 Task: Search one way flight ticket for 1 adult, 6 children, 1 infant in seat and 1 infant on lap in business from Detroit: Detroit Metro Wayne County Airport to Jackson: Jackson Hole Airport on 5-2-2023. Choice of flights is Royal air maroc. Number of bags: 1 carry on bag. Price is upto 90000. Outbound departure time preference is 17:00.
Action: Mouse moved to (410, 170)
Screenshot: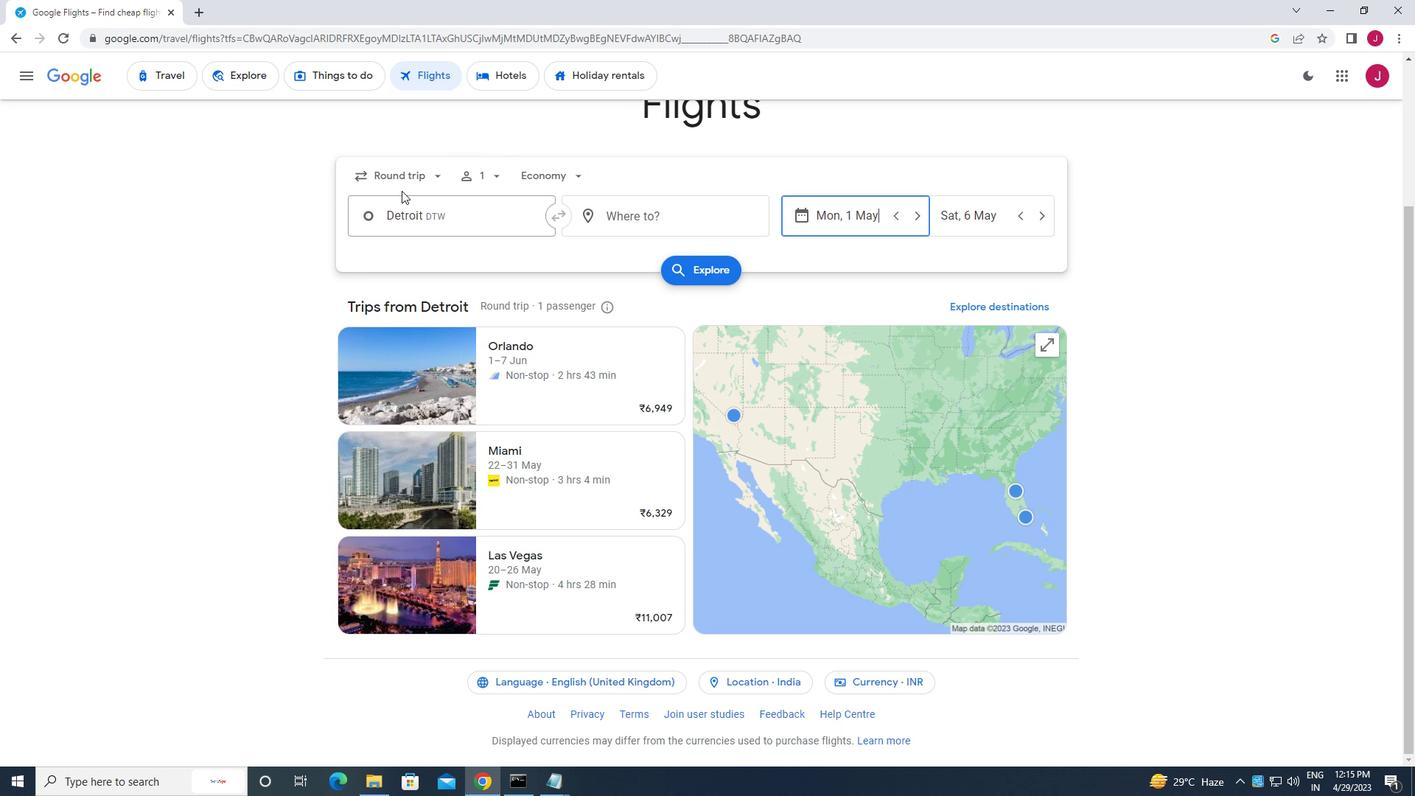 
Action: Mouse pressed left at (410, 170)
Screenshot: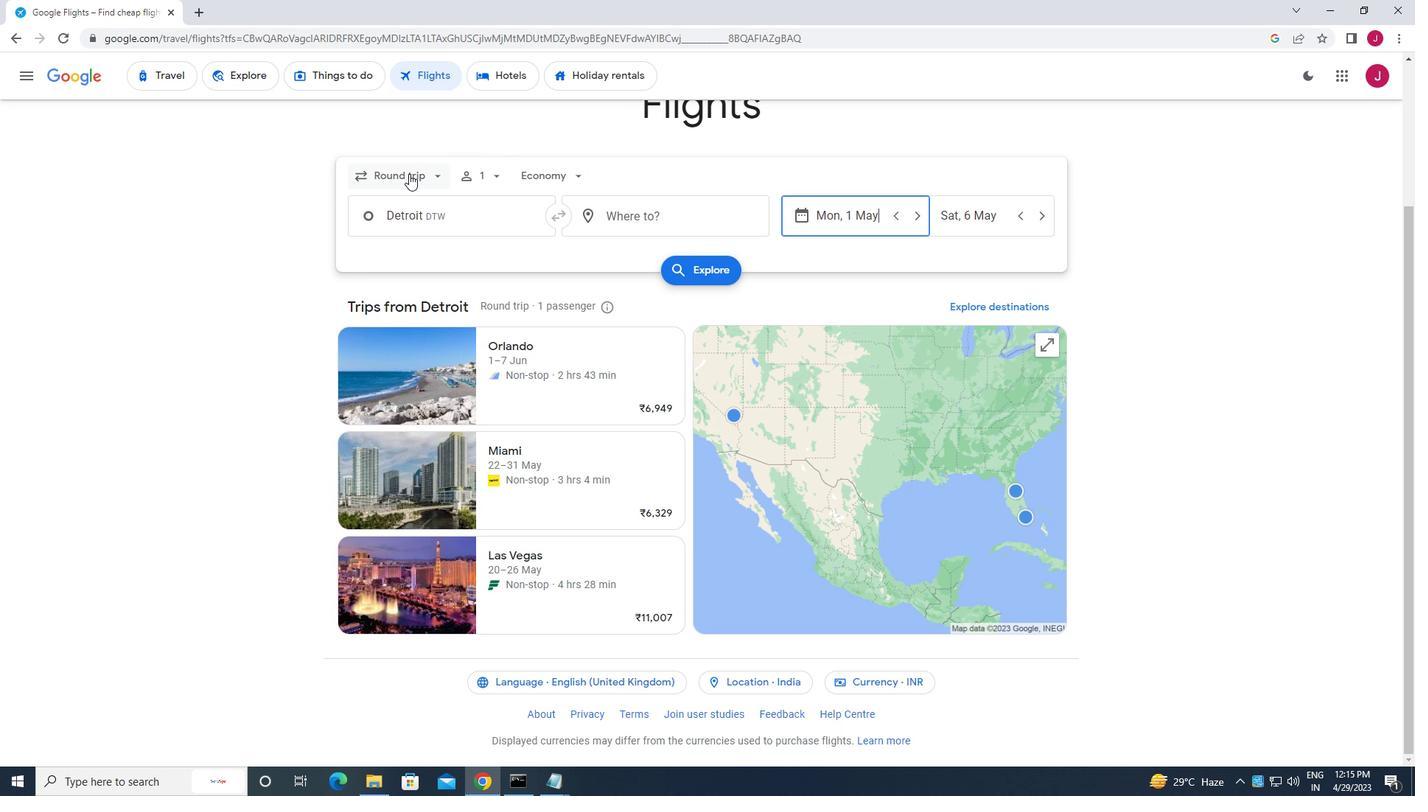 
Action: Mouse moved to (416, 240)
Screenshot: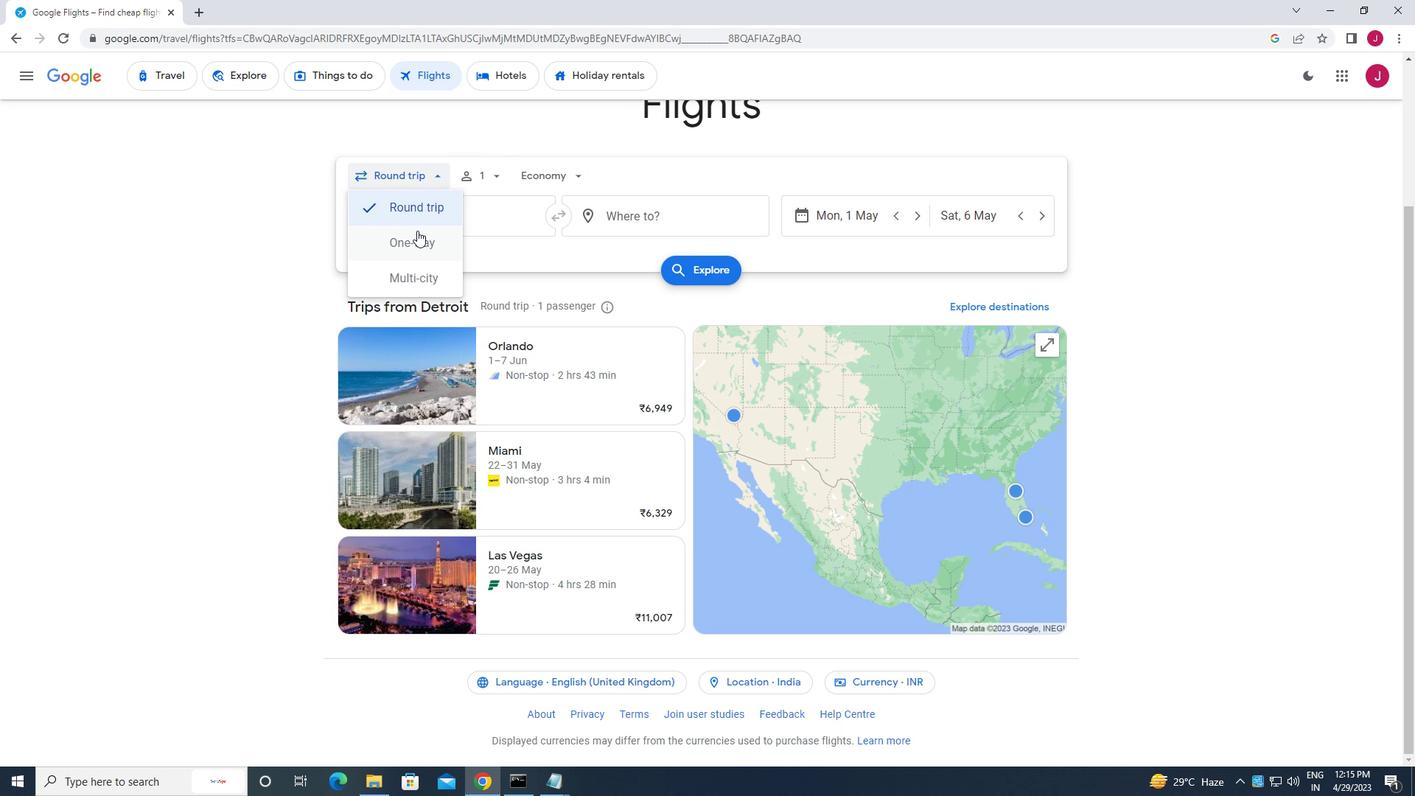
Action: Mouse pressed left at (416, 240)
Screenshot: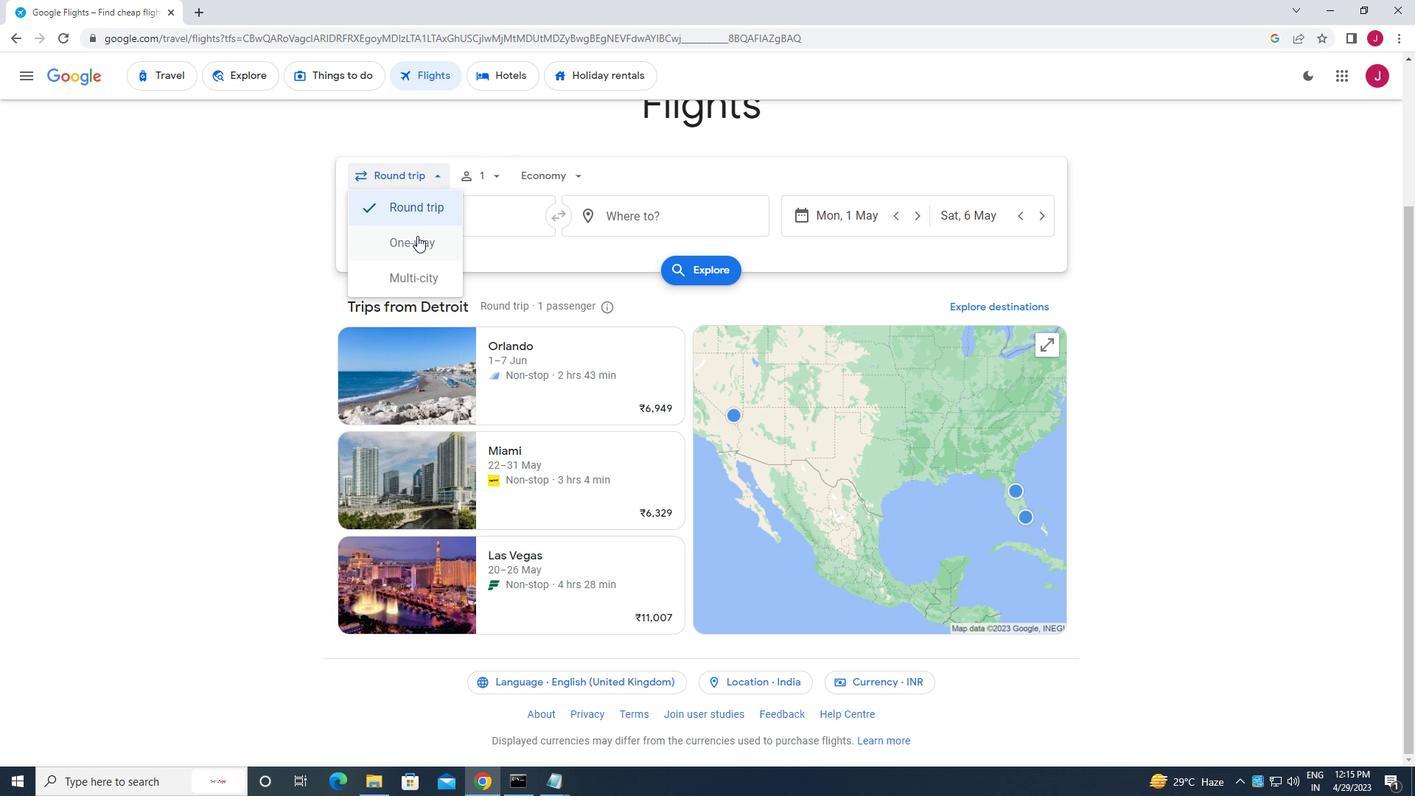 
Action: Mouse moved to (479, 172)
Screenshot: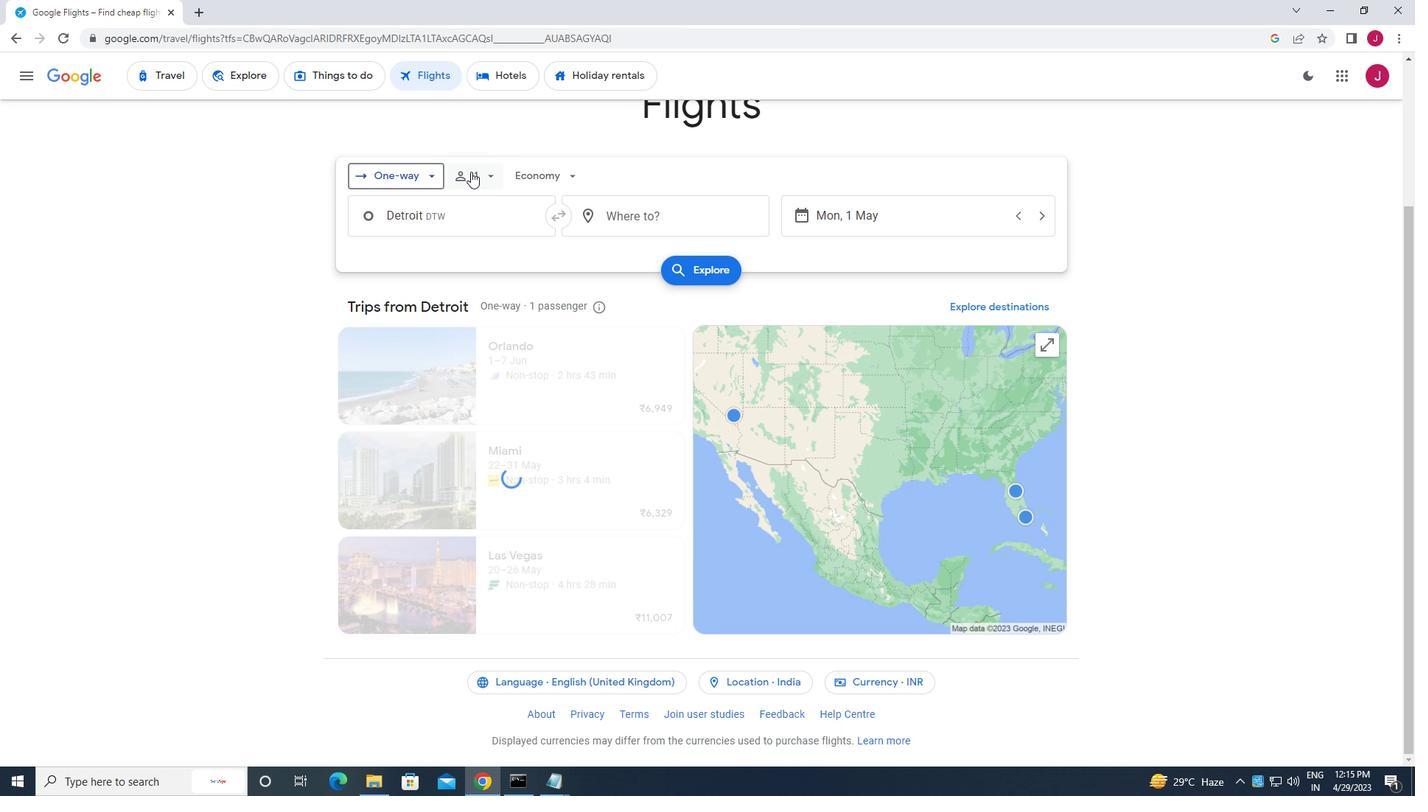 
Action: Mouse pressed left at (479, 172)
Screenshot: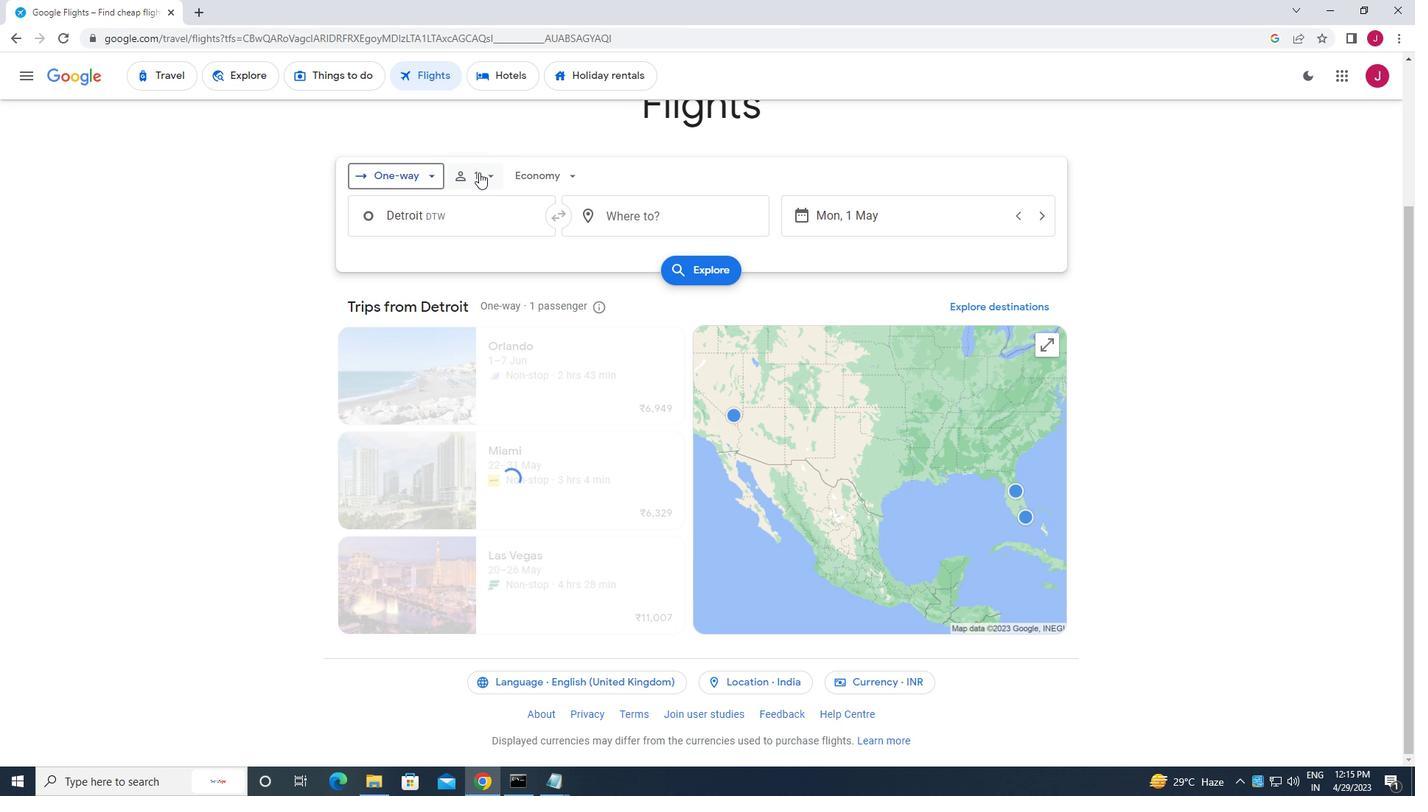 
Action: Mouse moved to (604, 256)
Screenshot: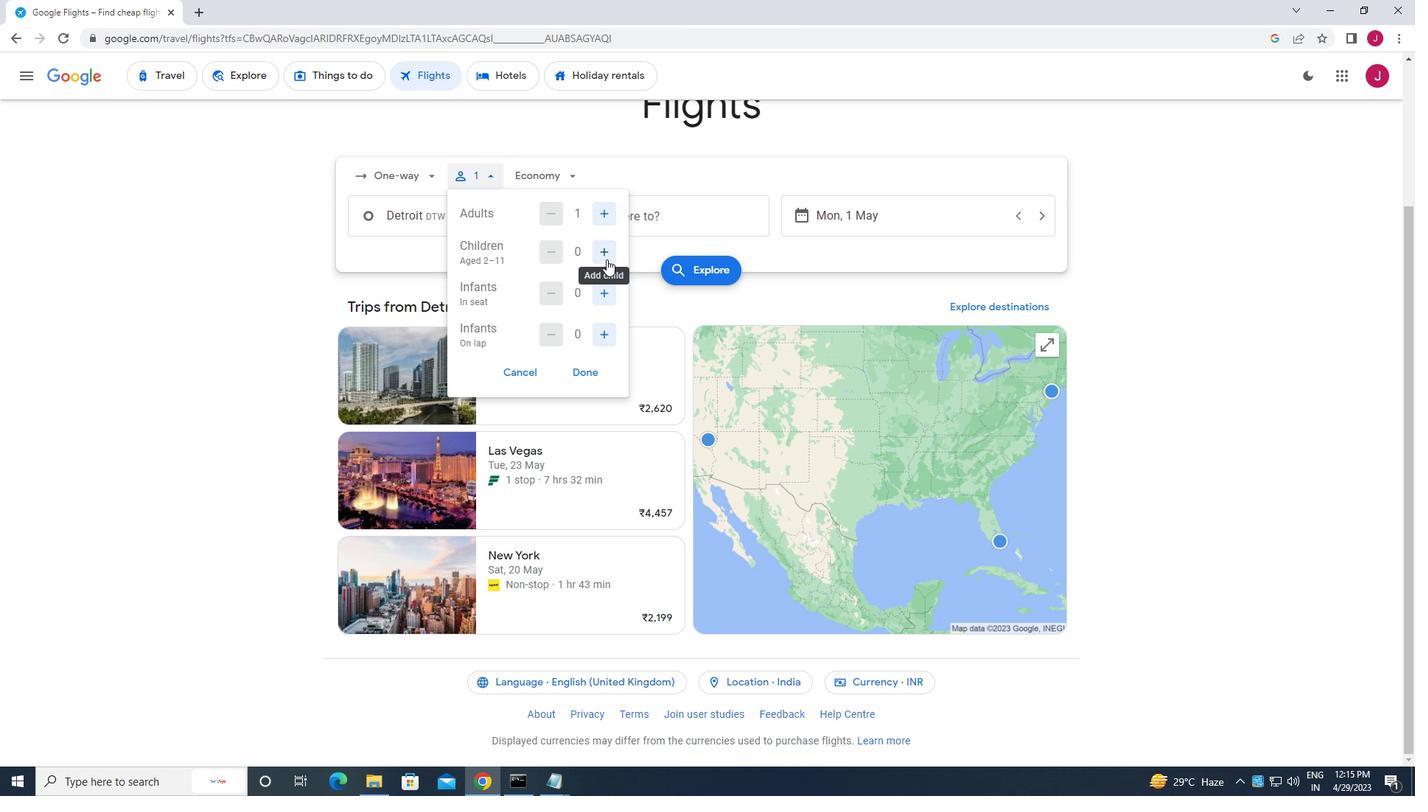 
Action: Mouse pressed left at (604, 256)
Screenshot: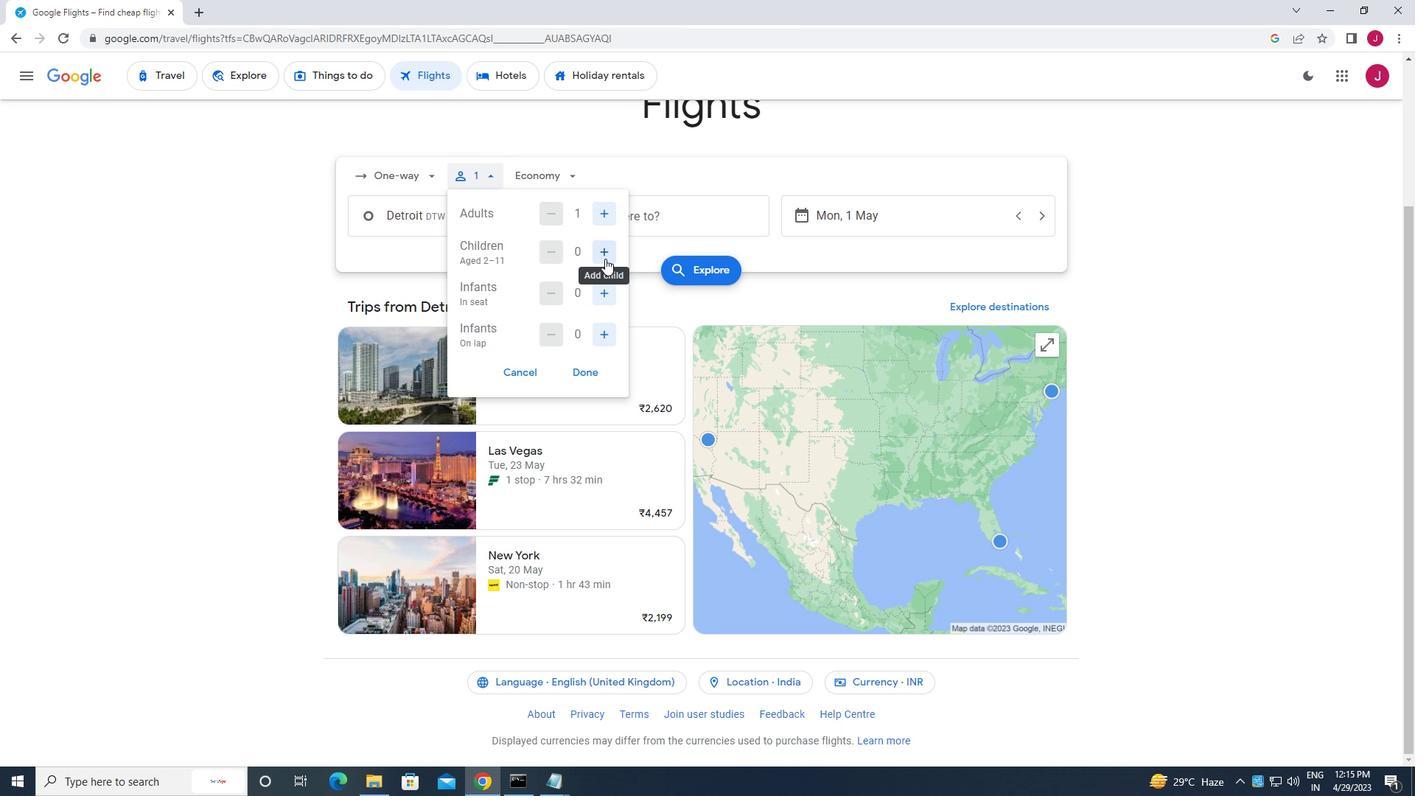 
Action: Mouse moved to (603, 255)
Screenshot: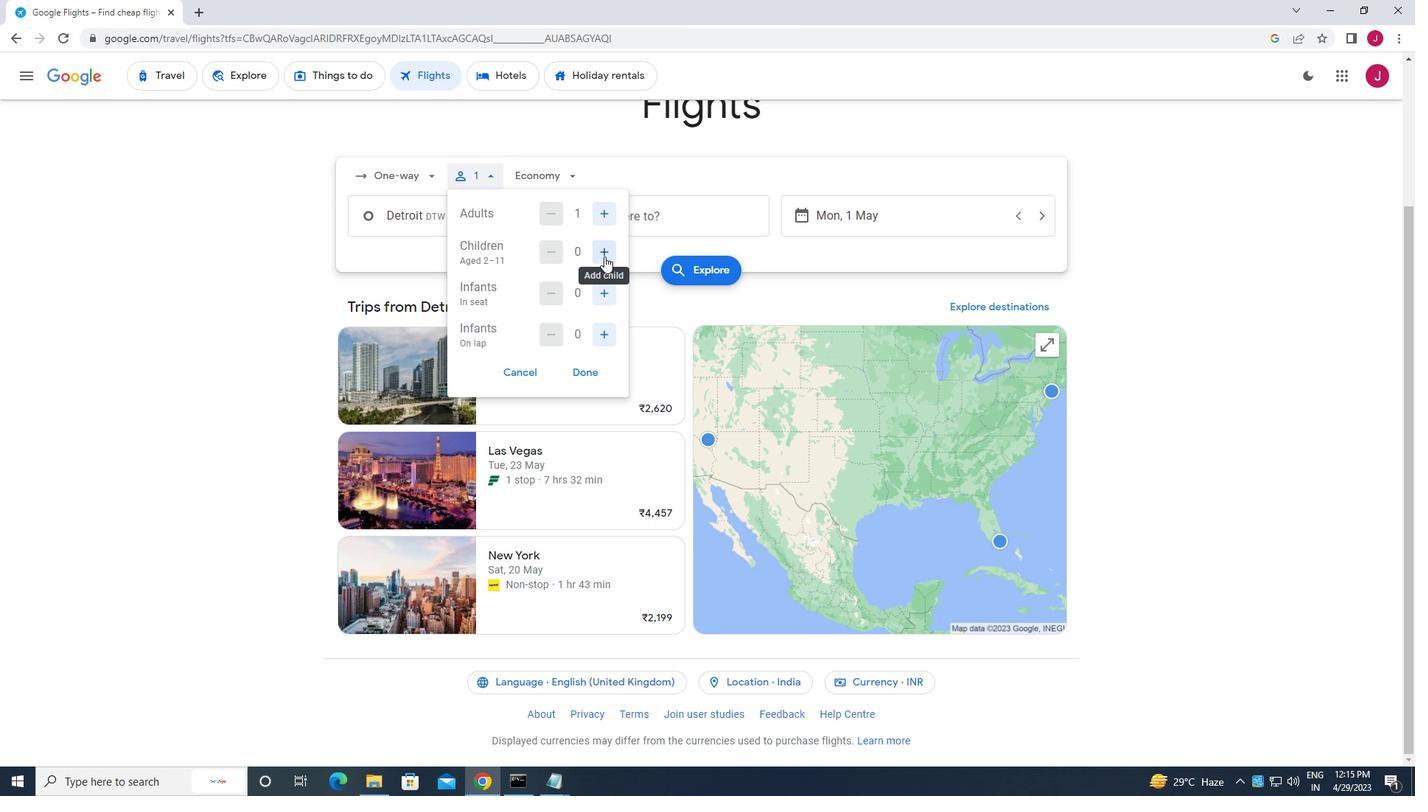 
Action: Mouse pressed left at (603, 255)
Screenshot: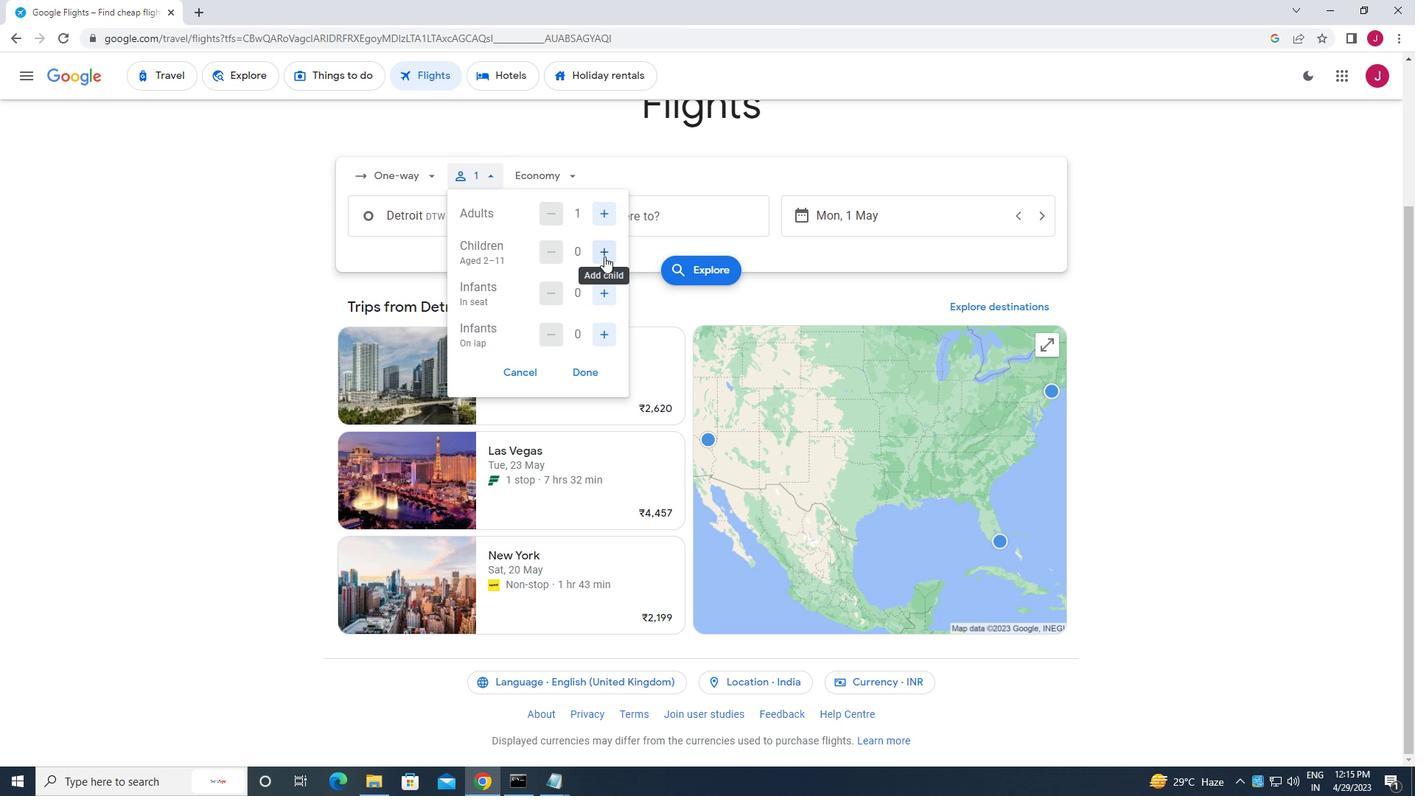 
Action: Mouse moved to (603, 254)
Screenshot: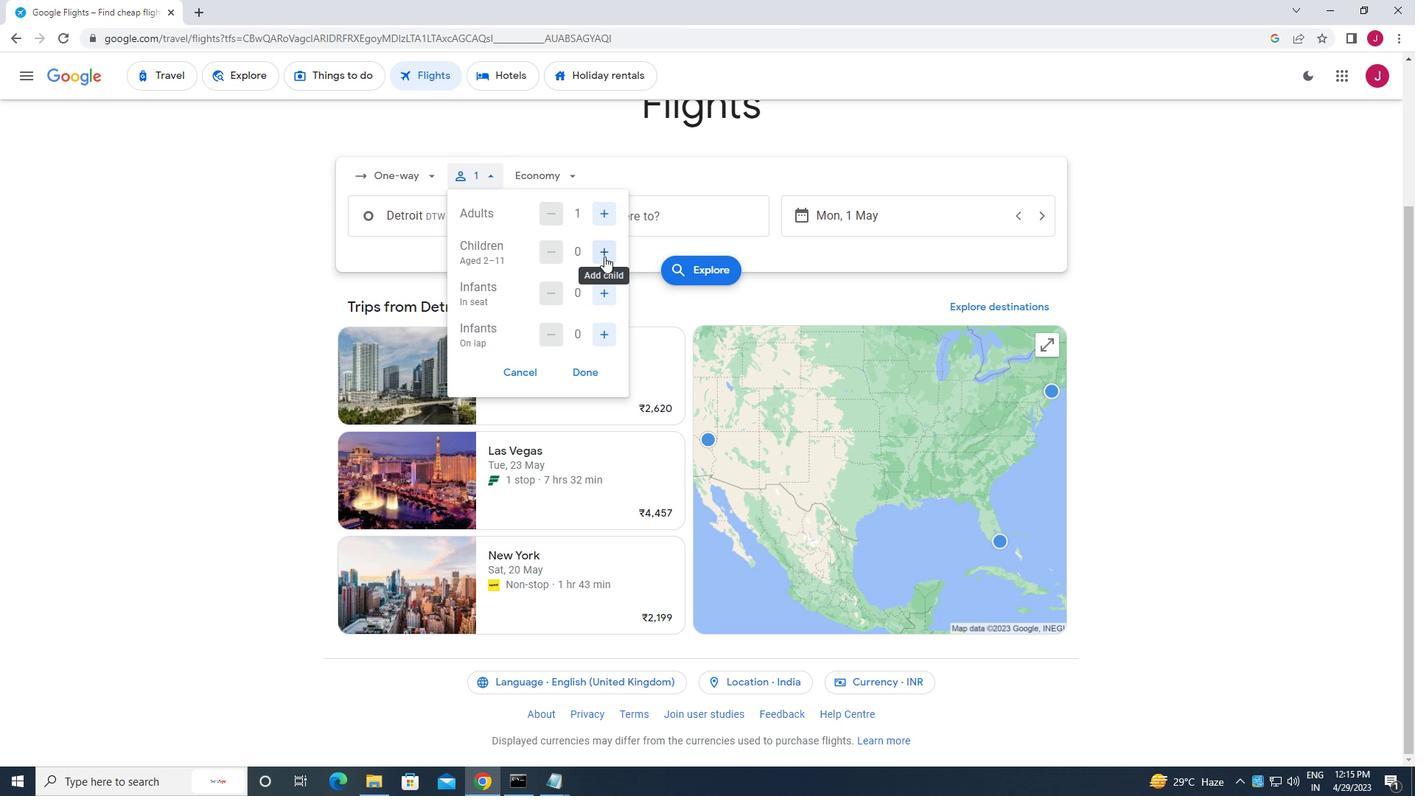 
Action: Mouse pressed left at (603, 254)
Screenshot: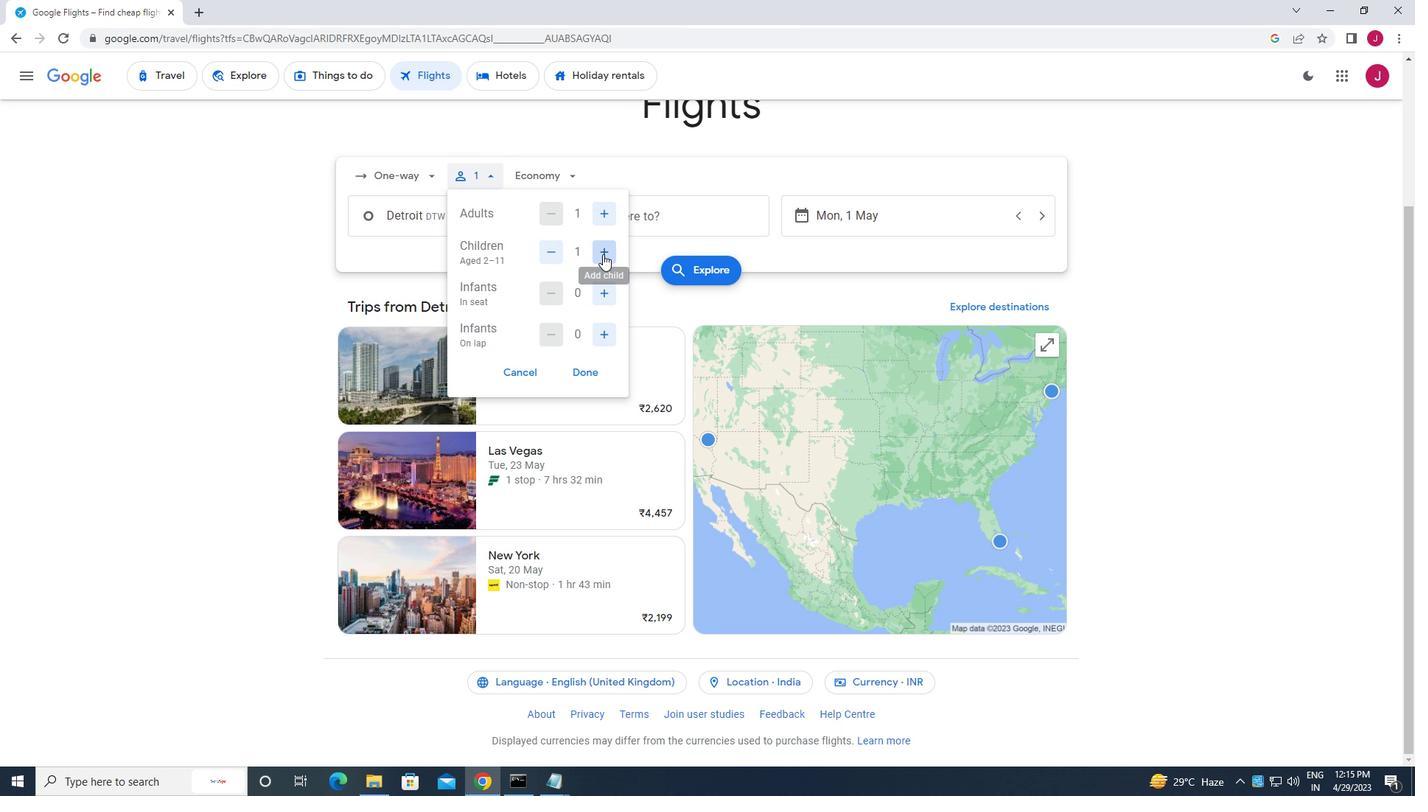 
Action: Mouse pressed left at (603, 254)
Screenshot: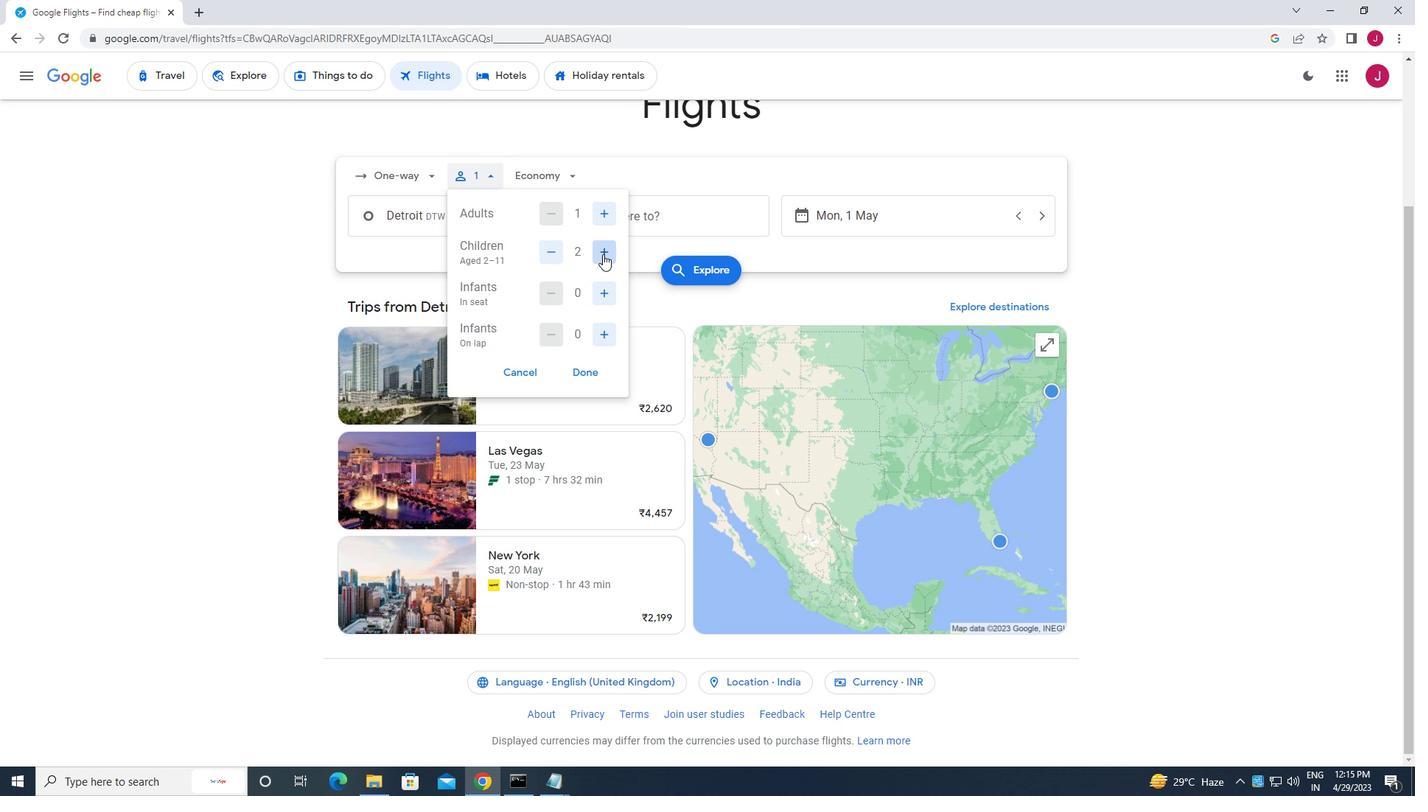 
Action: Mouse pressed left at (603, 254)
Screenshot: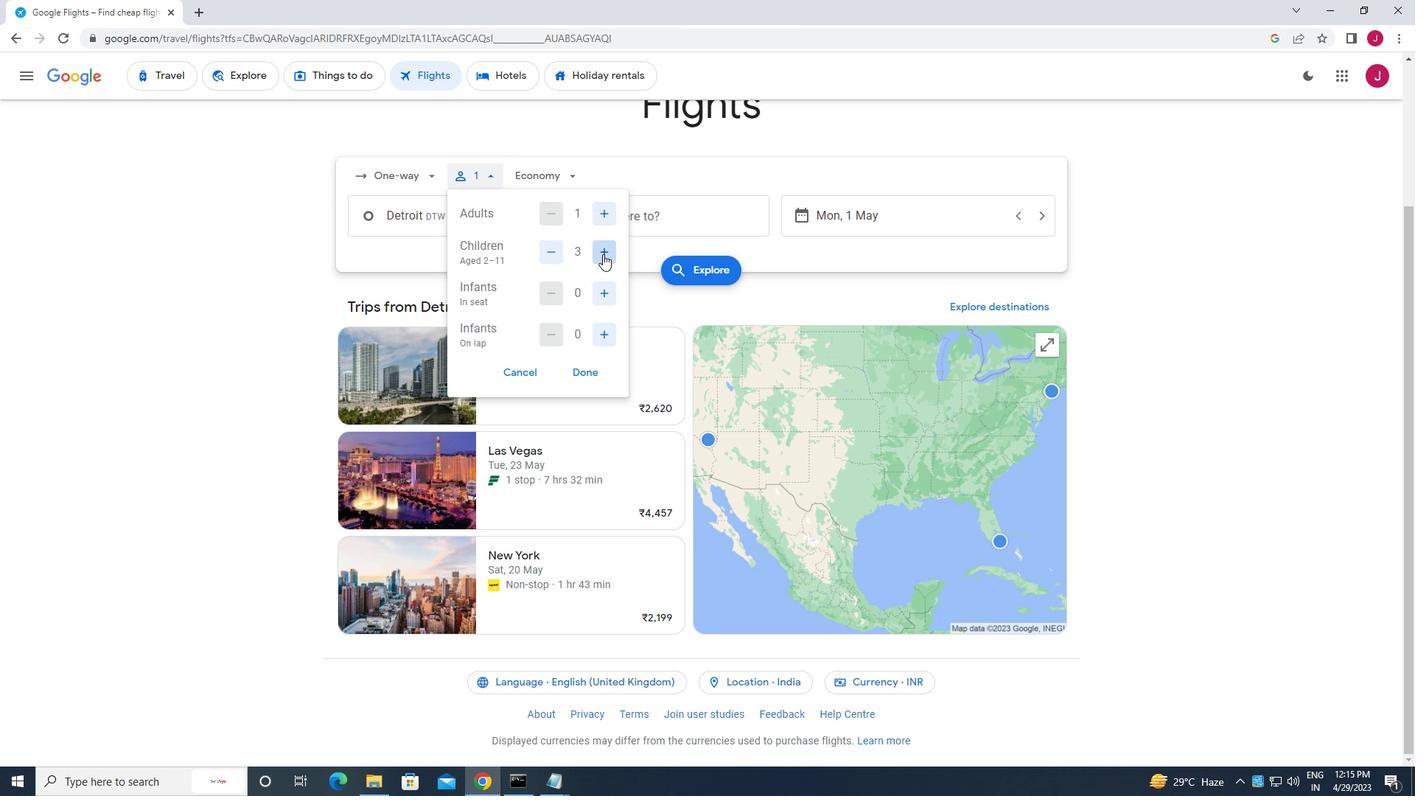 
Action: Mouse pressed left at (603, 254)
Screenshot: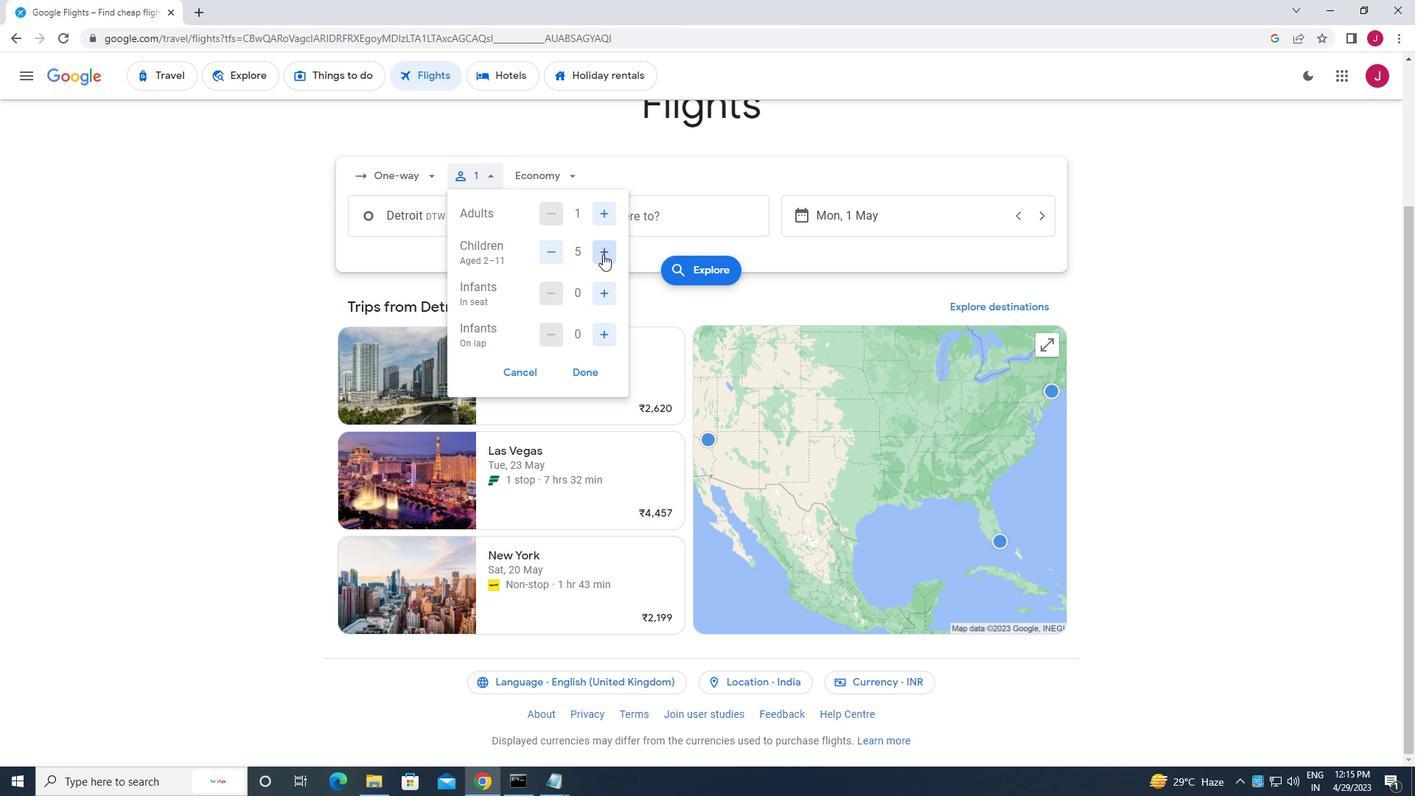 
Action: Mouse moved to (602, 293)
Screenshot: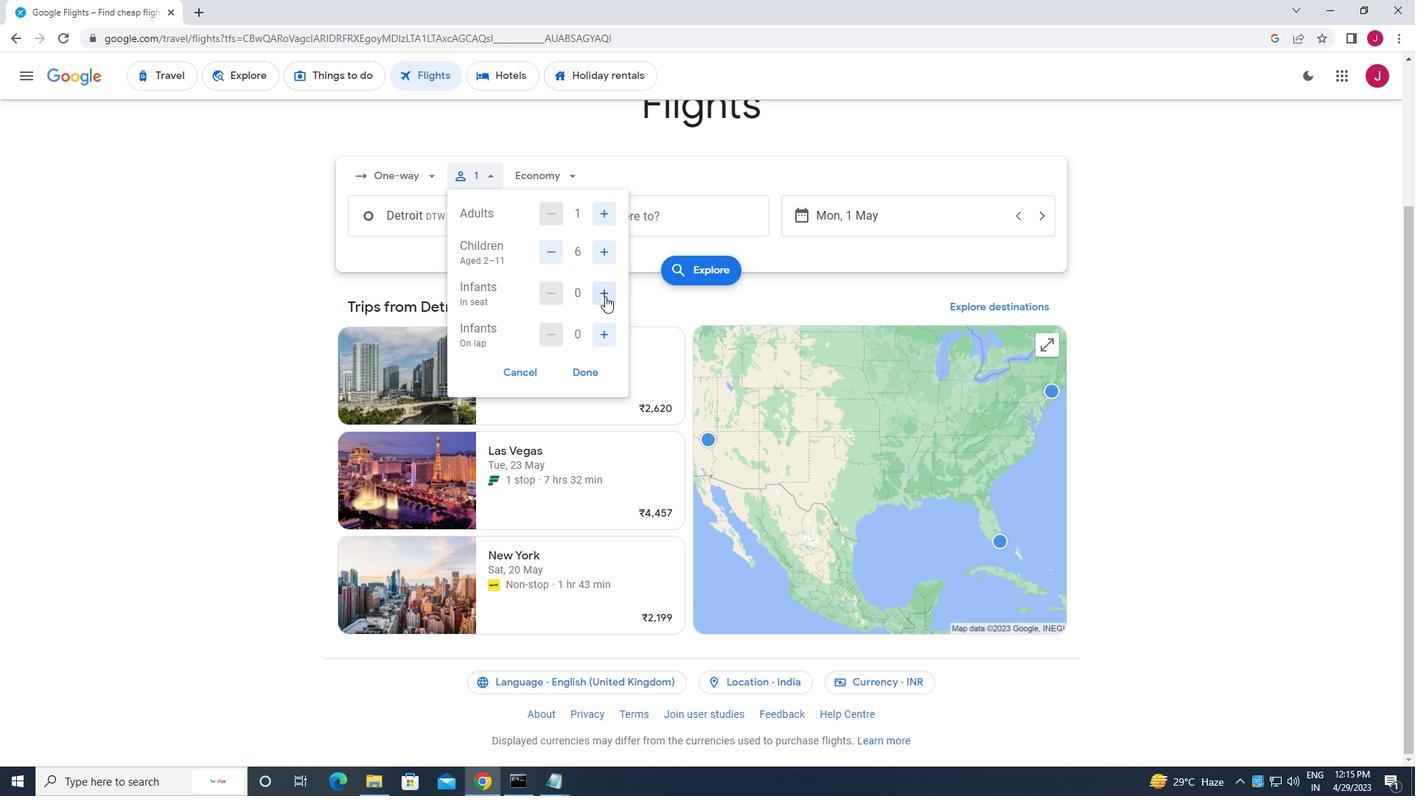 
Action: Mouse pressed left at (602, 293)
Screenshot: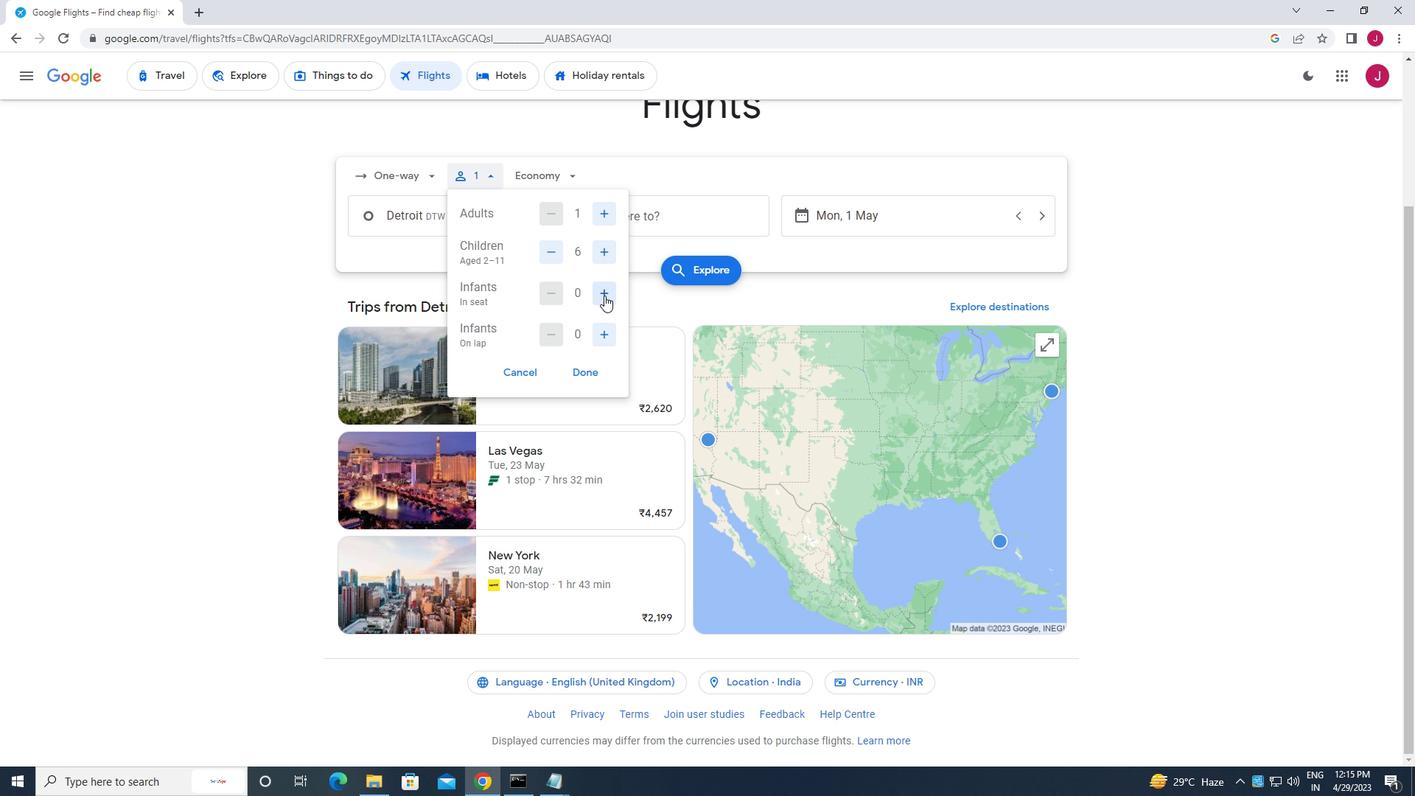
Action: Mouse moved to (603, 337)
Screenshot: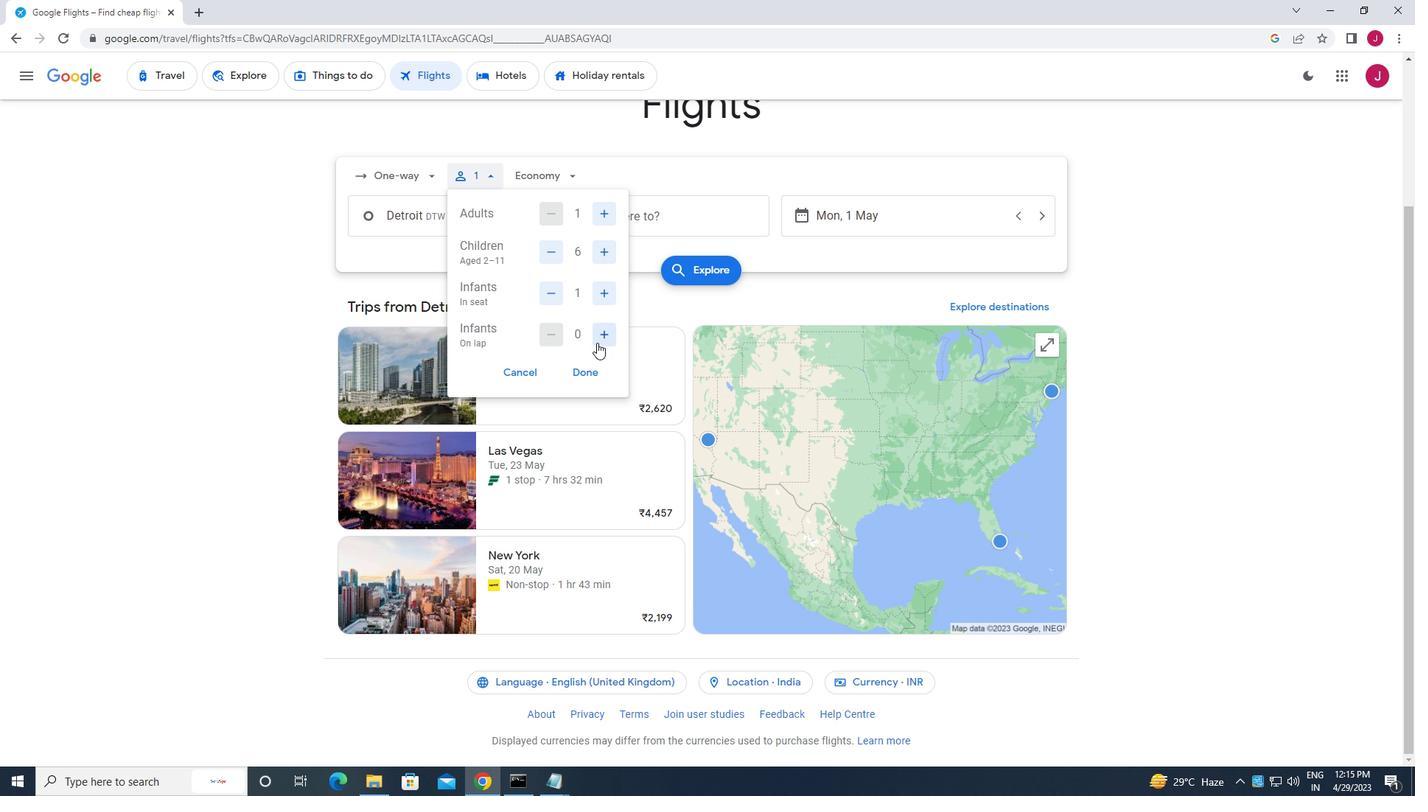 
Action: Mouse pressed left at (603, 337)
Screenshot: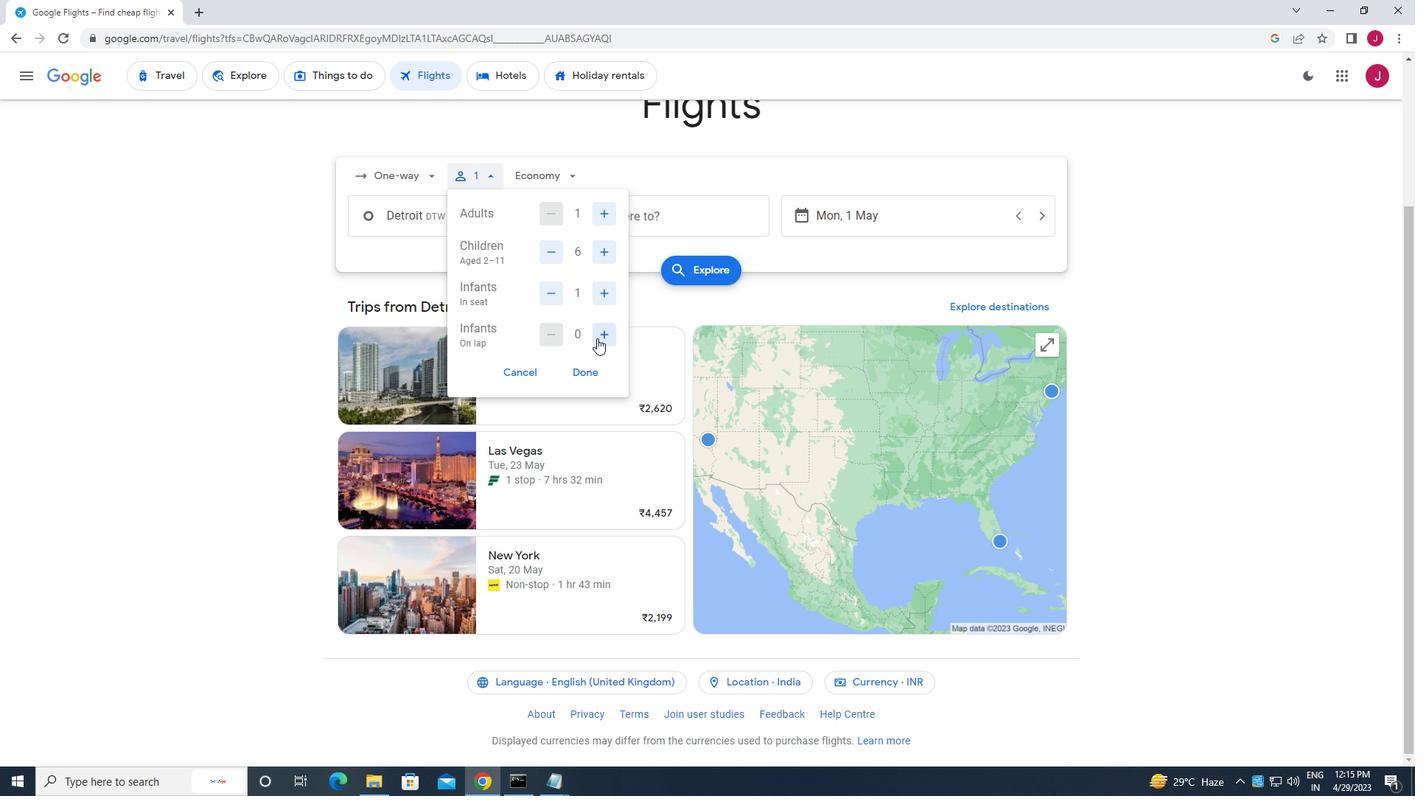 
Action: Mouse moved to (581, 367)
Screenshot: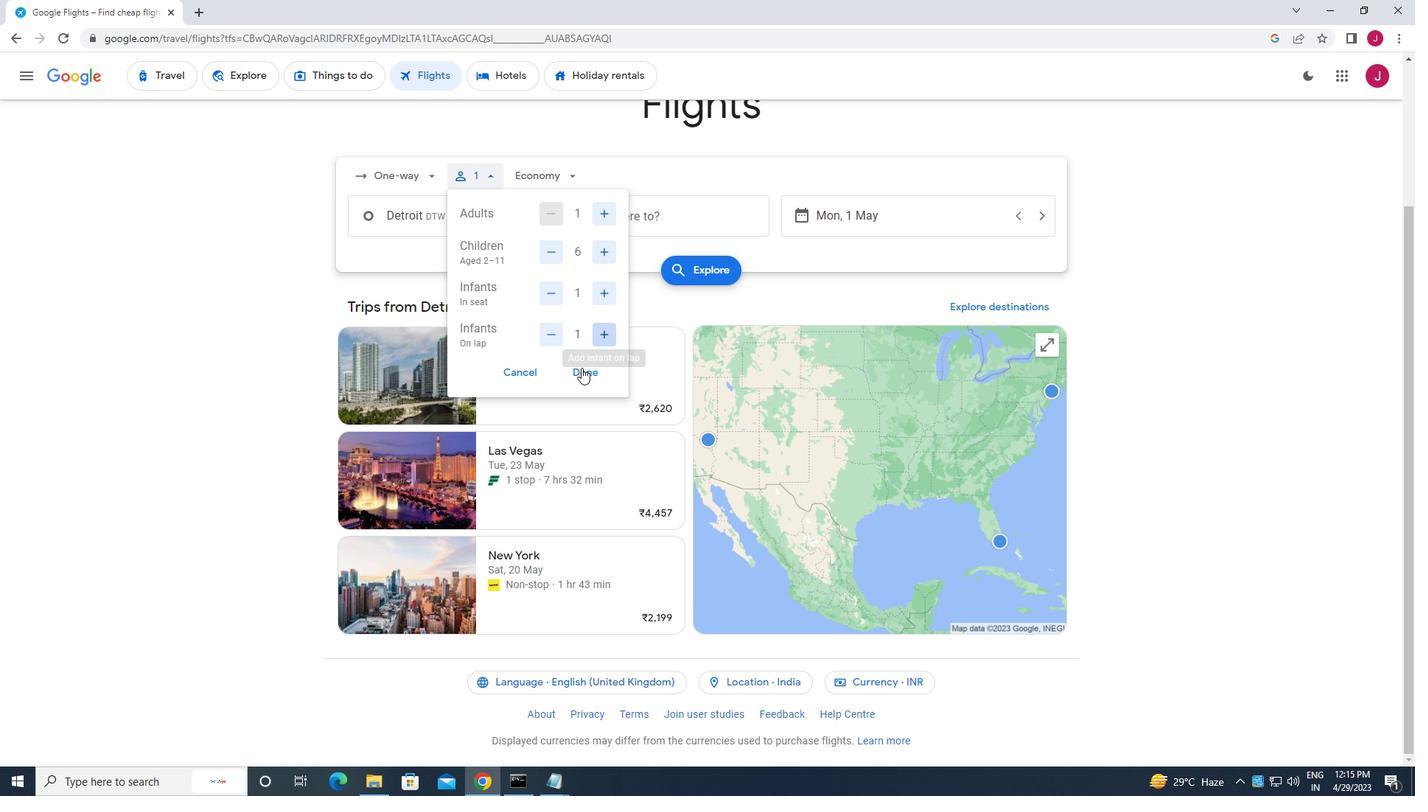 
Action: Mouse pressed left at (581, 367)
Screenshot: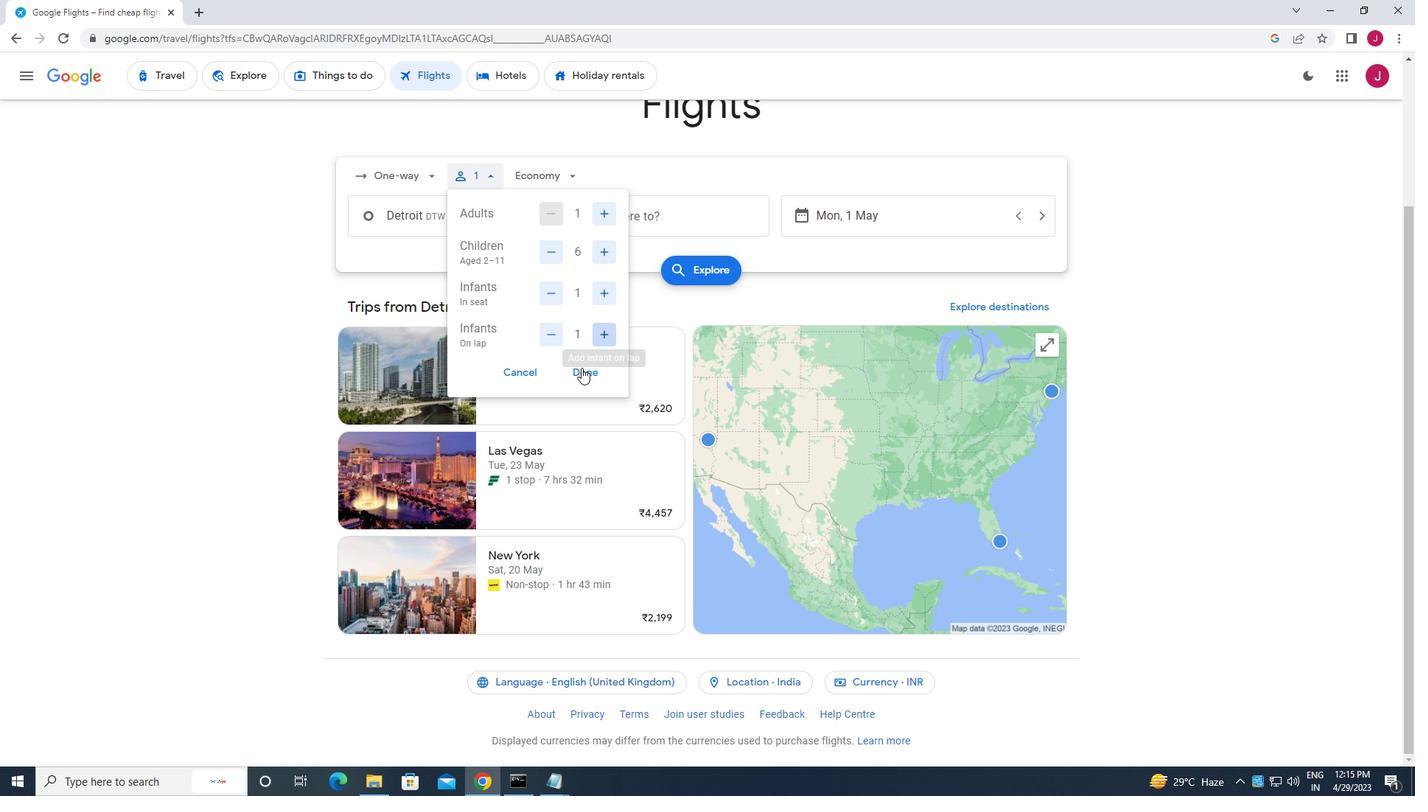 
Action: Mouse moved to (565, 178)
Screenshot: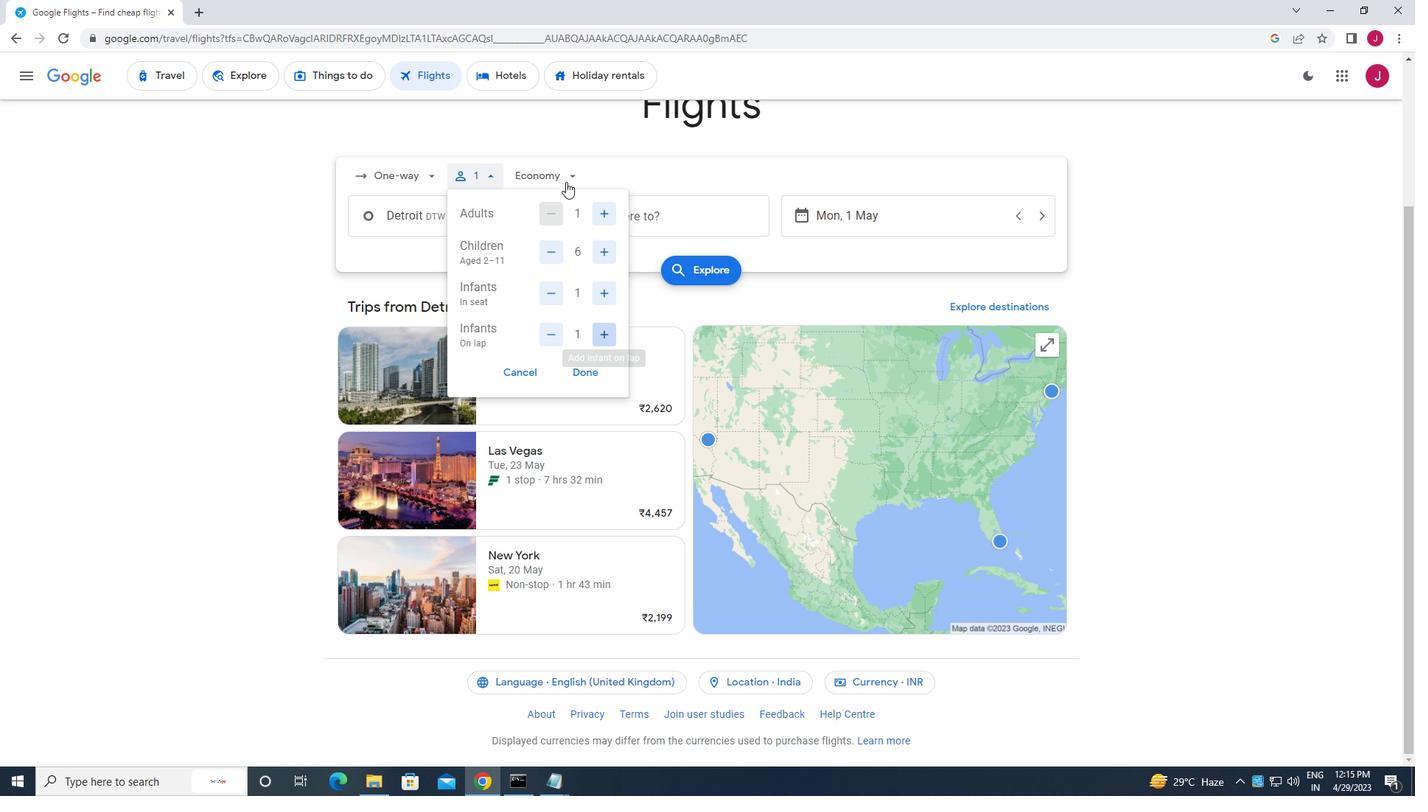 
Action: Mouse pressed left at (565, 178)
Screenshot: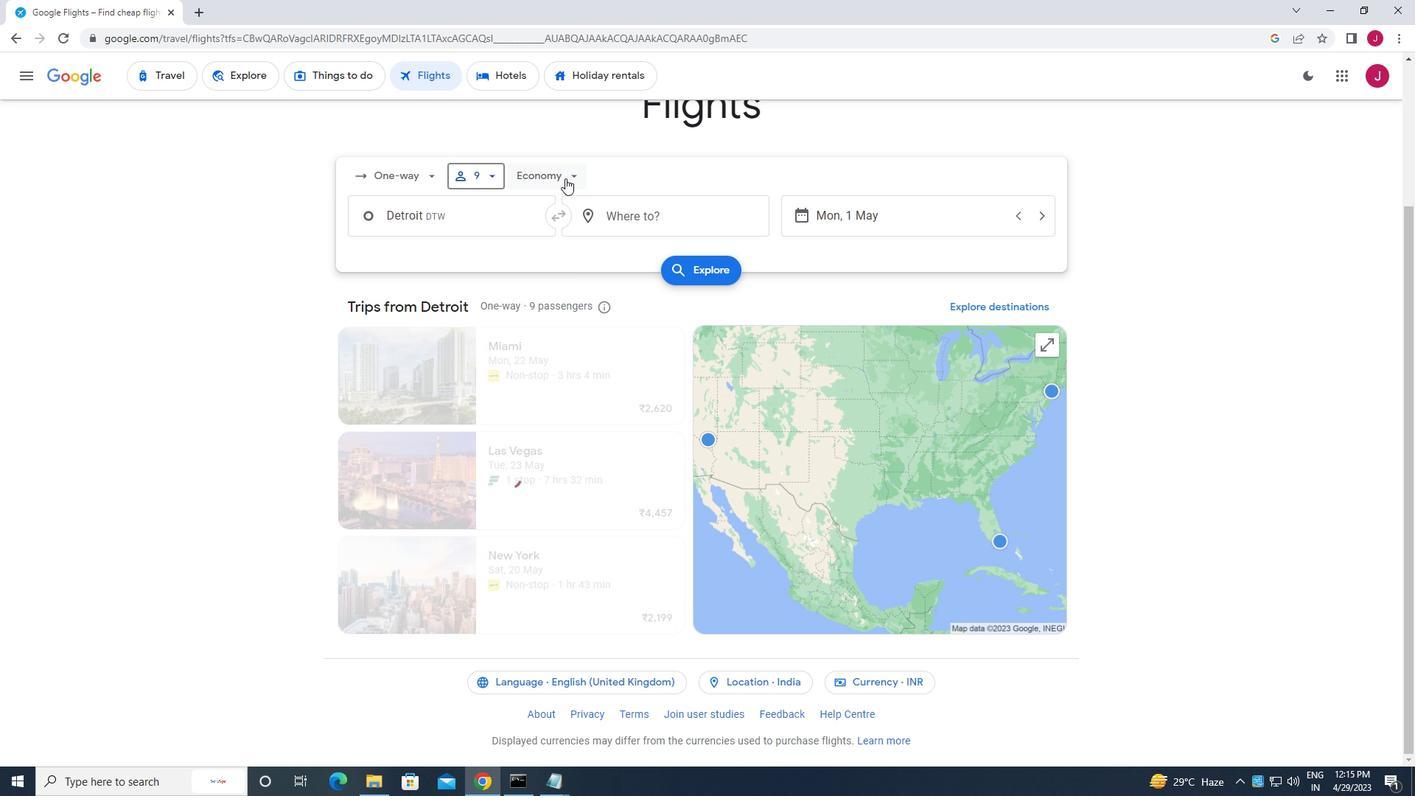 
Action: Mouse moved to (582, 275)
Screenshot: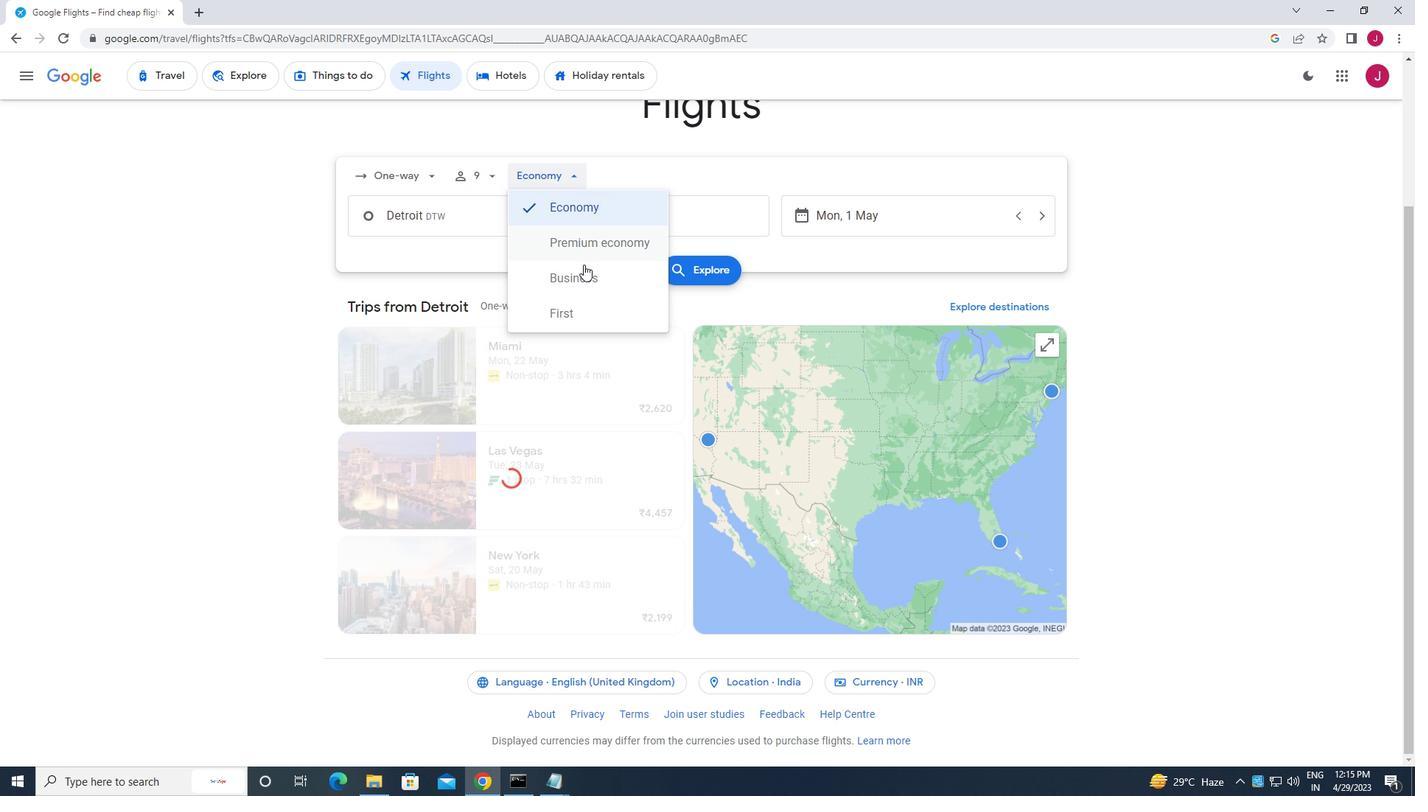 
Action: Mouse pressed left at (582, 275)
Screenshot: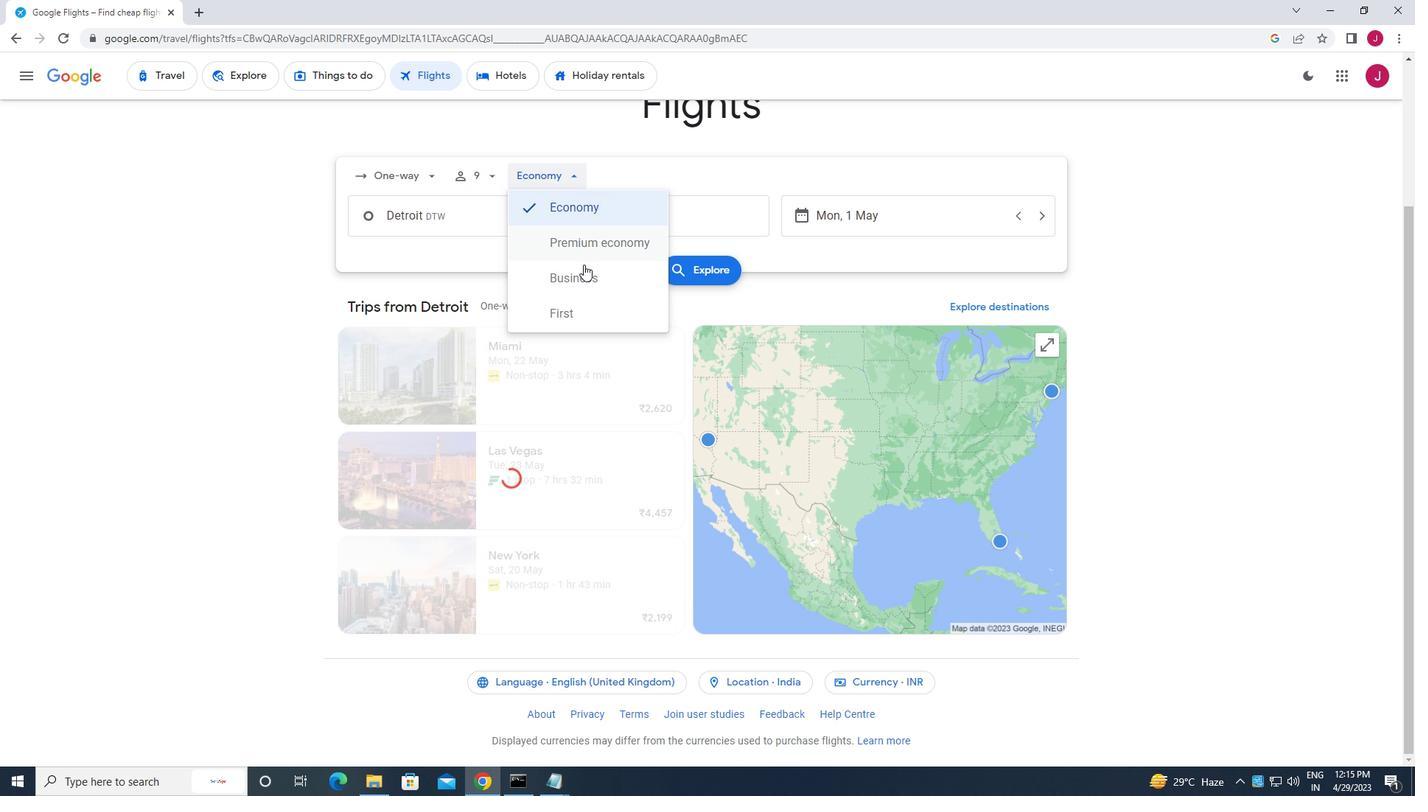 
Action: Mouse moved to (449, 224)
Screenshot: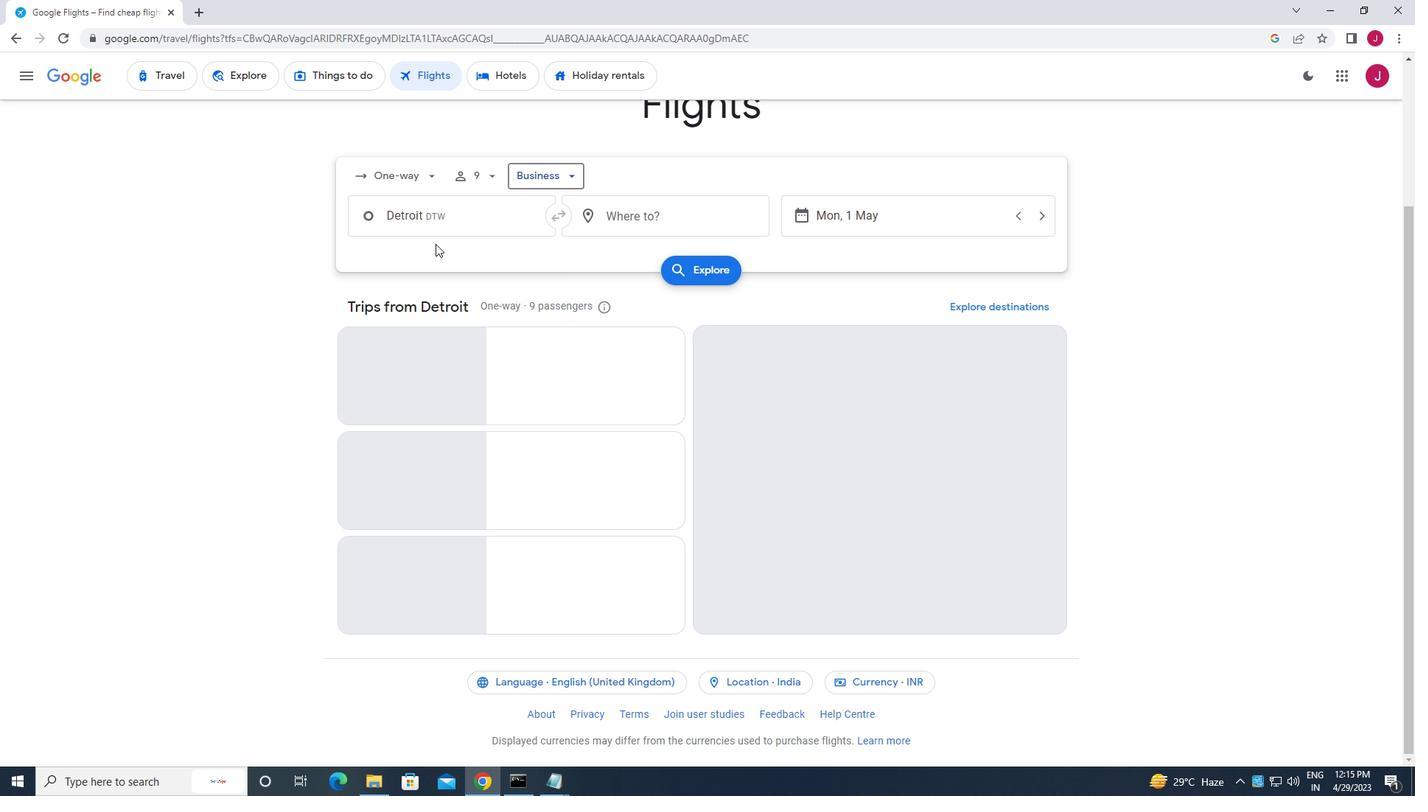 
Action: Mouse pressed left at (449, 224)
Screenshot: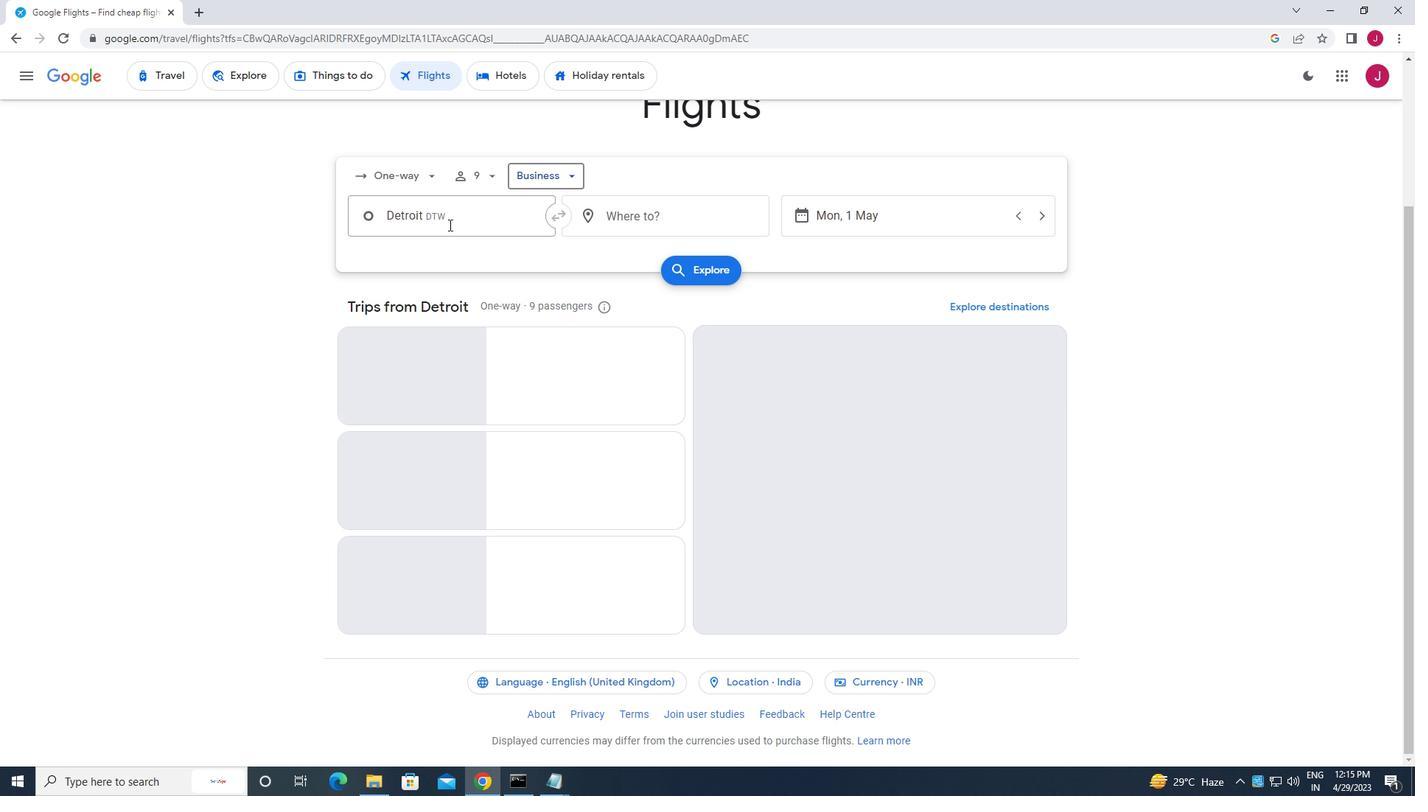 
Action: Key pressed detroit<Key.space>met
Screenshot: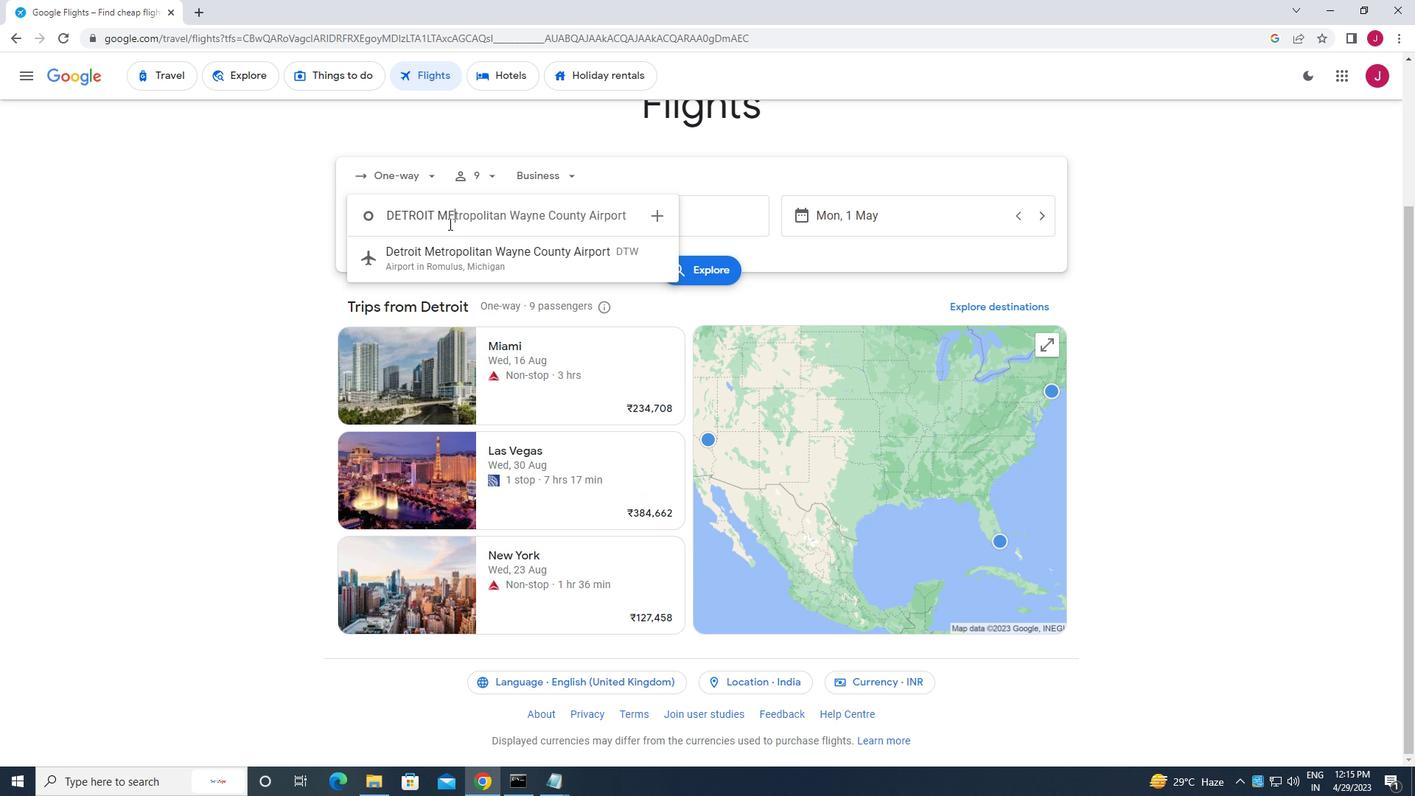 
Action: Mouse moved to (491, 258)
Screenshot: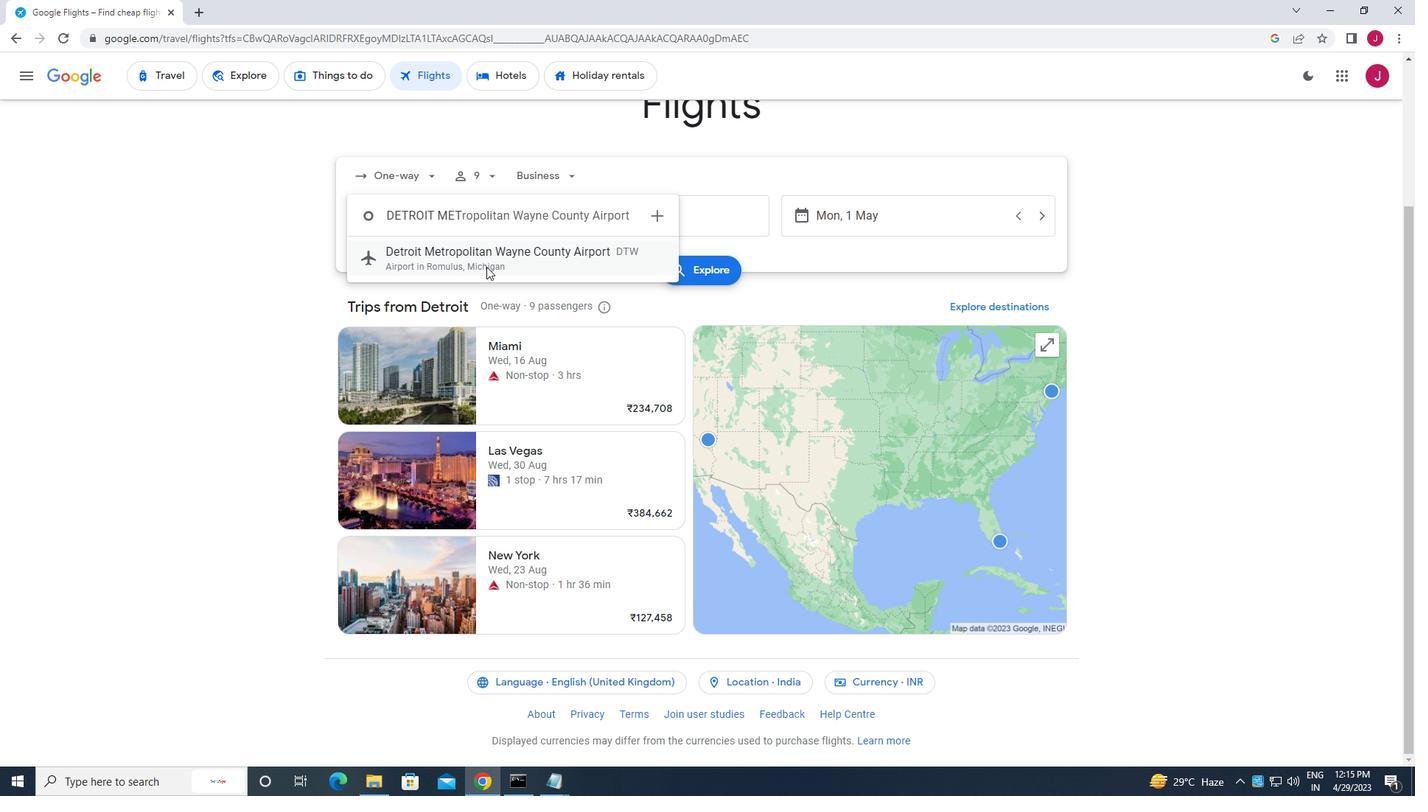 
Action: Mouse pressed left at (491, 258)
Screenshot: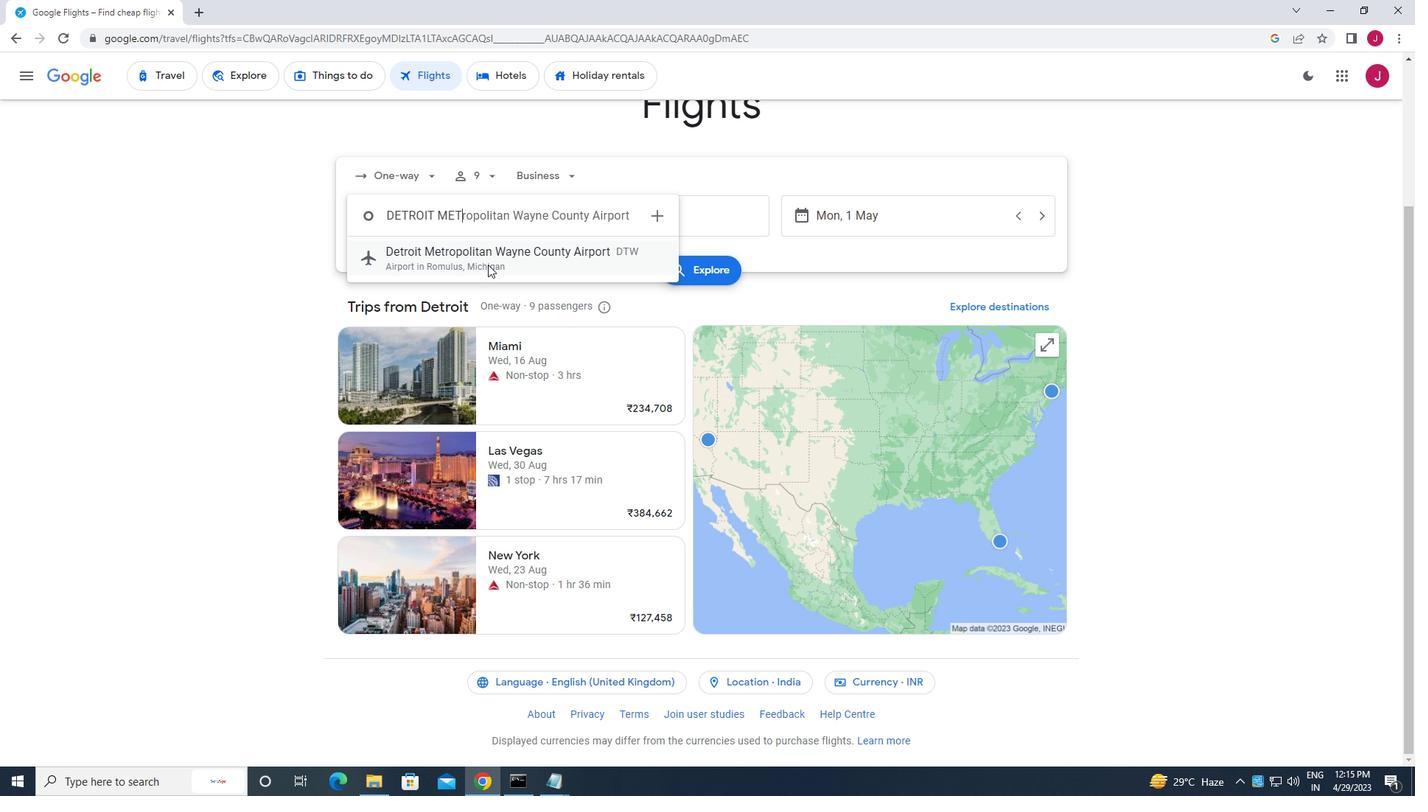 
Action: Mouse moved to (679, 221)
Screenshot: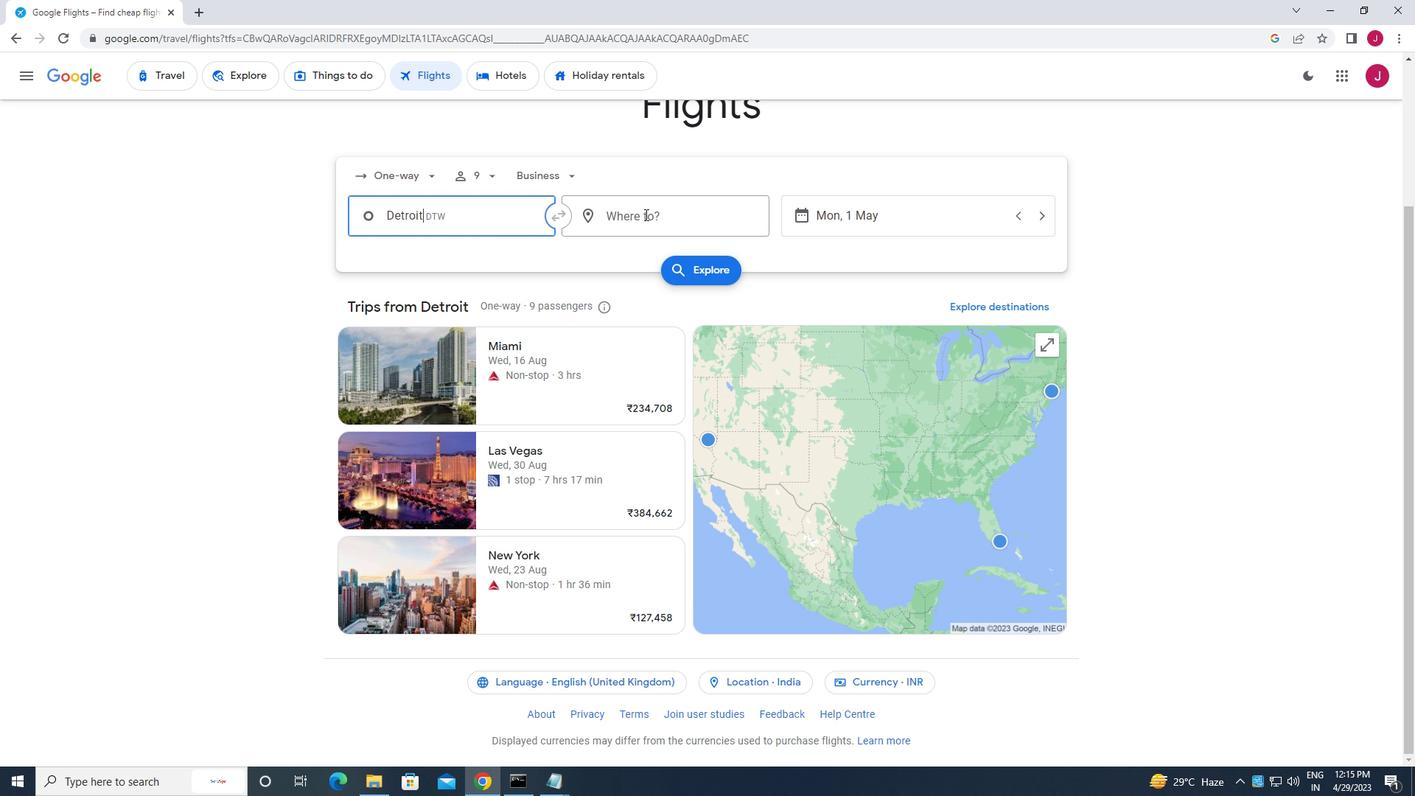 
Action: Mouse pressed left at (679, 221)
Screenshot: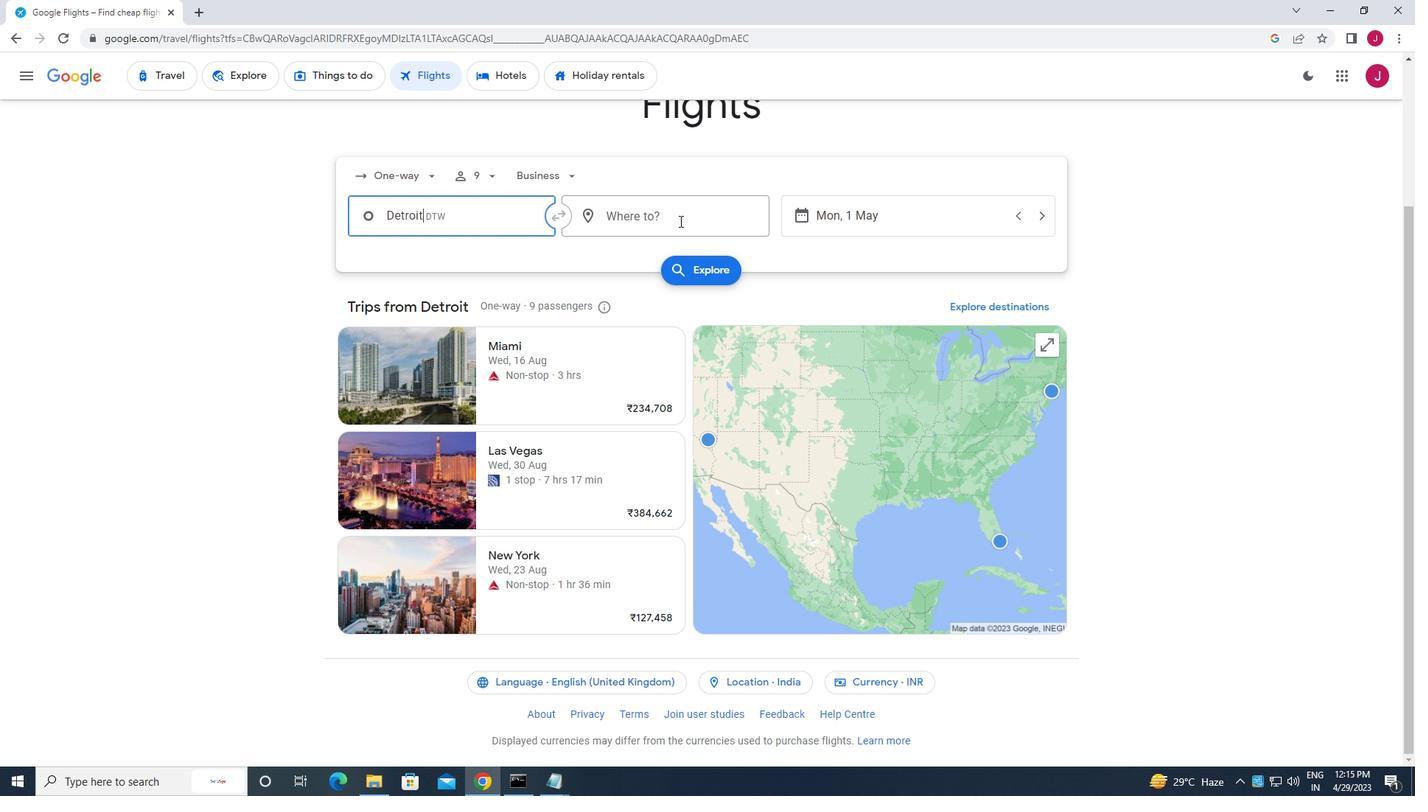 
Action: Mouse moved to (662, 224)
Screenshot: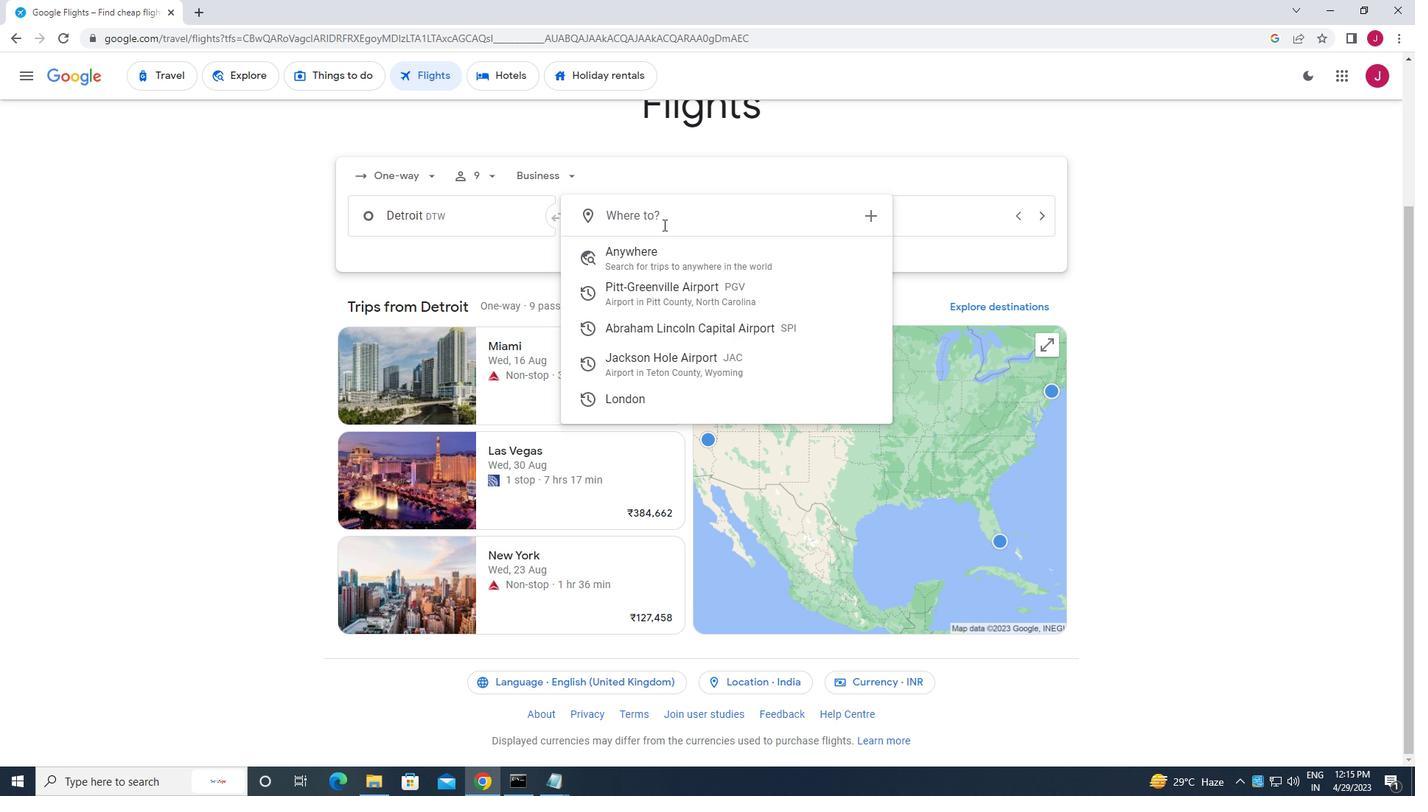 
Action: Key pressed jackson<Key.space>h
Screenshot: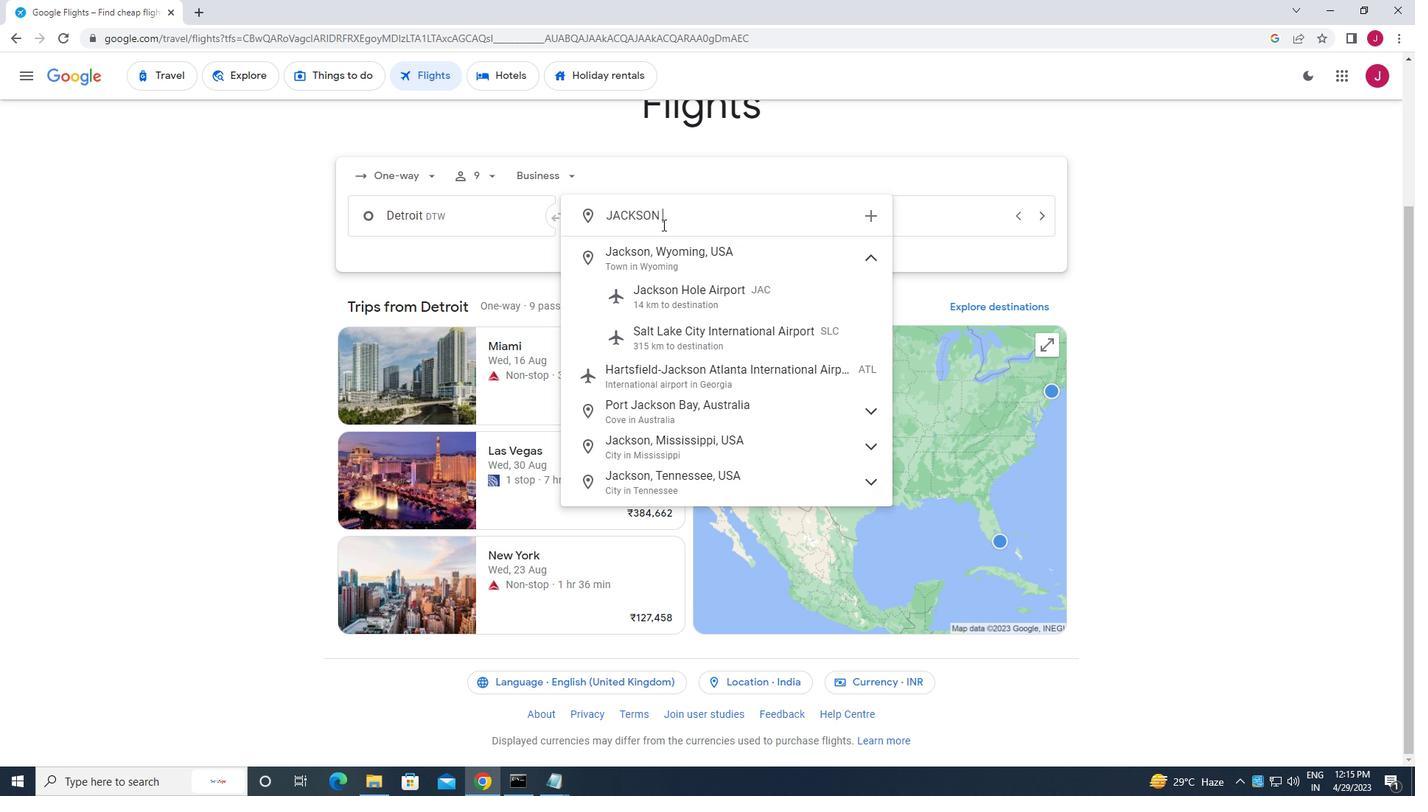 
Action: Mouse moved to (693, 292)
Screenshot: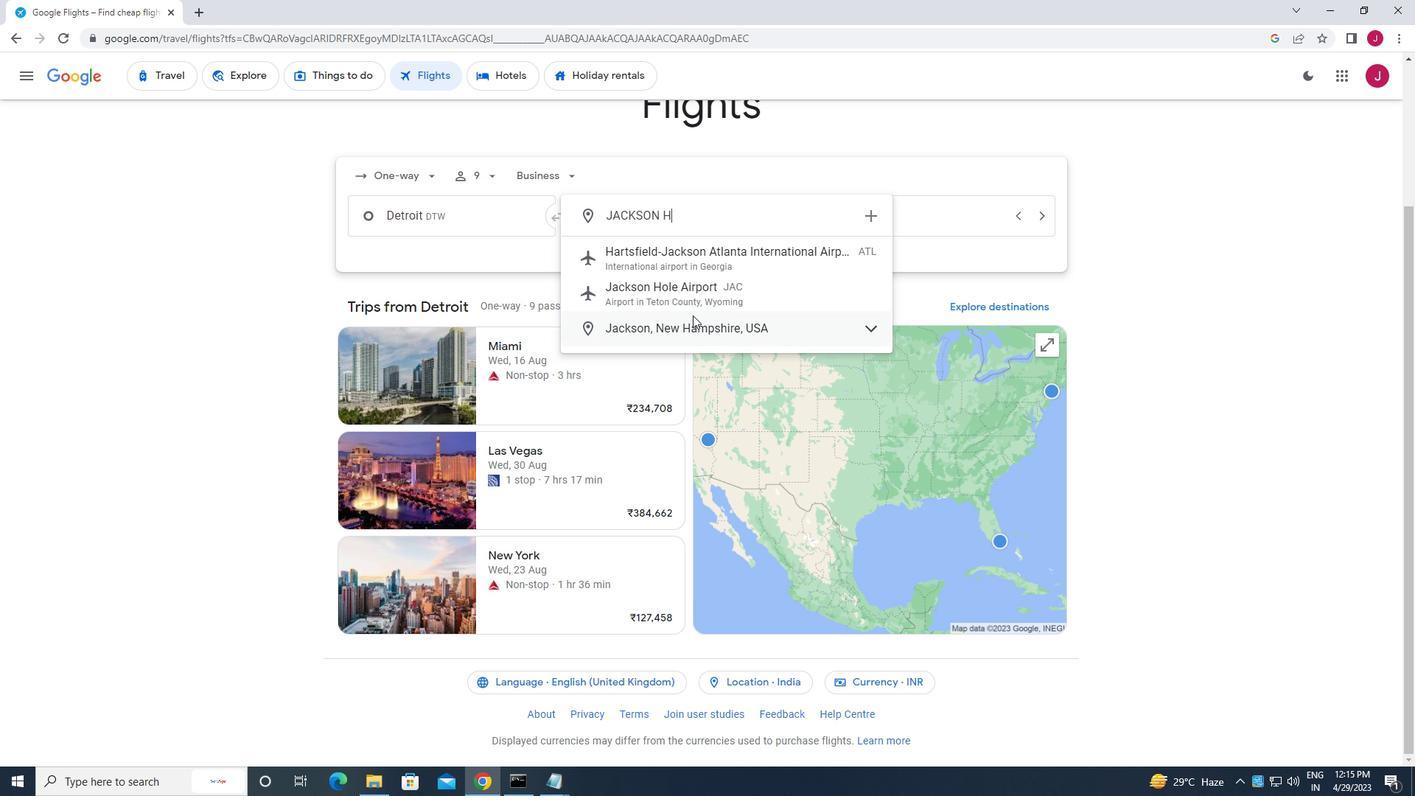 
Action: Mouse pressed left at (693, 292)
Screenshot: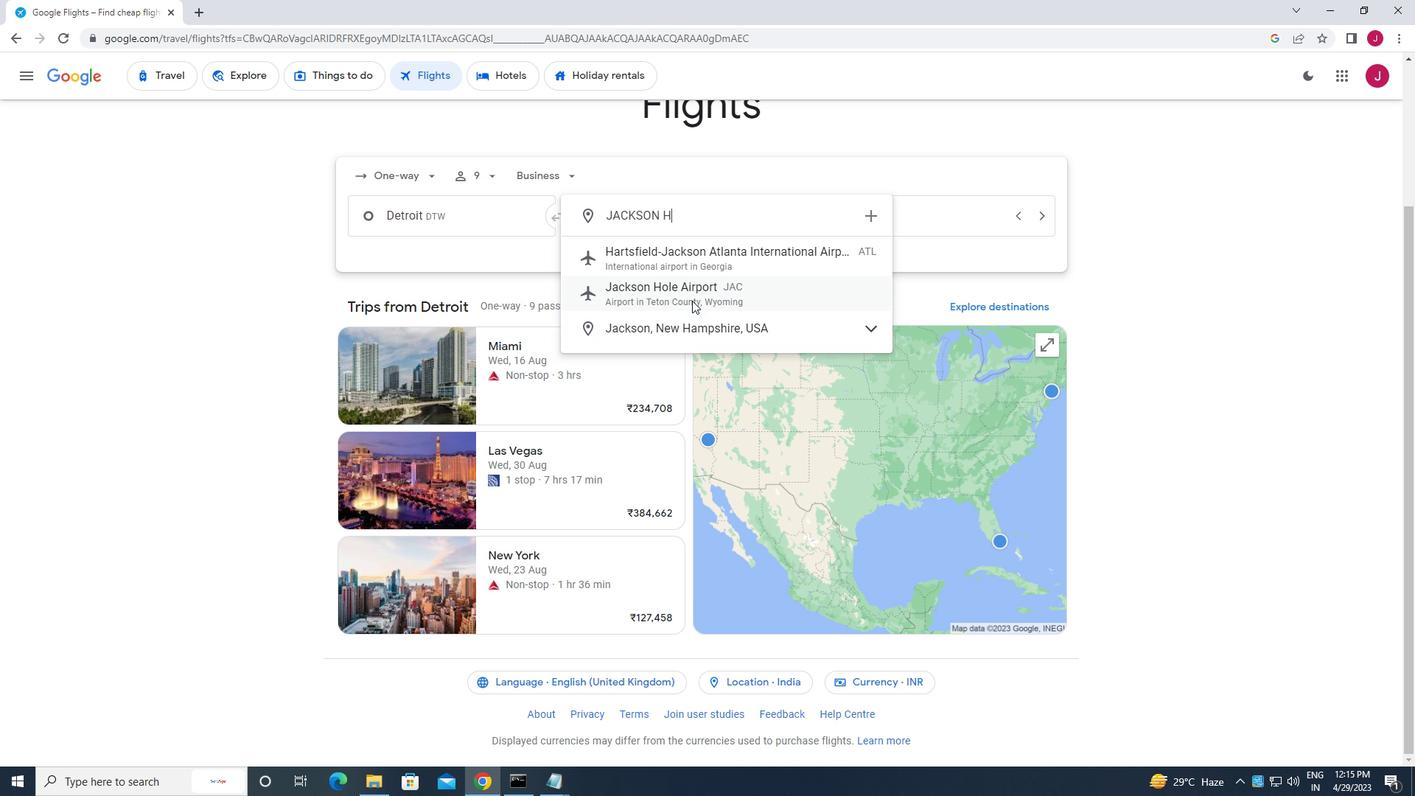 
Action: Mouse moved to (891, 222)
Screenshot: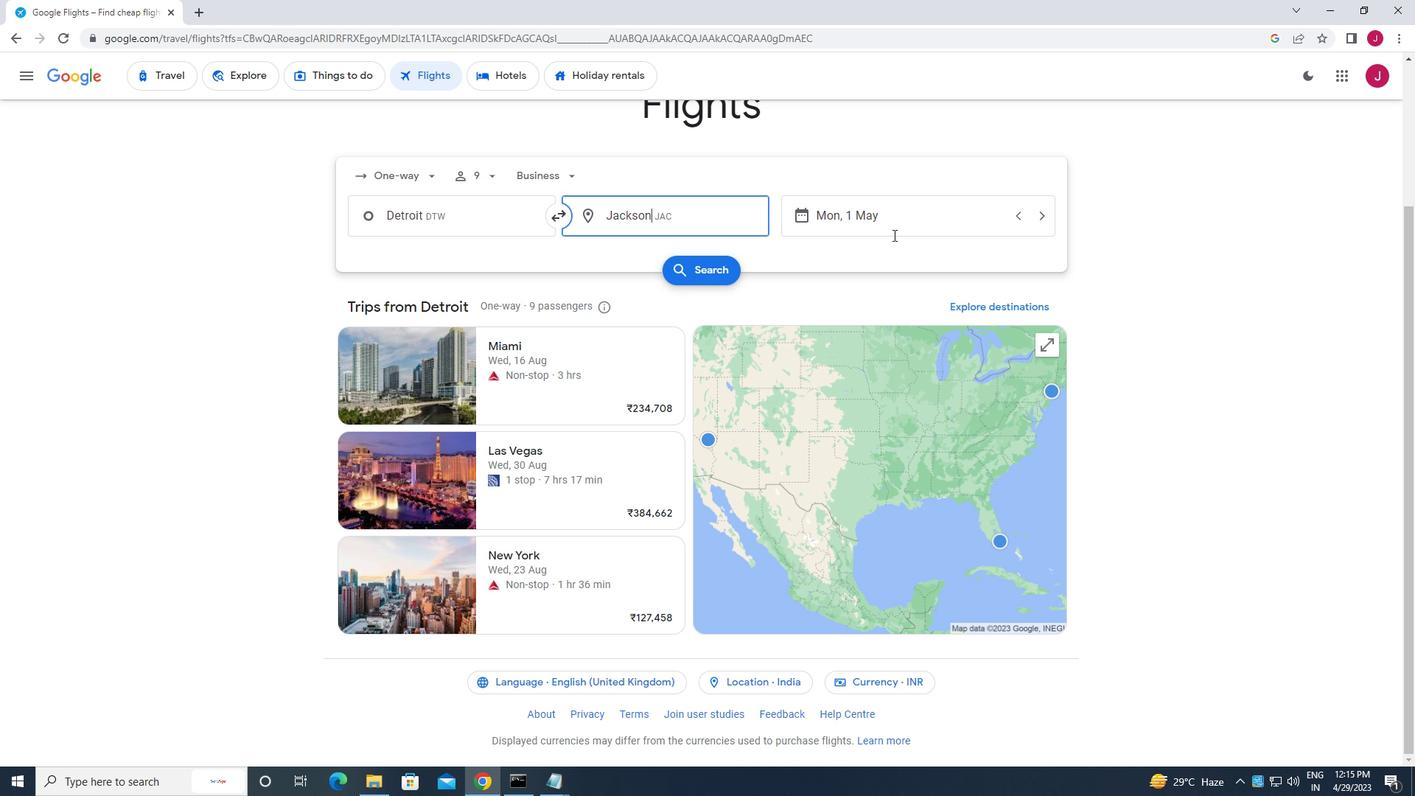 
Action: Mouse pressed left at (891, 222)
Screenshot: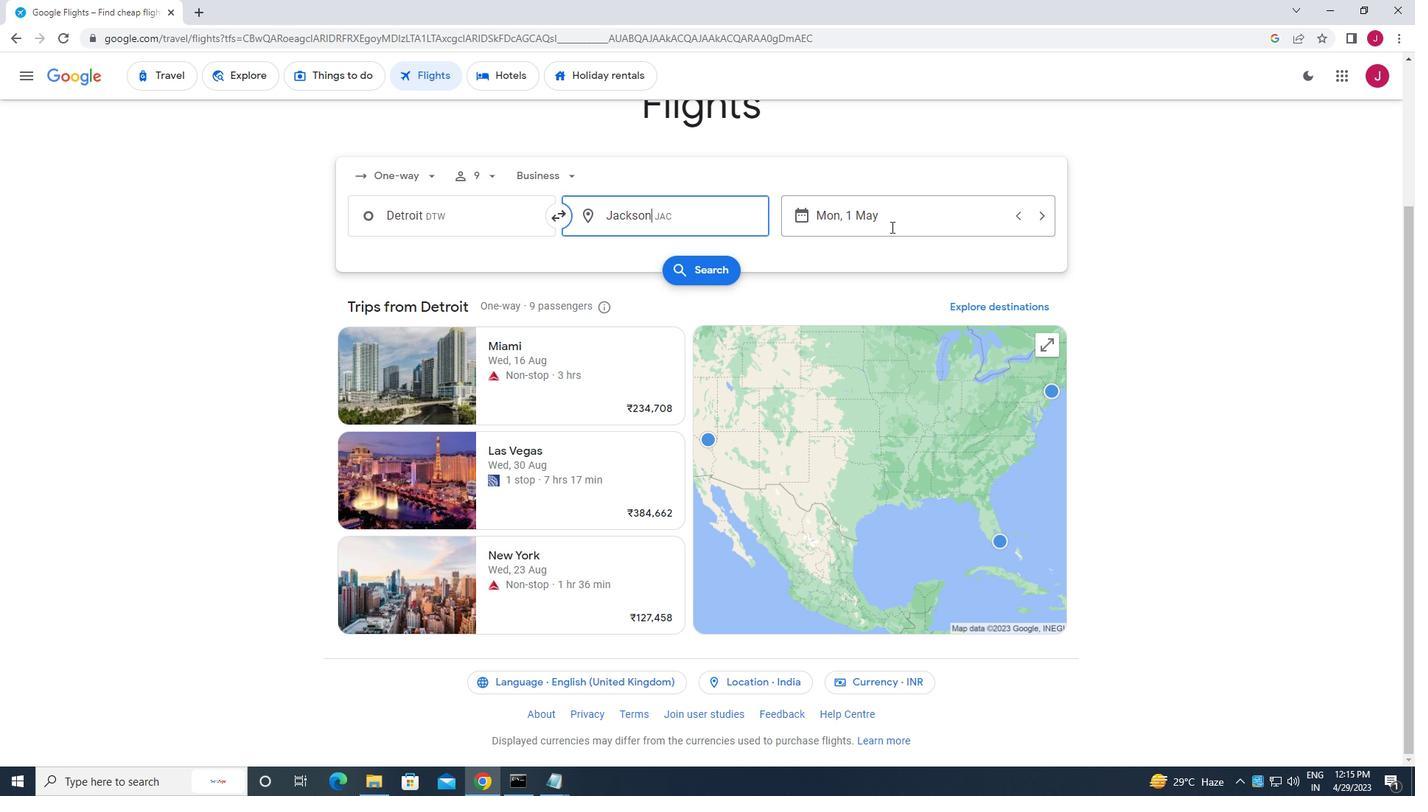 
Action: Mouse moved to (884, 335)
Screenshot: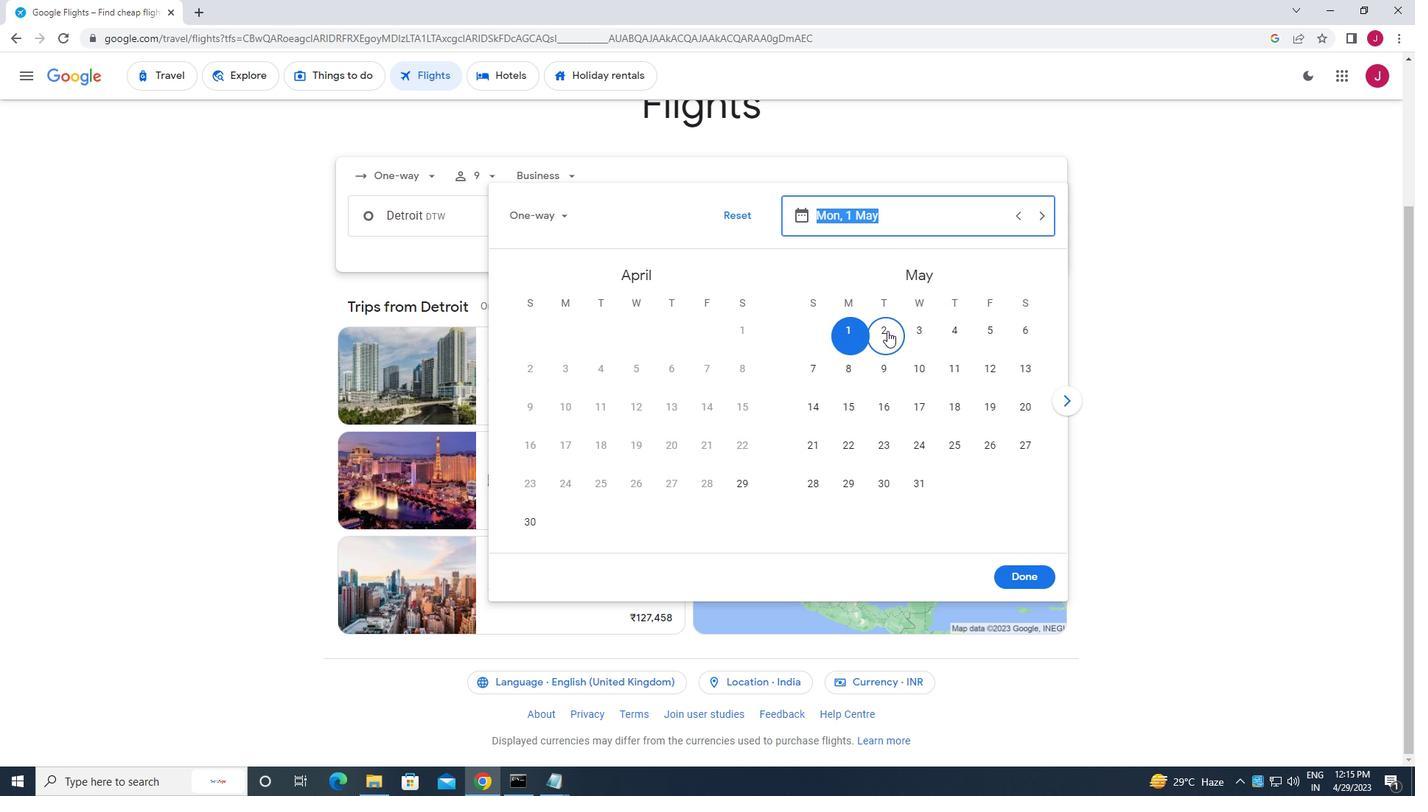 
Action: Mouse pressed left at (884, 335)
Screenshot: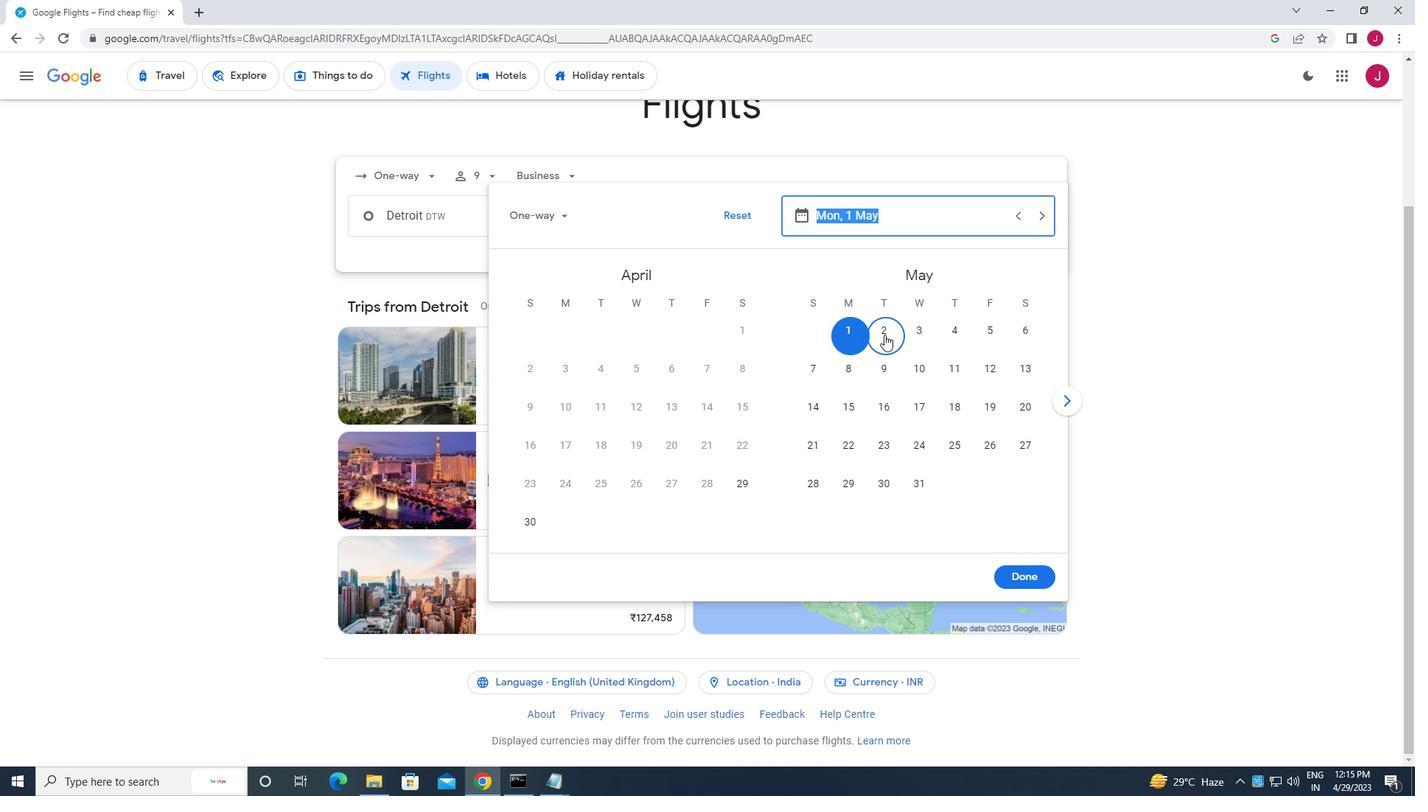 
Action: Mouse moved to (1019, 581)
Screenshot: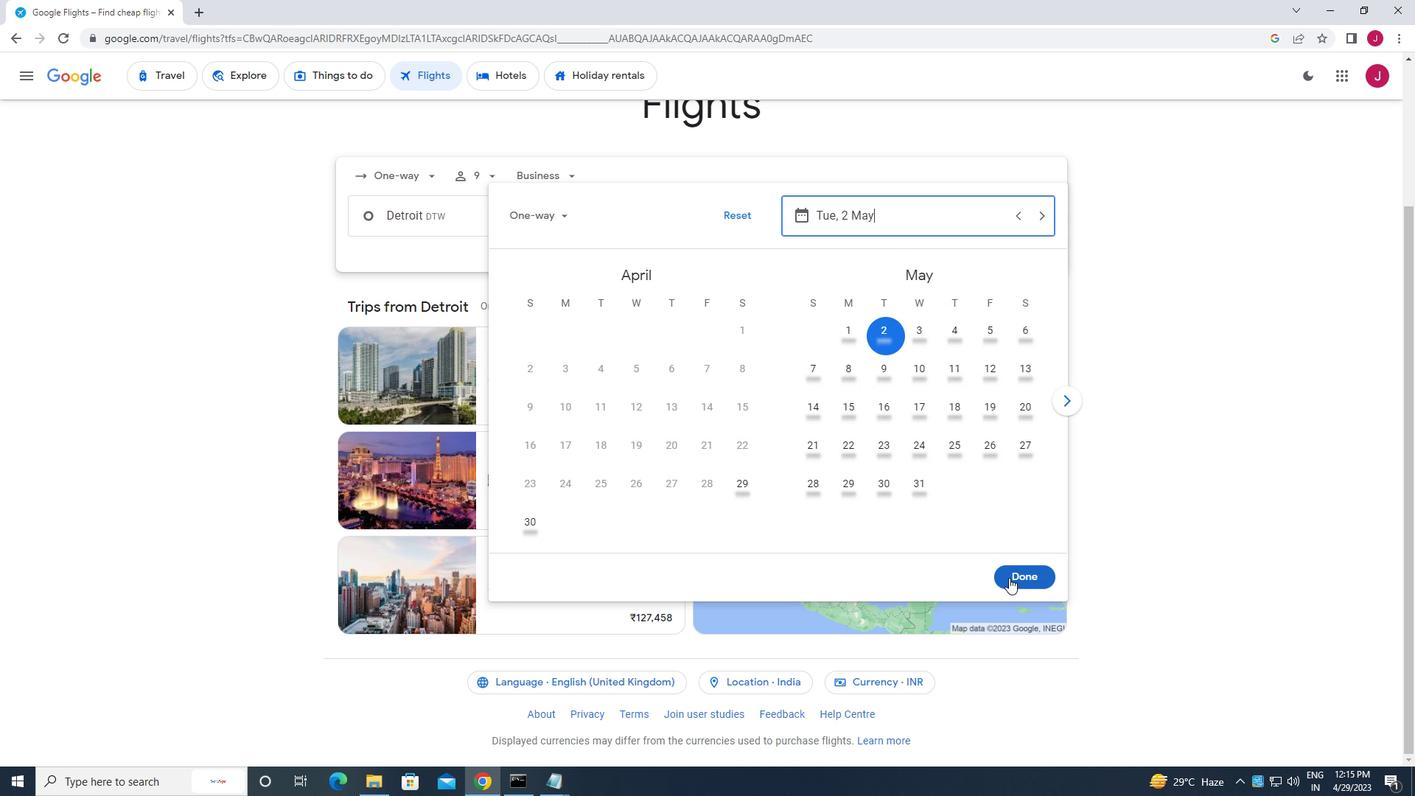 
Action: Mouse pressed left at (1019, 581)
Screenshot: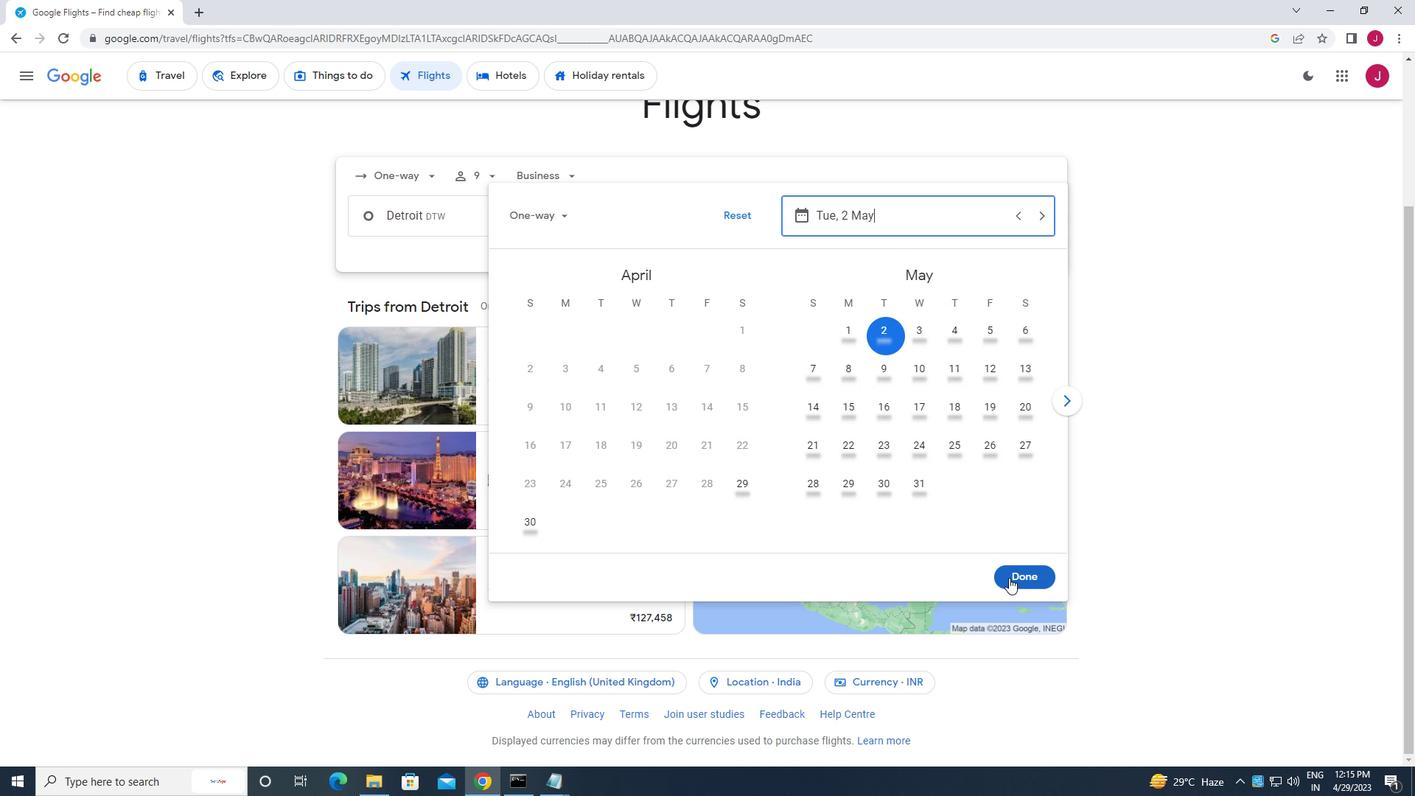 
Action: Mouse moved to (713, 266)
Screenshot: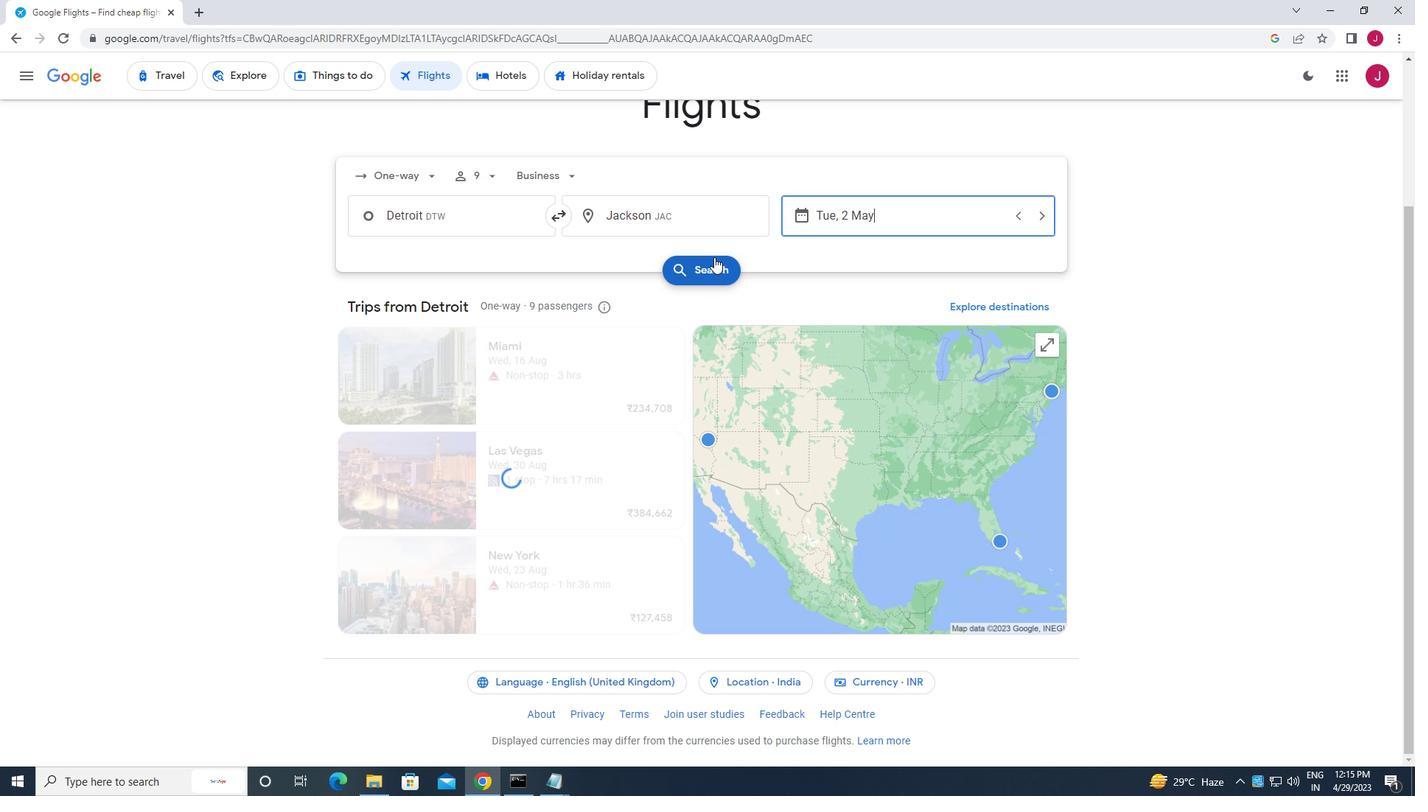 
Action: Mouse pressed left at (713, 266)
Screenshot: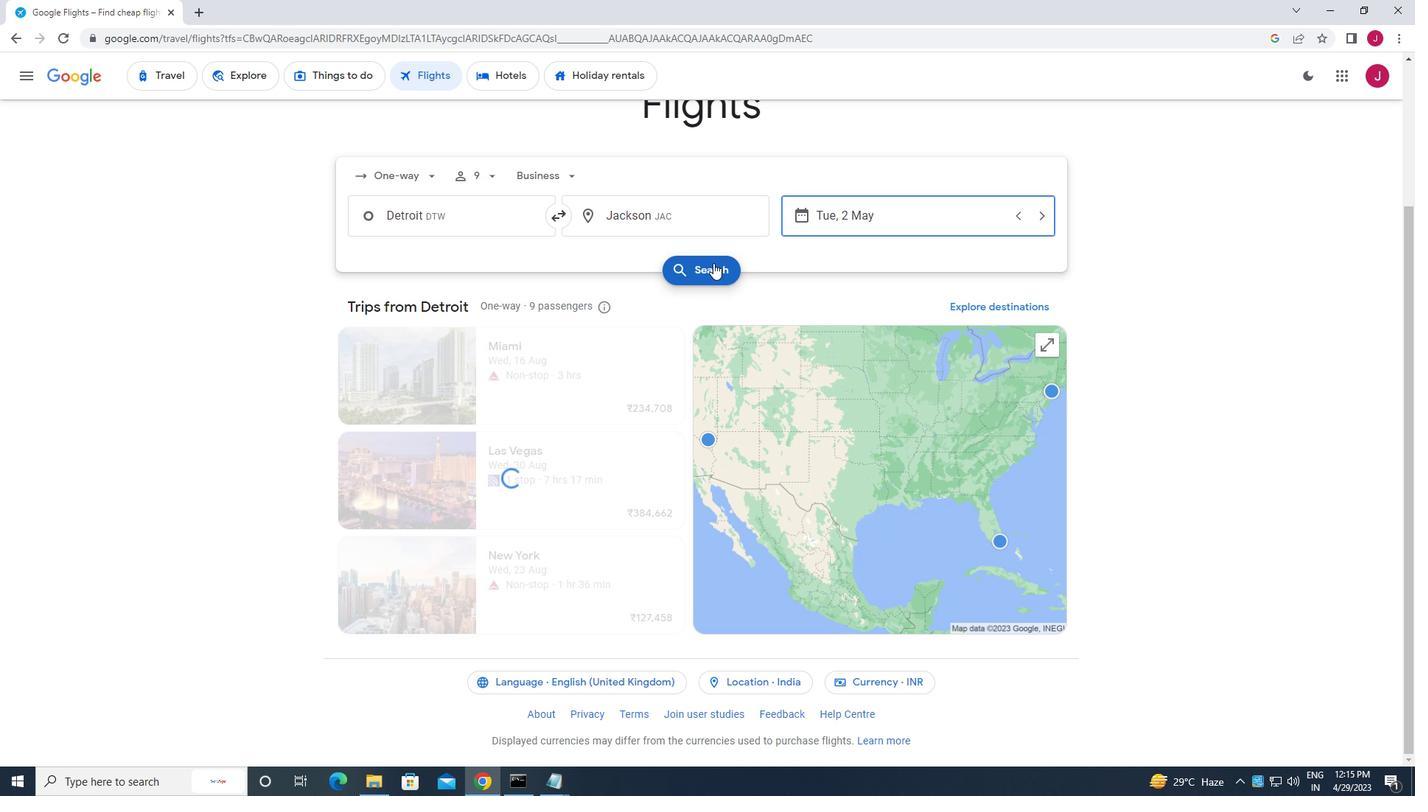 
Action: Mouse moved to (390, 209)
Screenshot: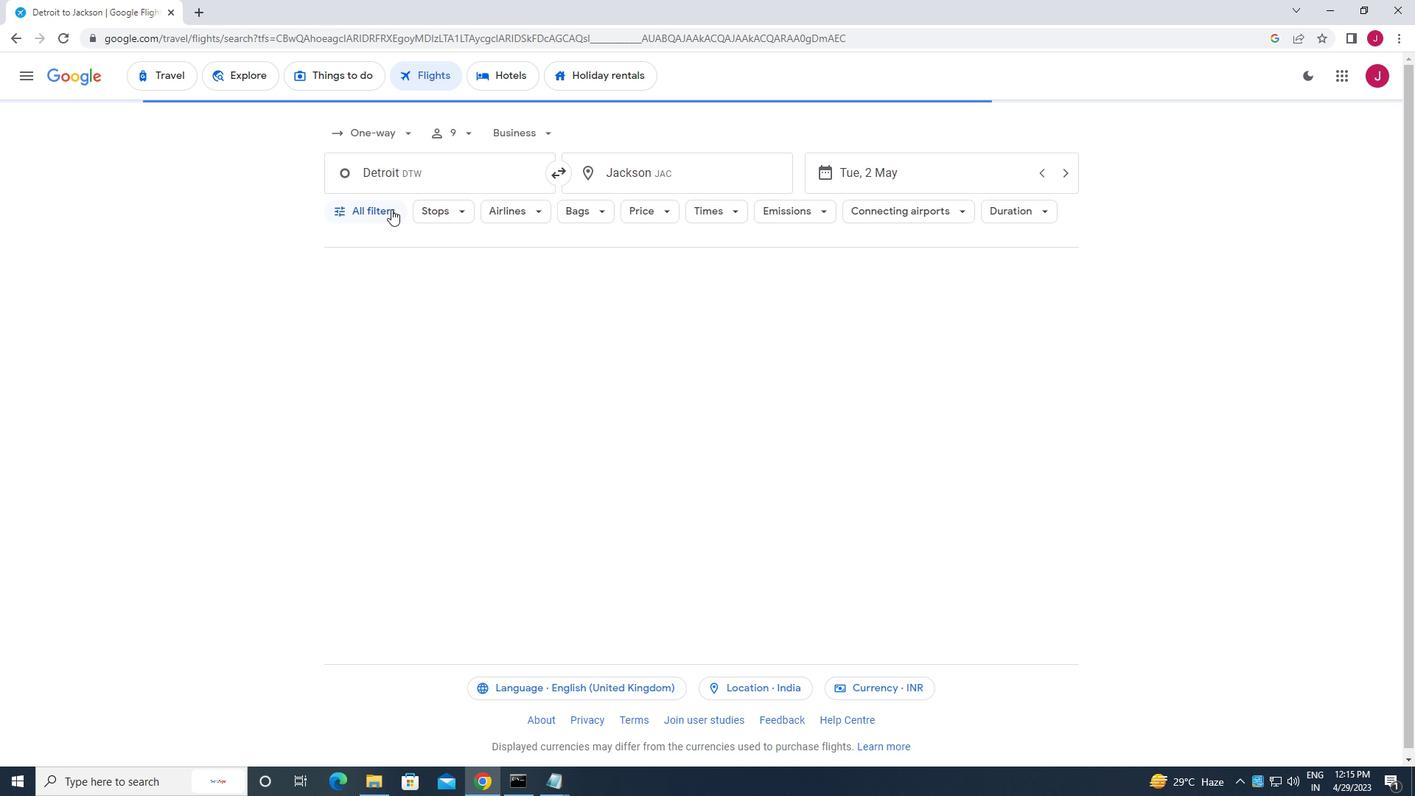 
Action: Mouse pressed left at (390, 209)
Screenshot: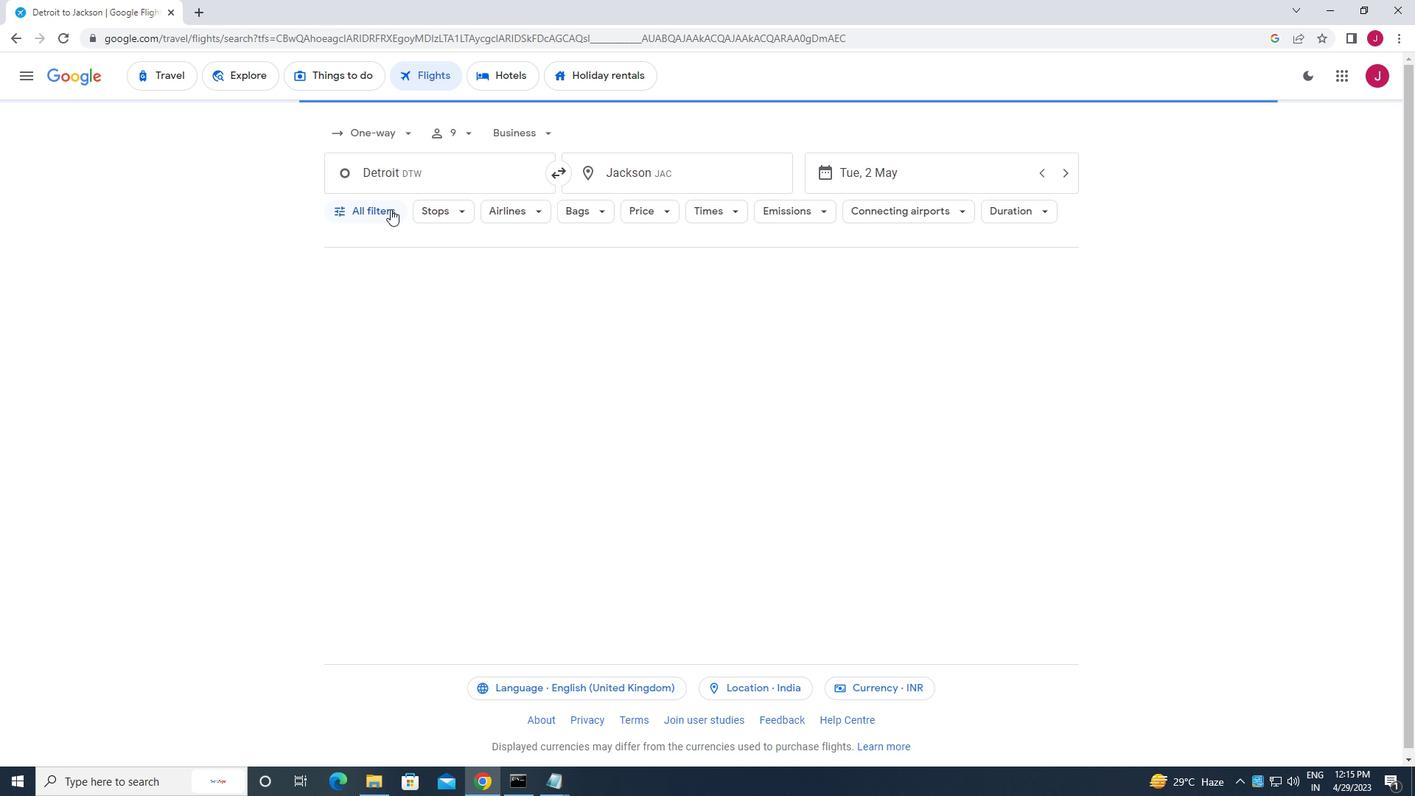 
Action: Mouse moved to (430, 264)
Screenshot: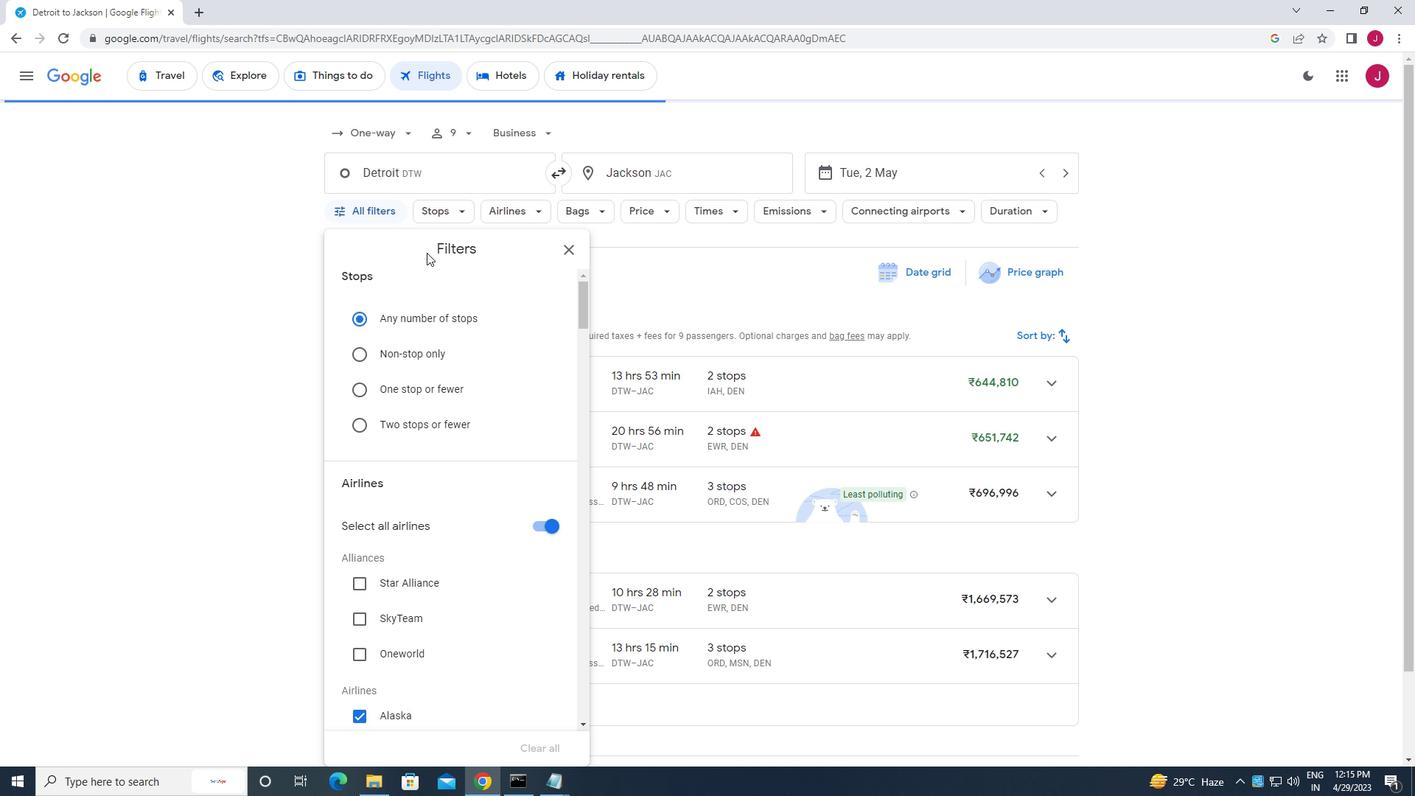 
Action: Mouse scrolled (430, 264) with delta (0, 0)
Screenshot: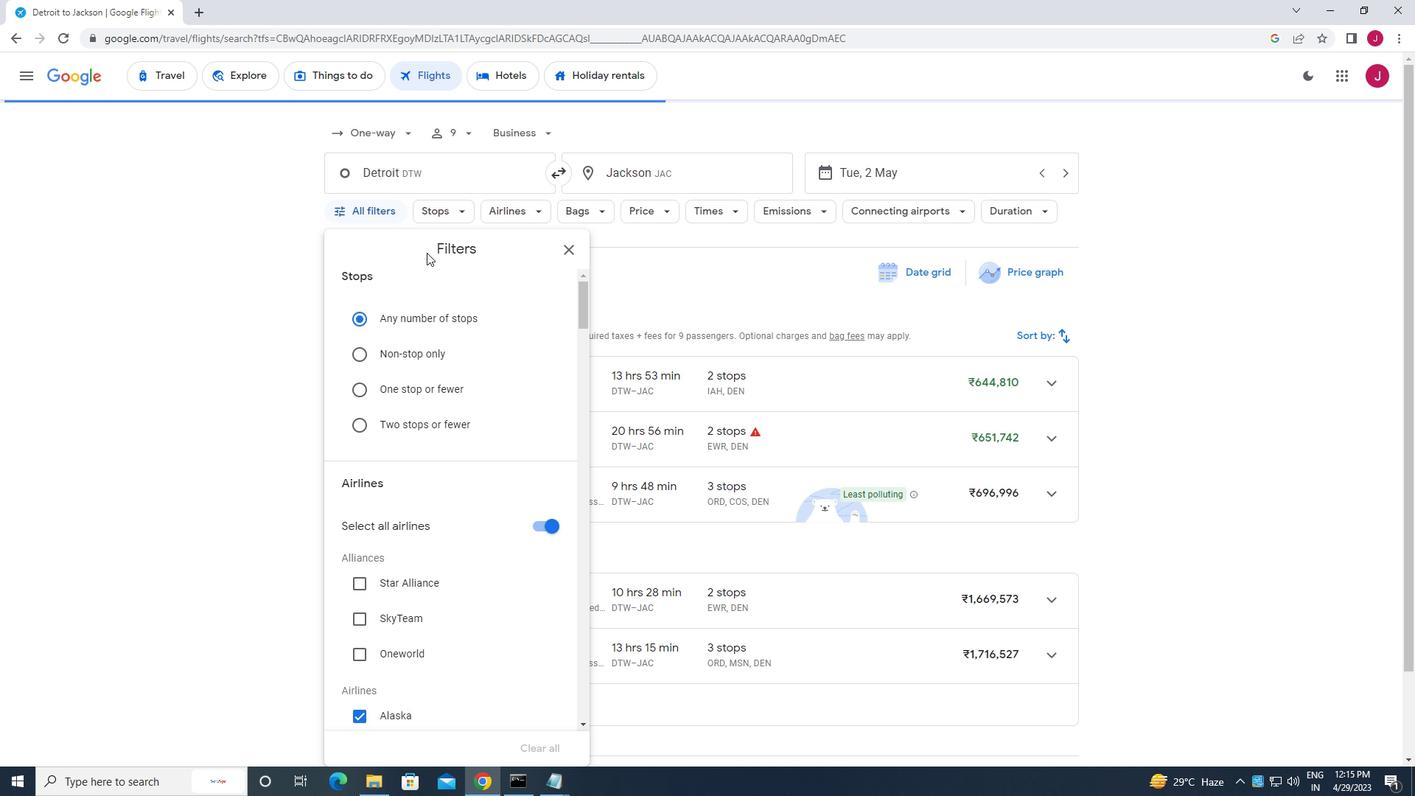 
Action: Mouse moved to (430, 268)
Screenshot: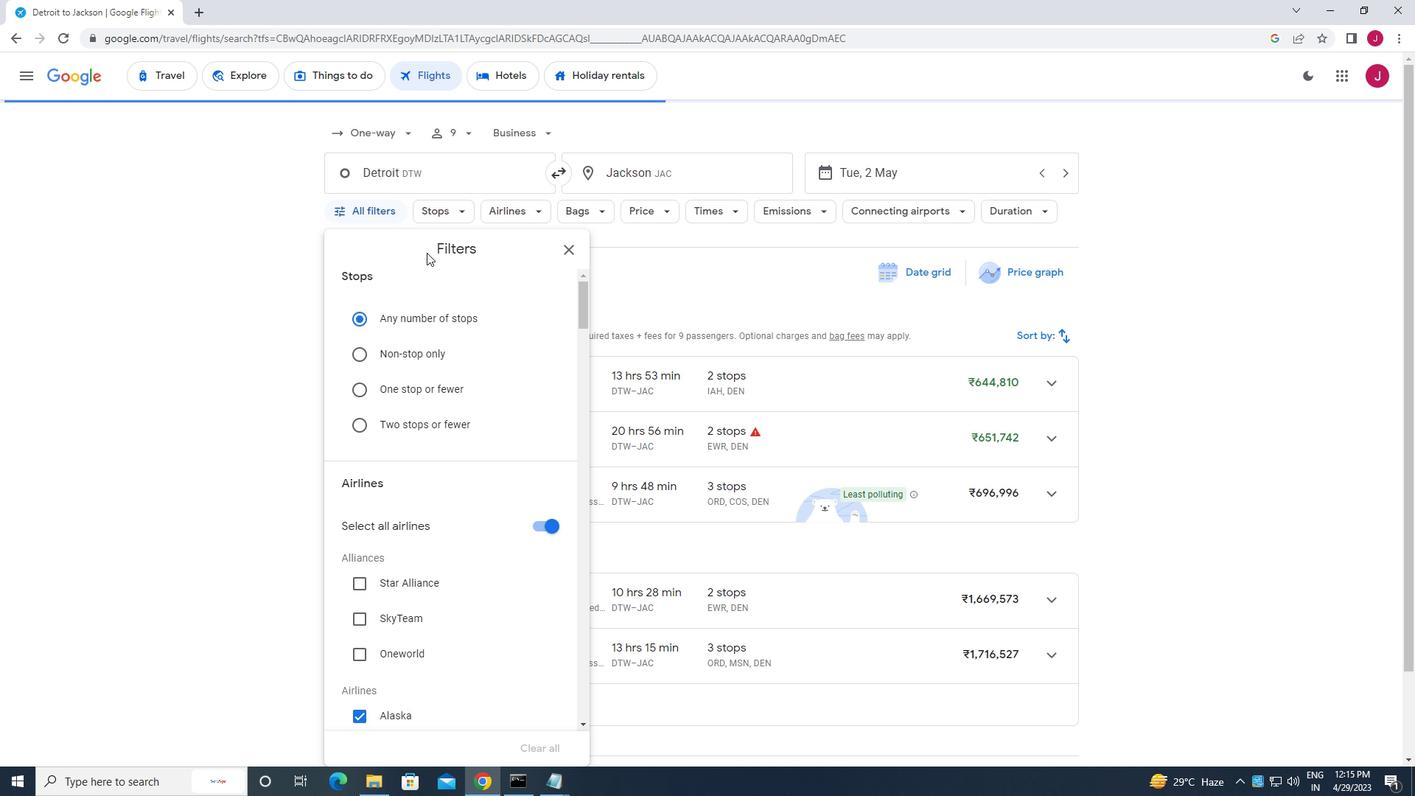 
Action: Mouse scrolled (430, 267) with delta (0, 0)
Screenshot: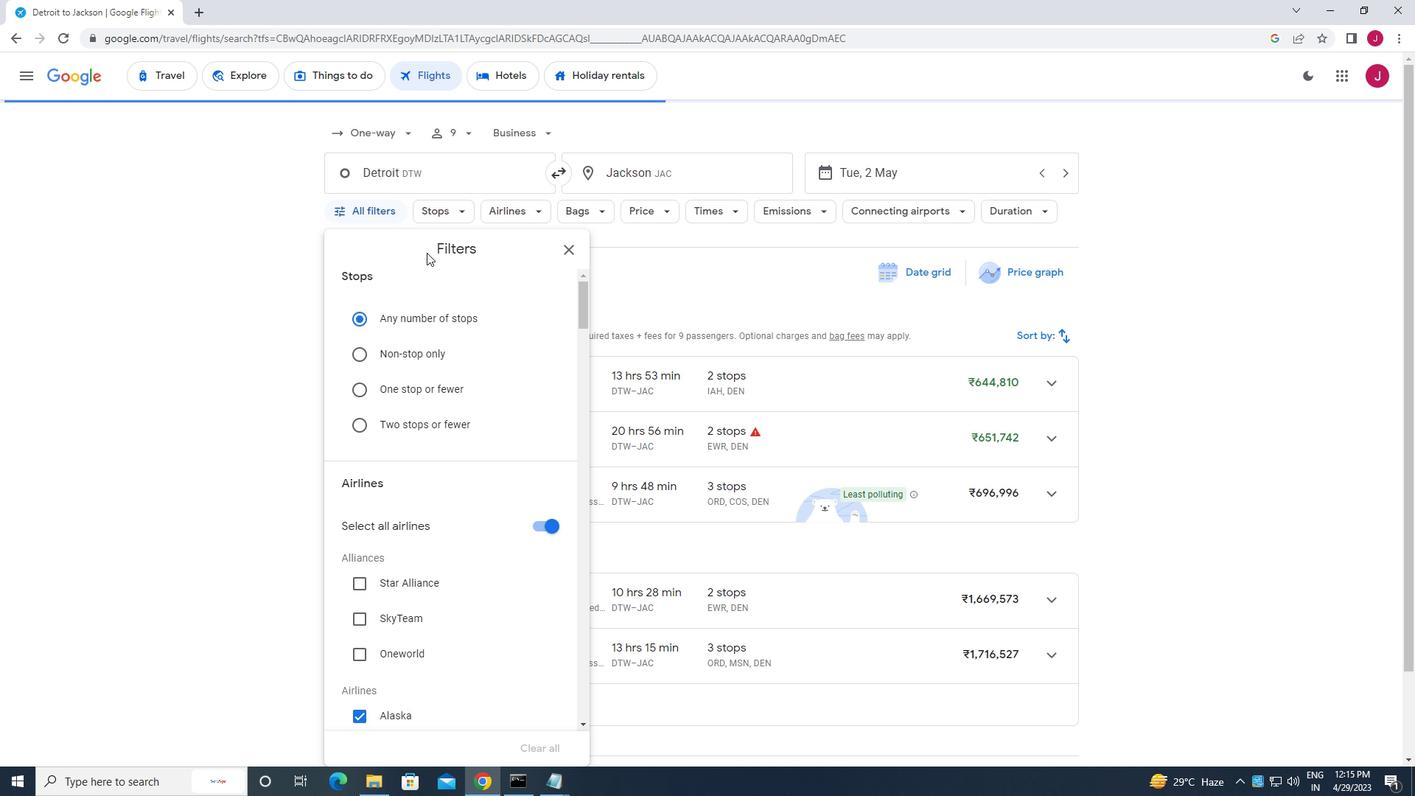
Action: Mouse moved to (539, 426)
Screenshot: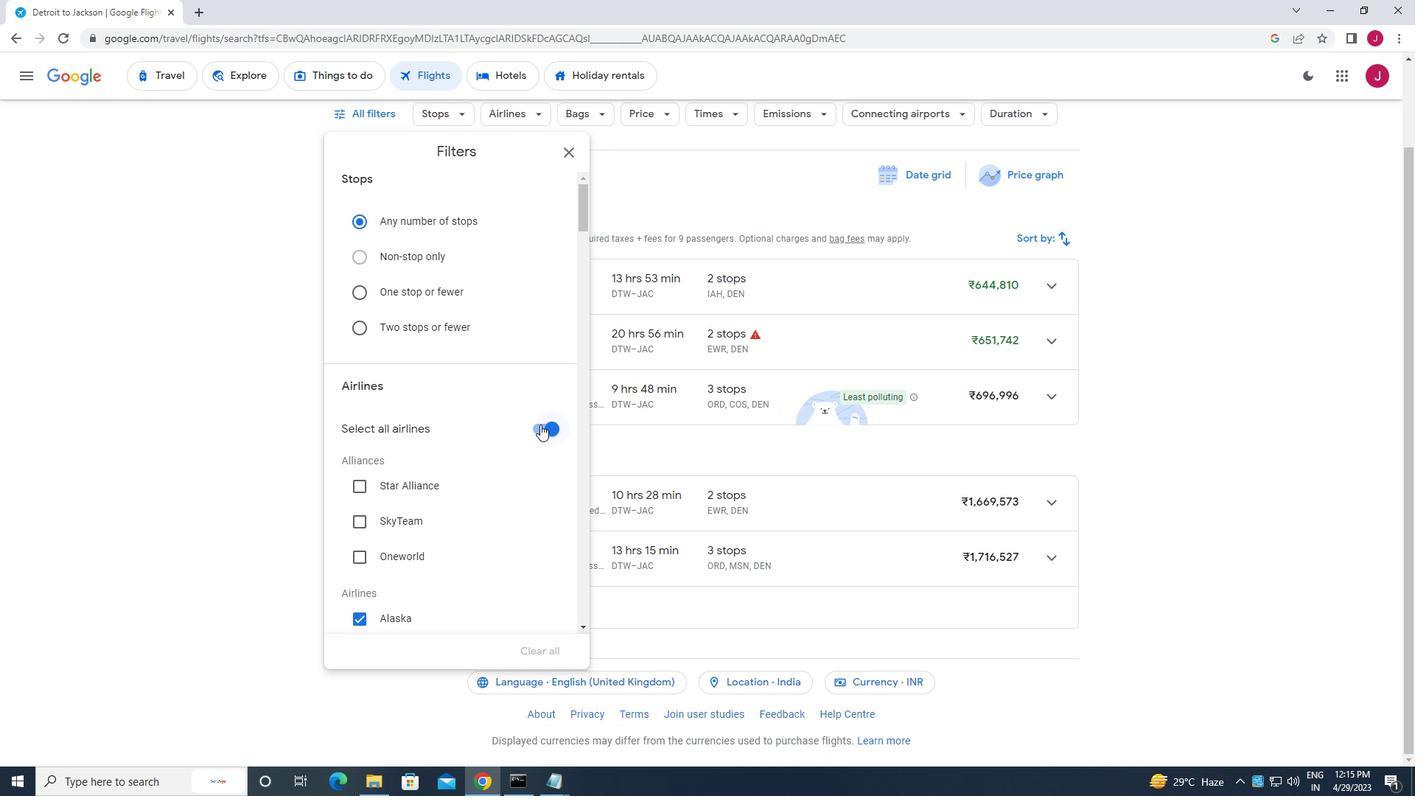 
Action: Mouse pressed left at (539, 426)
Screenshot: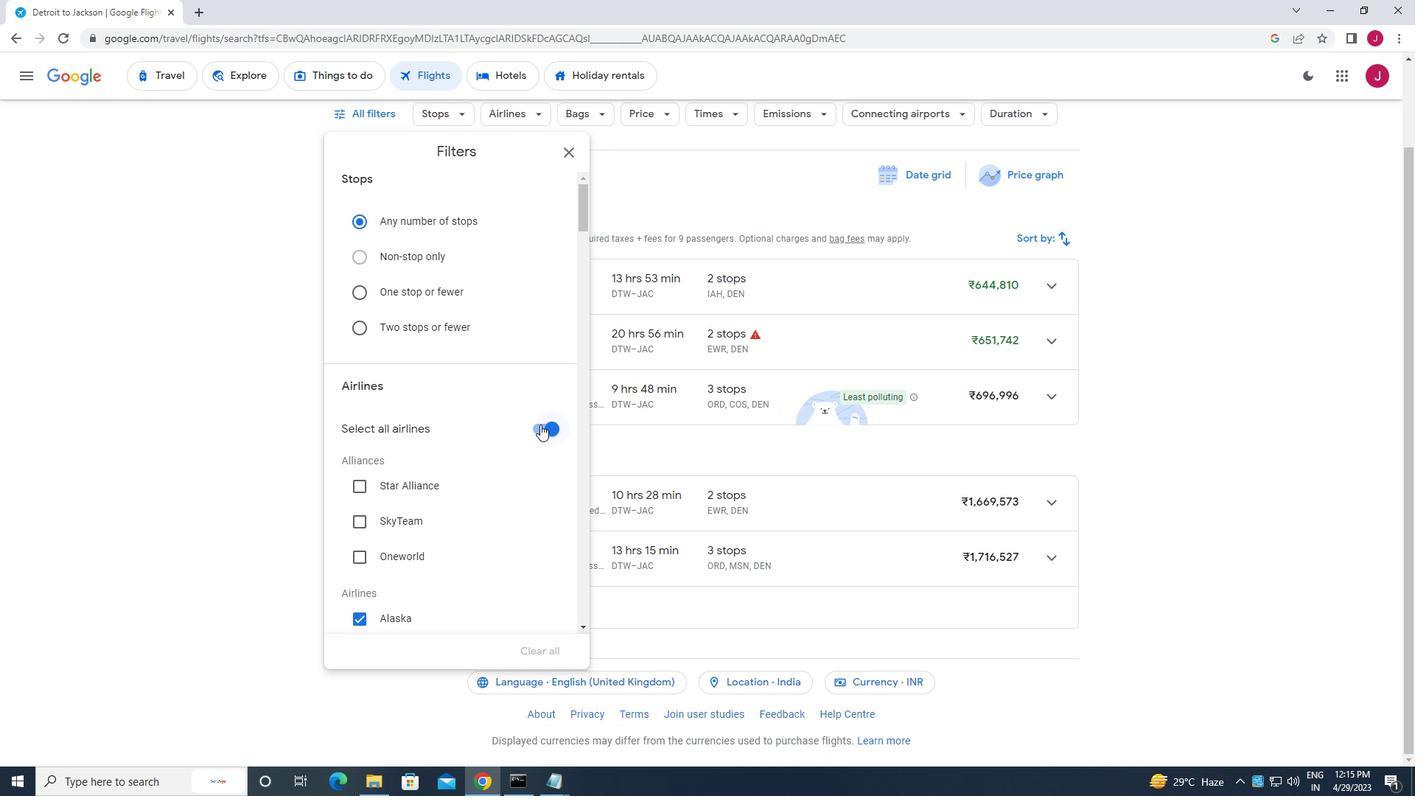
Action: Mouse moved to (427, 380)
Screenshot: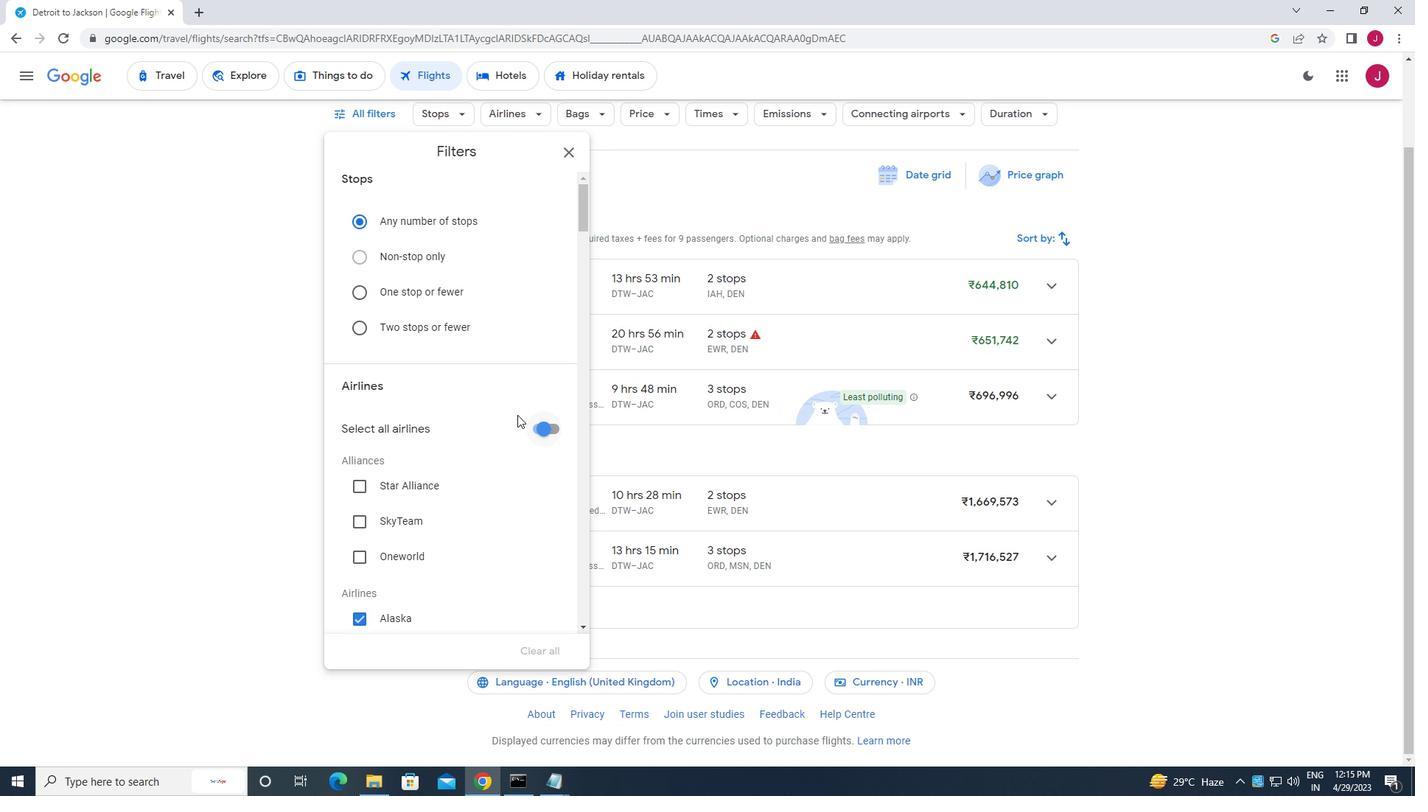 
Action: Mouse scrolled (427, 379) with delta (0, 0)
Screenshot: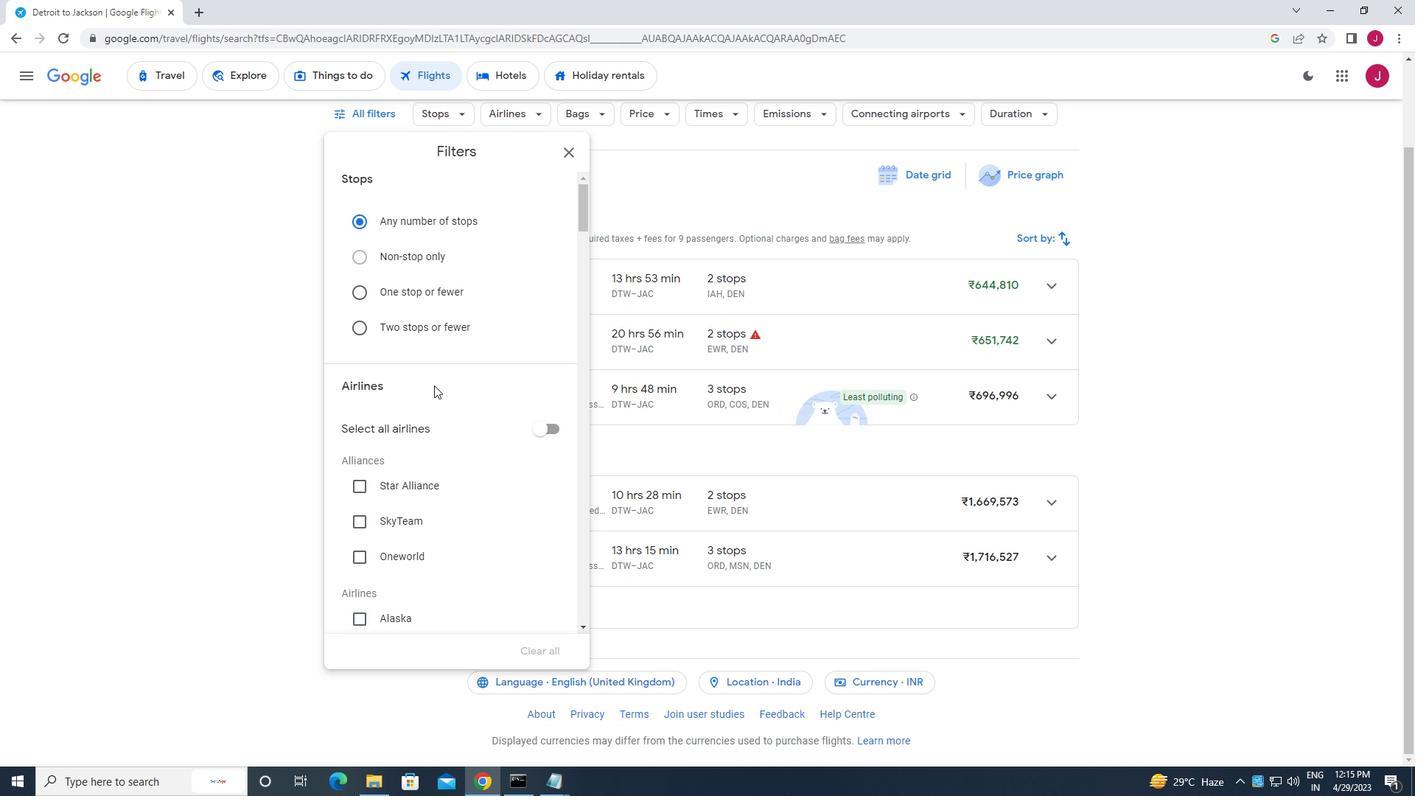 
Action: Mouse scrolled (427, 379) with delta (0, 0)
Screenshot: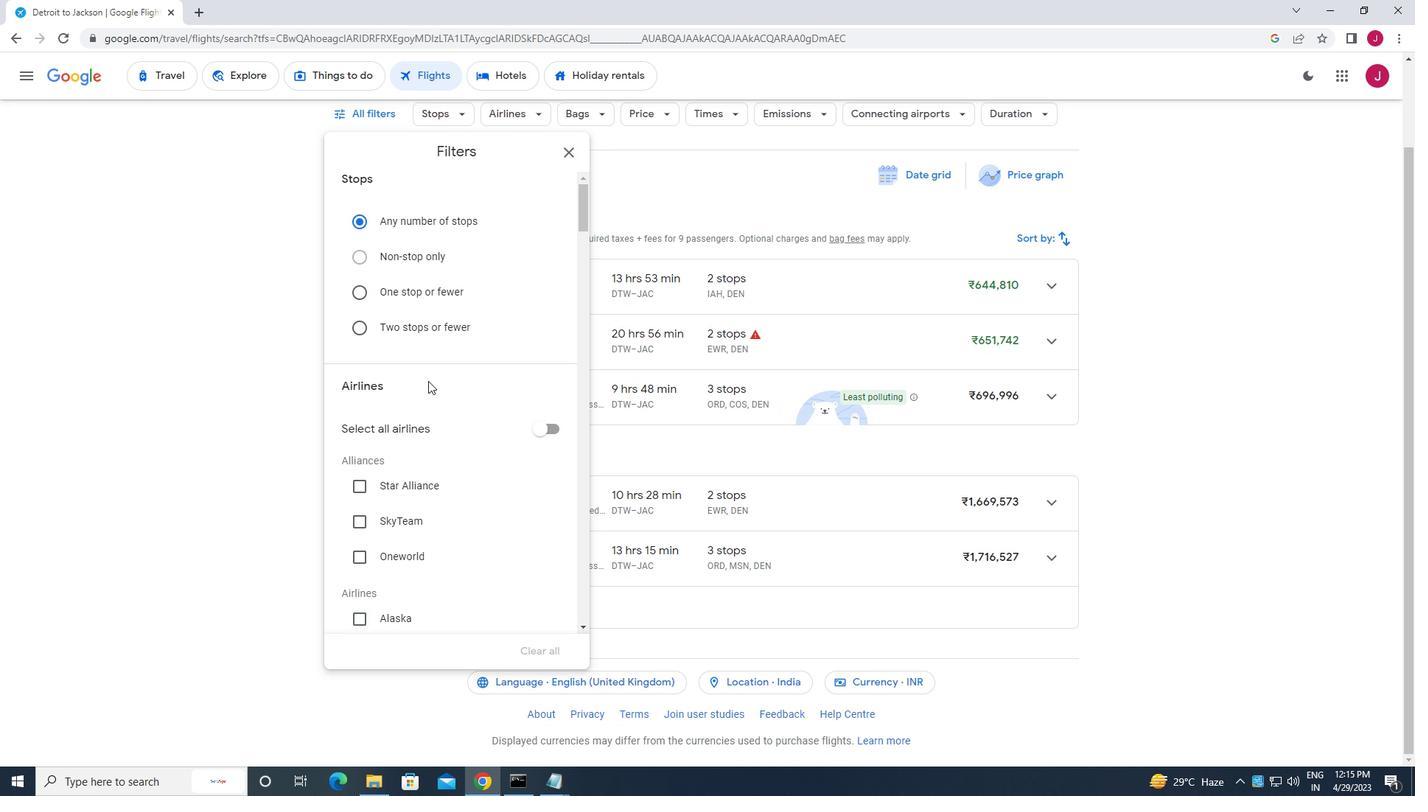 
Action: Mouse moved to (421, 426)
Screenshot: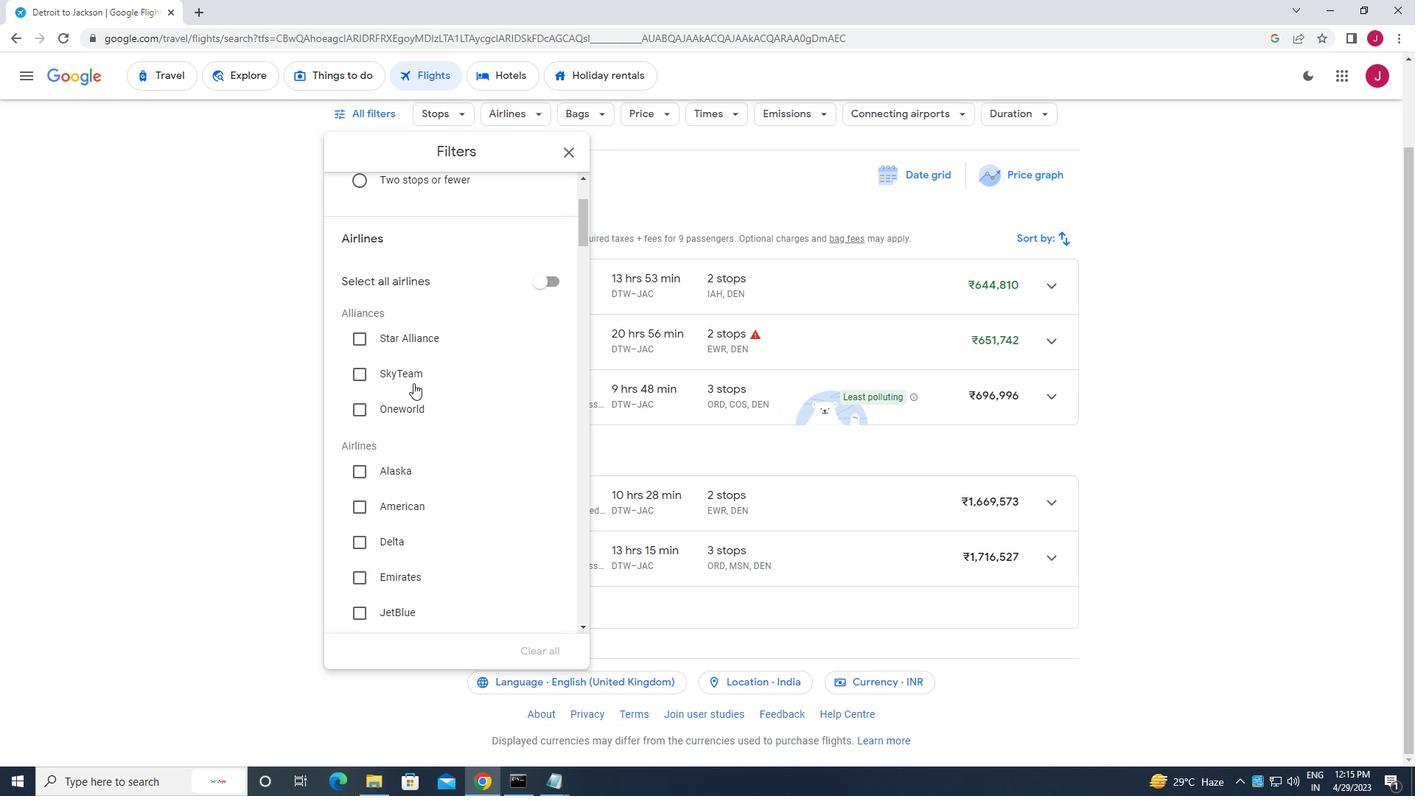 
Action: Mouse scrolled (421, 425) with delta (0, 0)
Screenshot: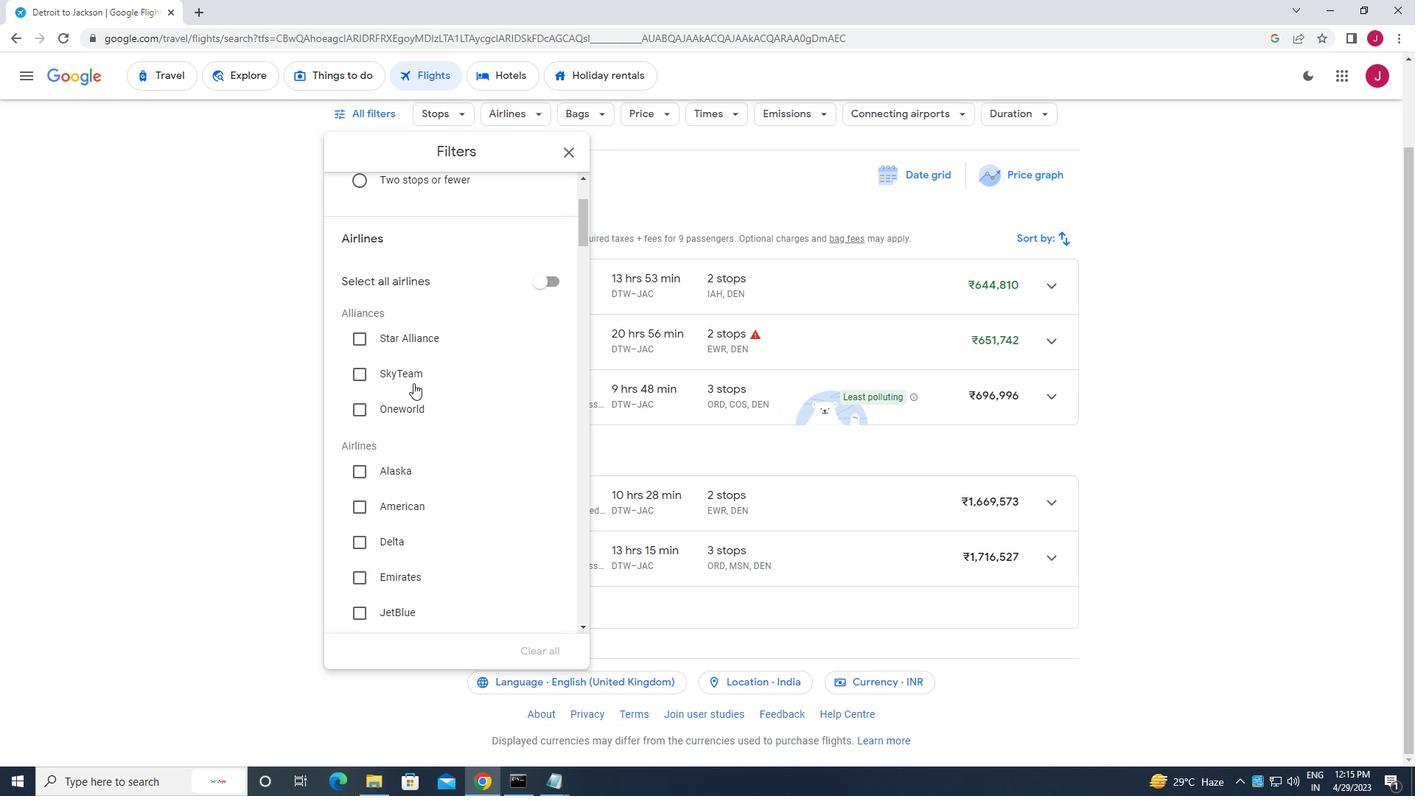 
Action: Mouse moved to (421, 426)
Screenshot: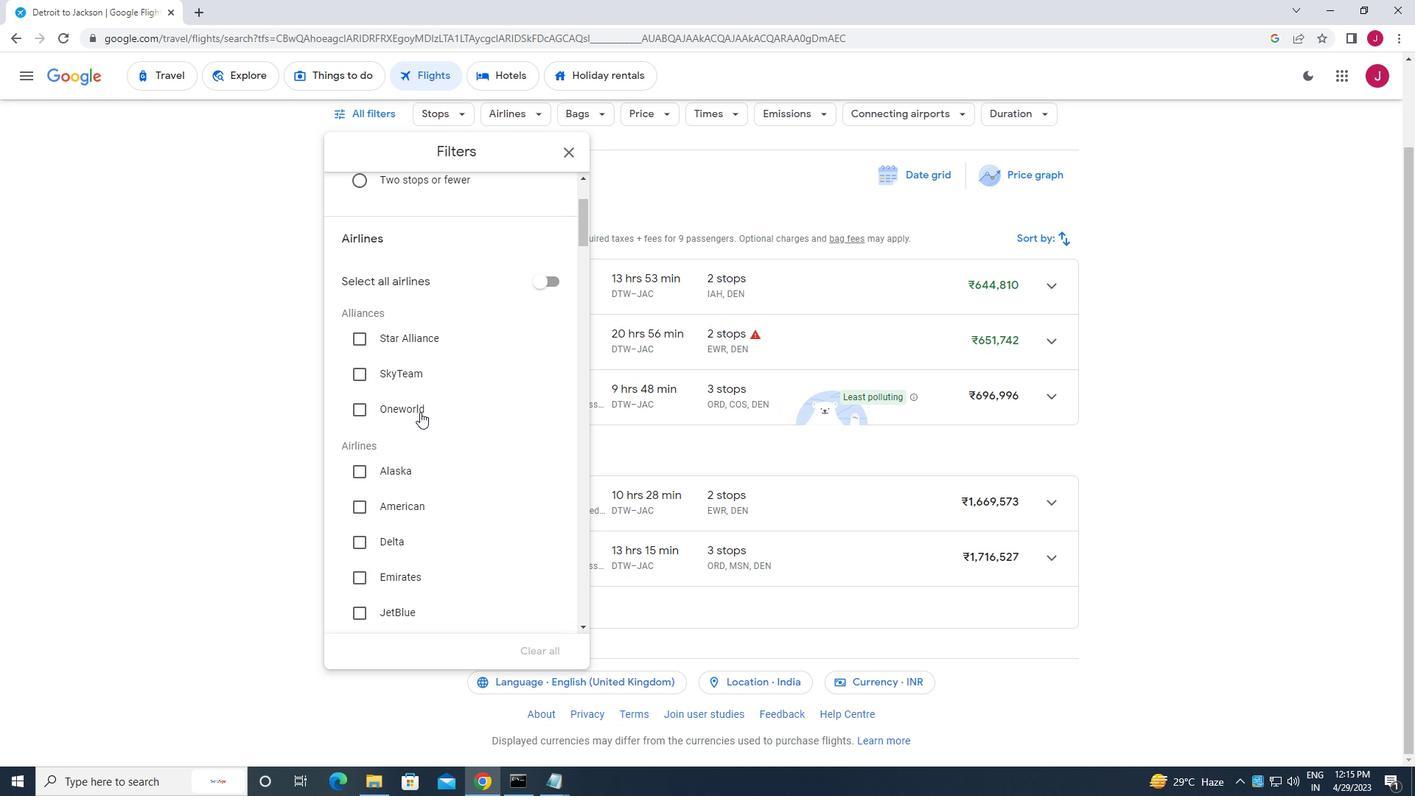 
Action: Mouse scrolled (421, 425) with delta (0, 0)
Screenshot: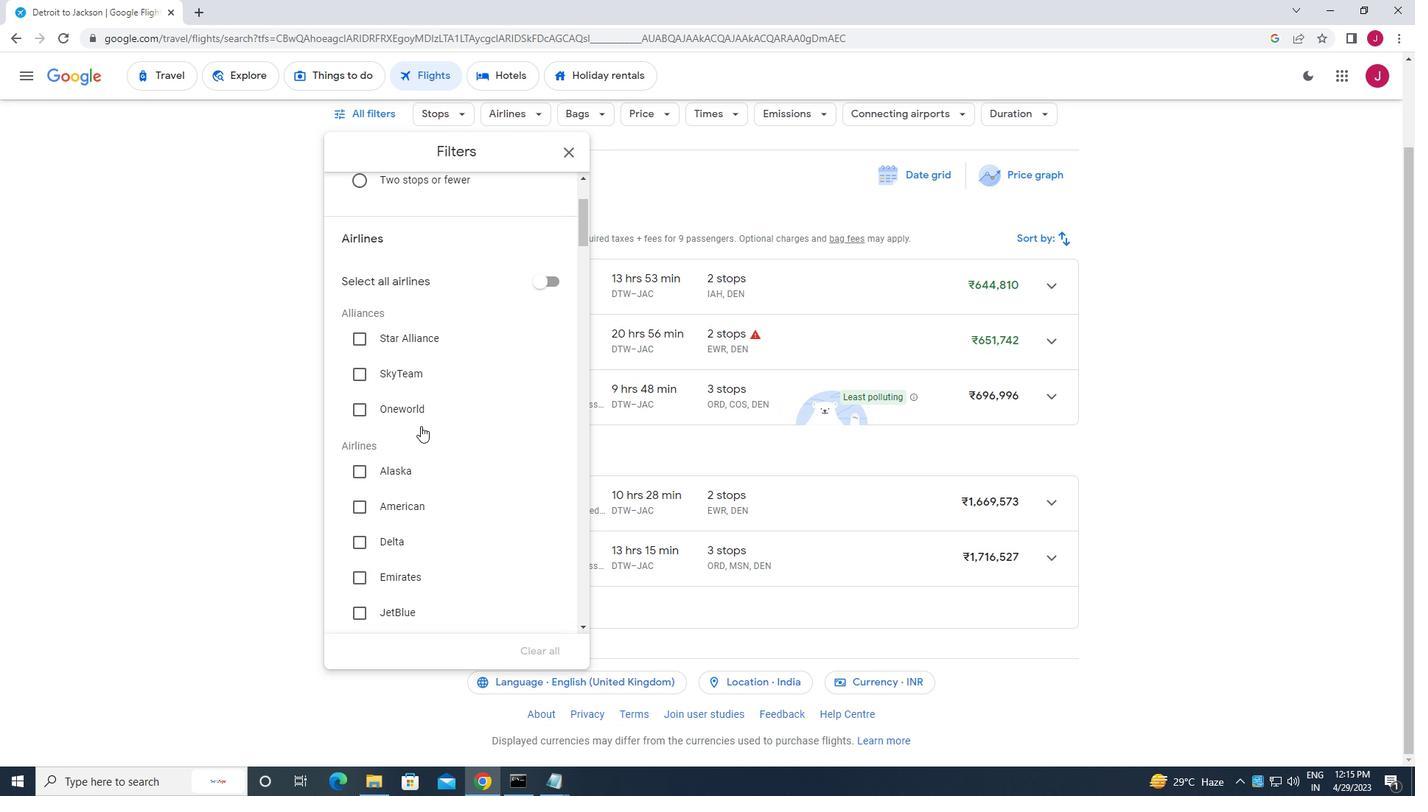 
Action: Mouse moved to (393, 525)
Screenshot: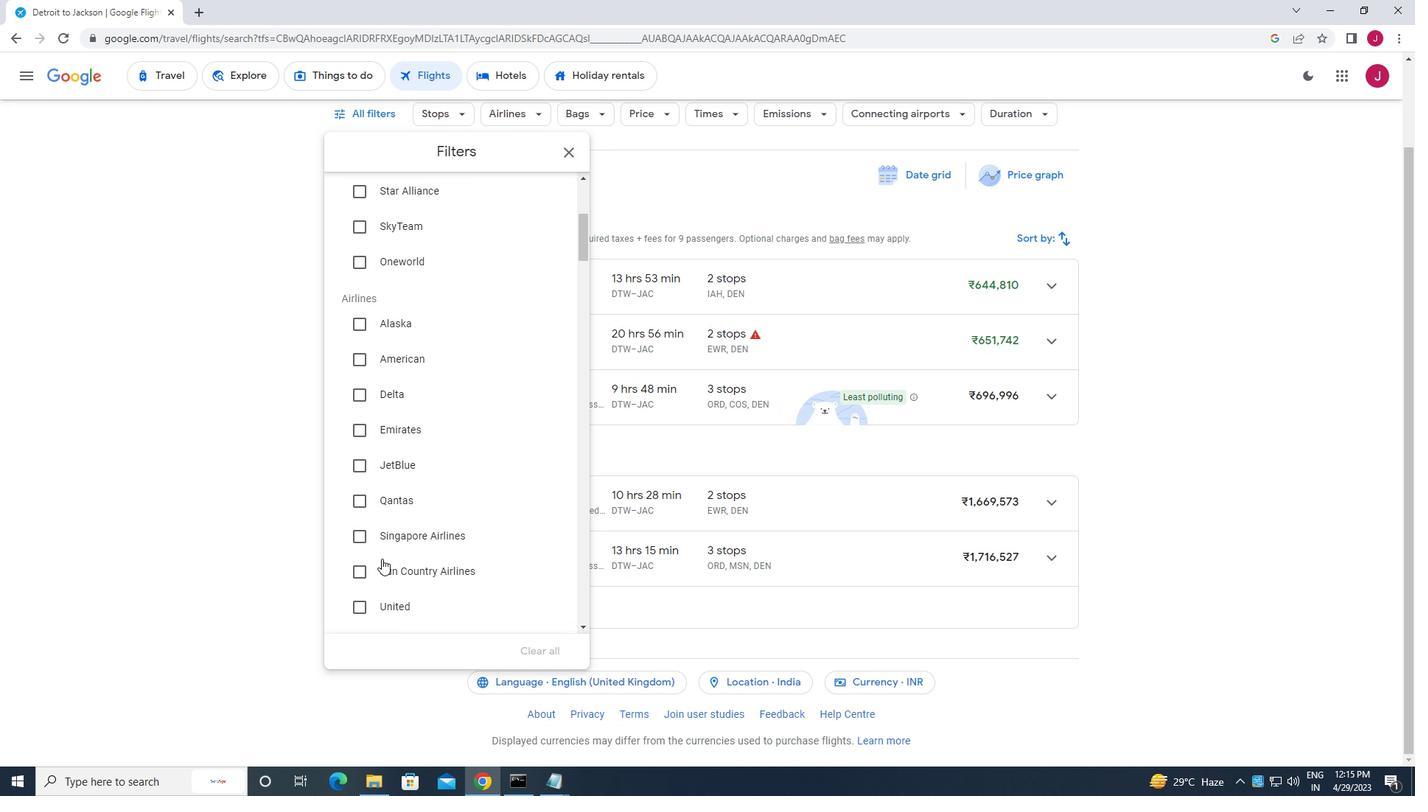 
Action: Mouse scrolled (393, 524) with delta (0, 0)
Screenshot: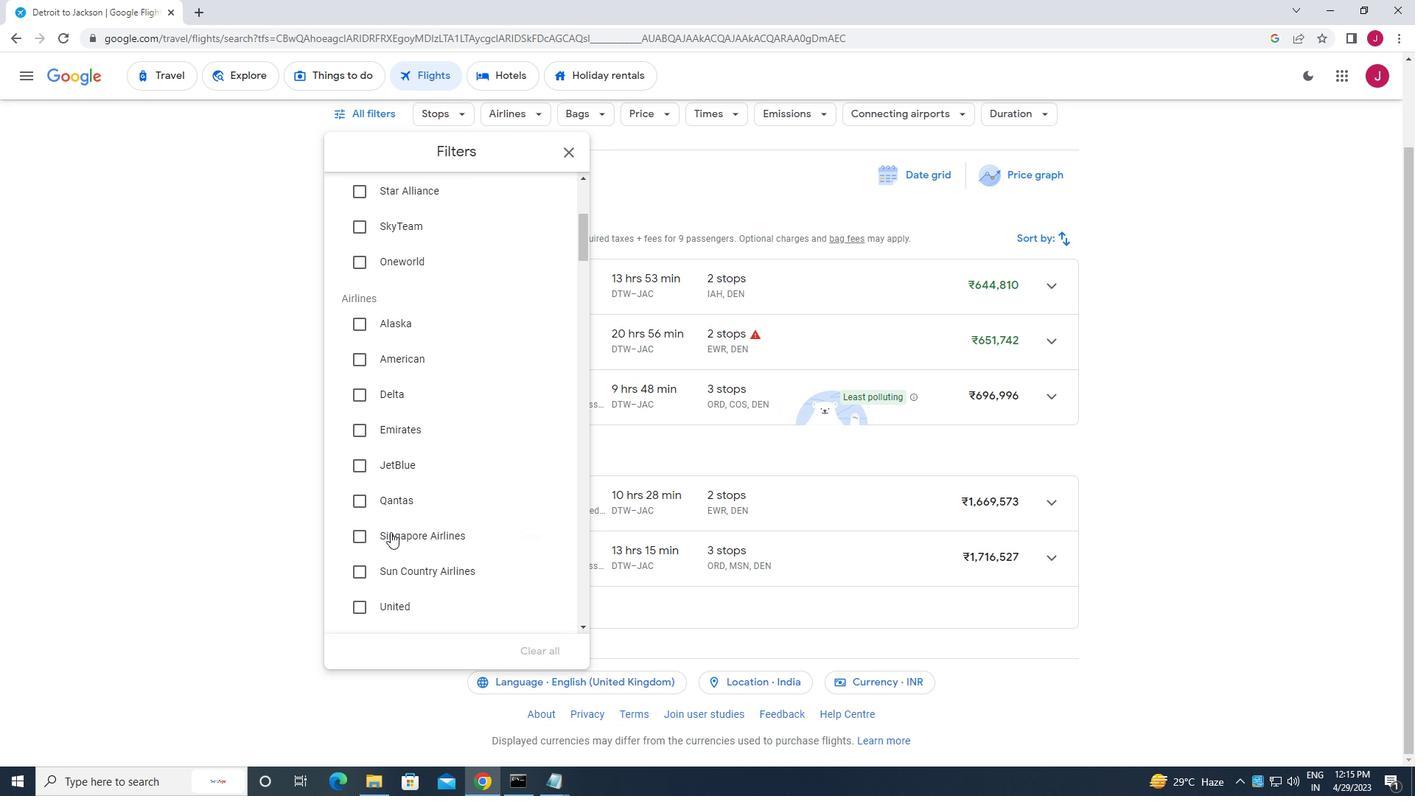 
Action: Mouse moved to (393, 520)
Screenshot: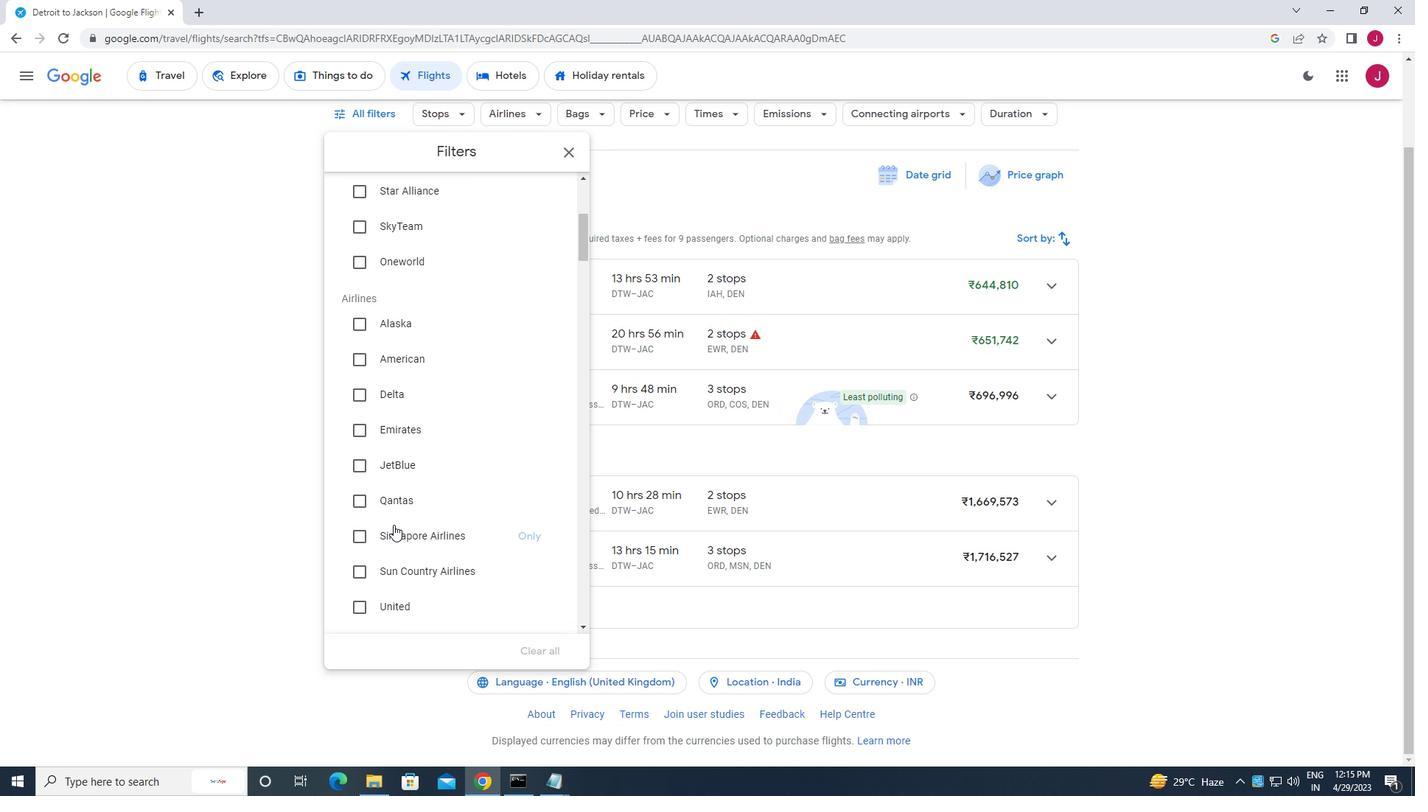 
Action: Mouse scrolled (393, 519) with delta (0, 0)
Screenshot: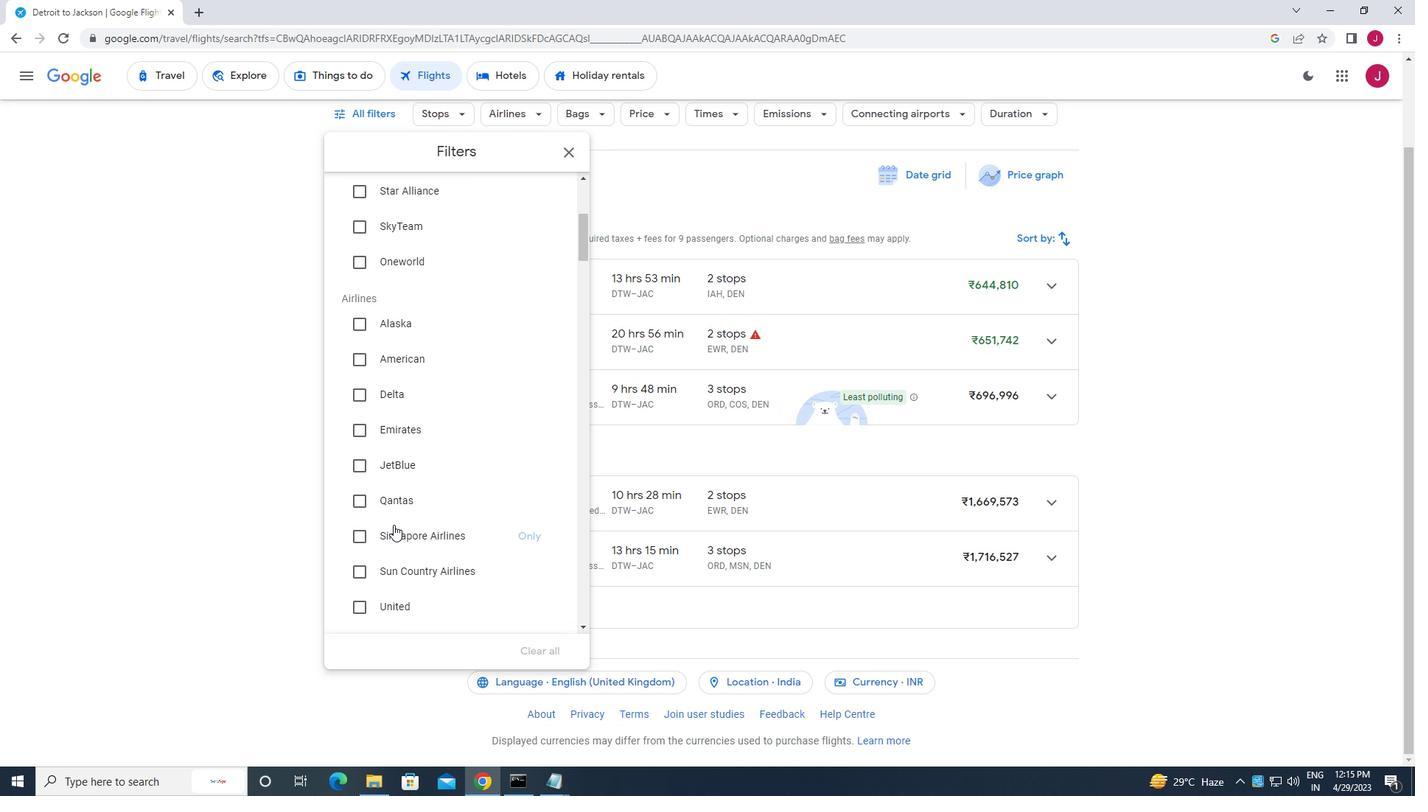 
Action: Mouse moved to (394, 512)
Screenshot: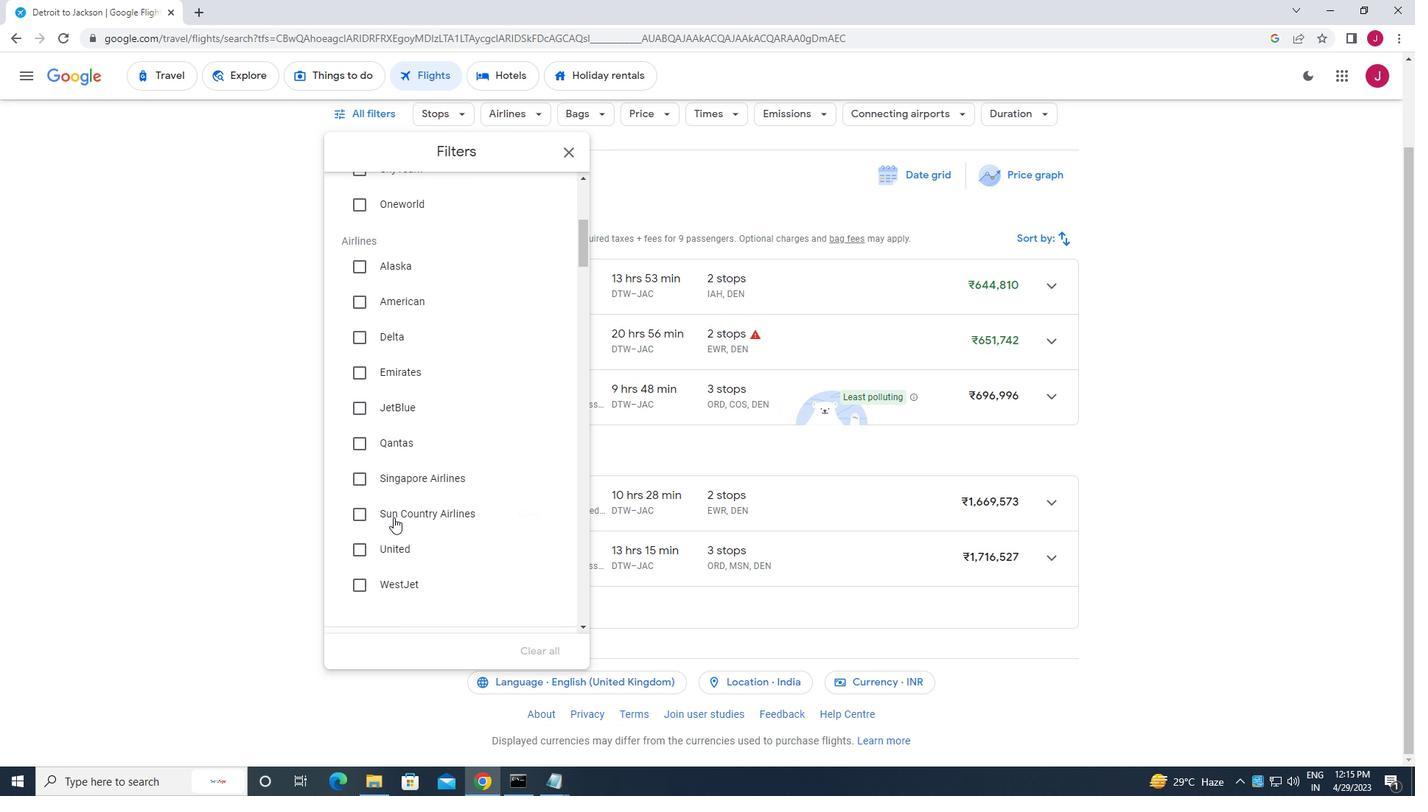 
Action: Mouse scrolled (394, 511) with delta (0, 0)
Screenshot: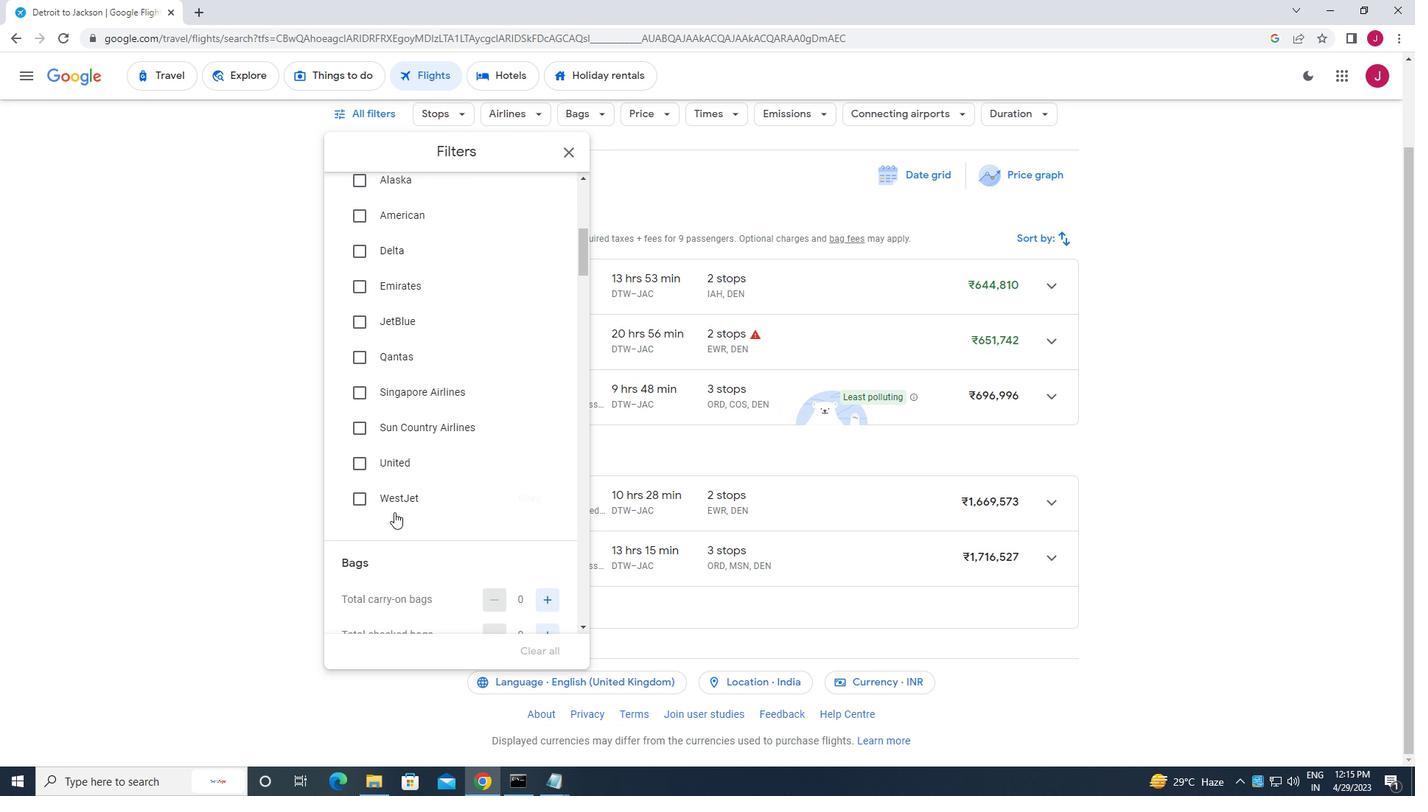 
Action: Mouse moved to (418, 483)
Screenshot: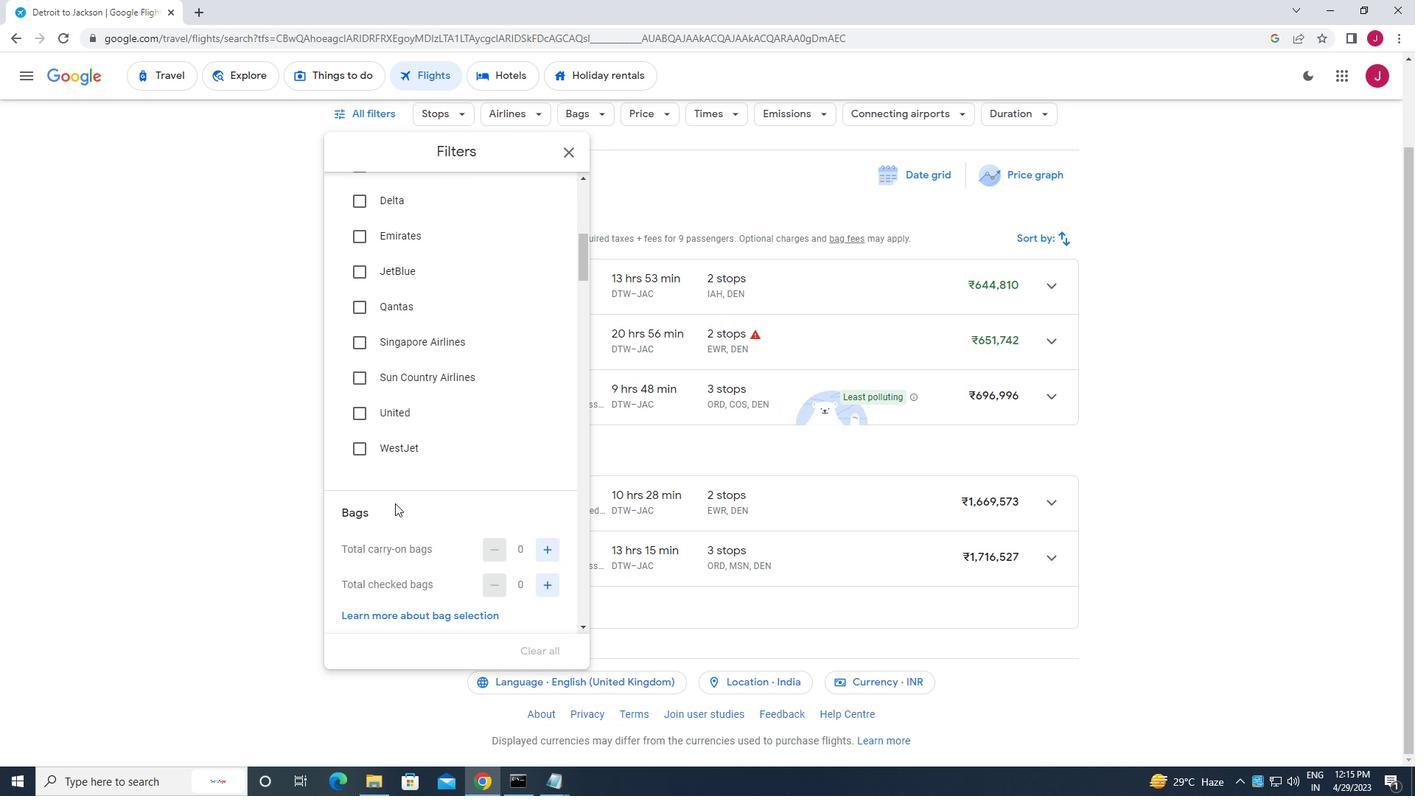 
Action: Mouse scrolled (418, 482) with delta (0, 0)
Screenshot: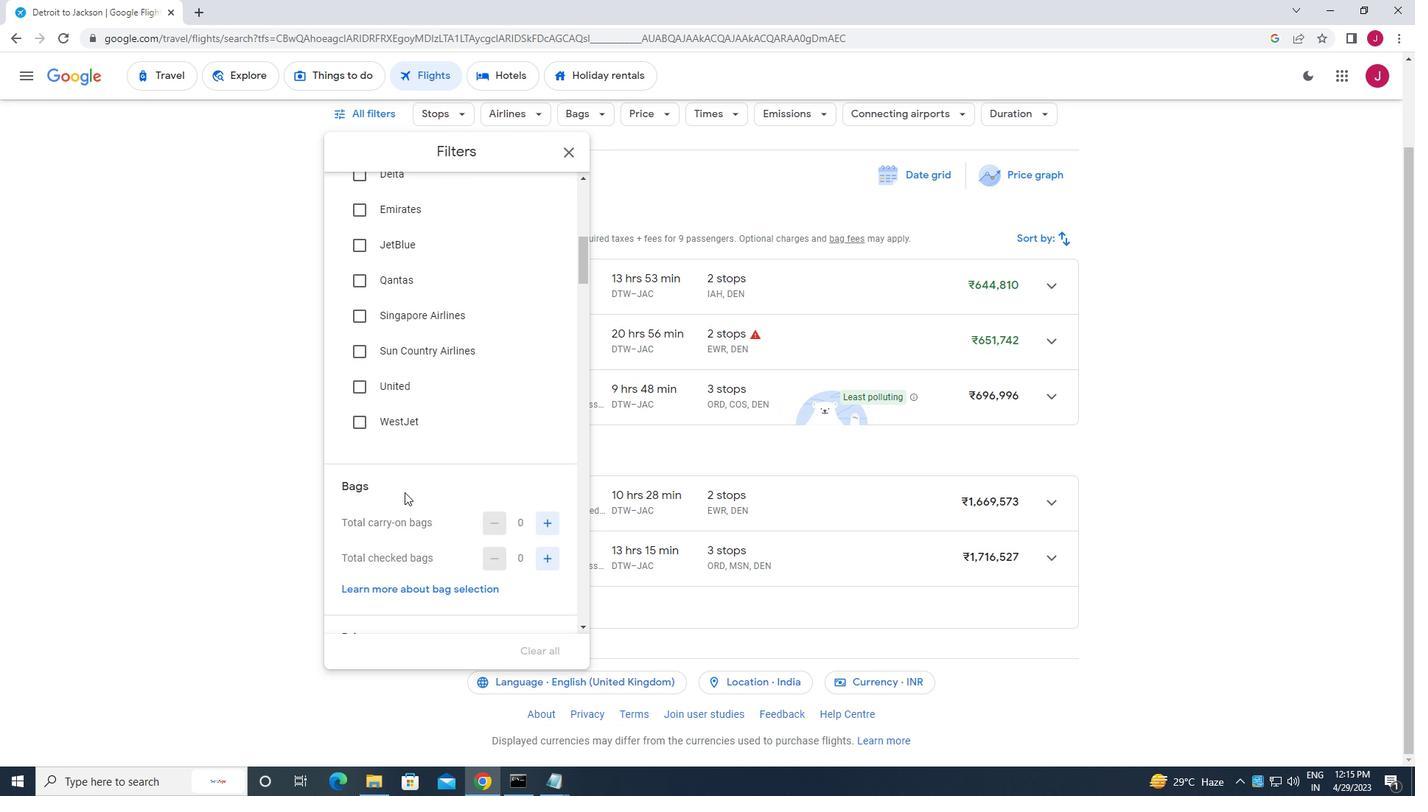 
Action: Mouse moved to (542, 452)
Screenshot: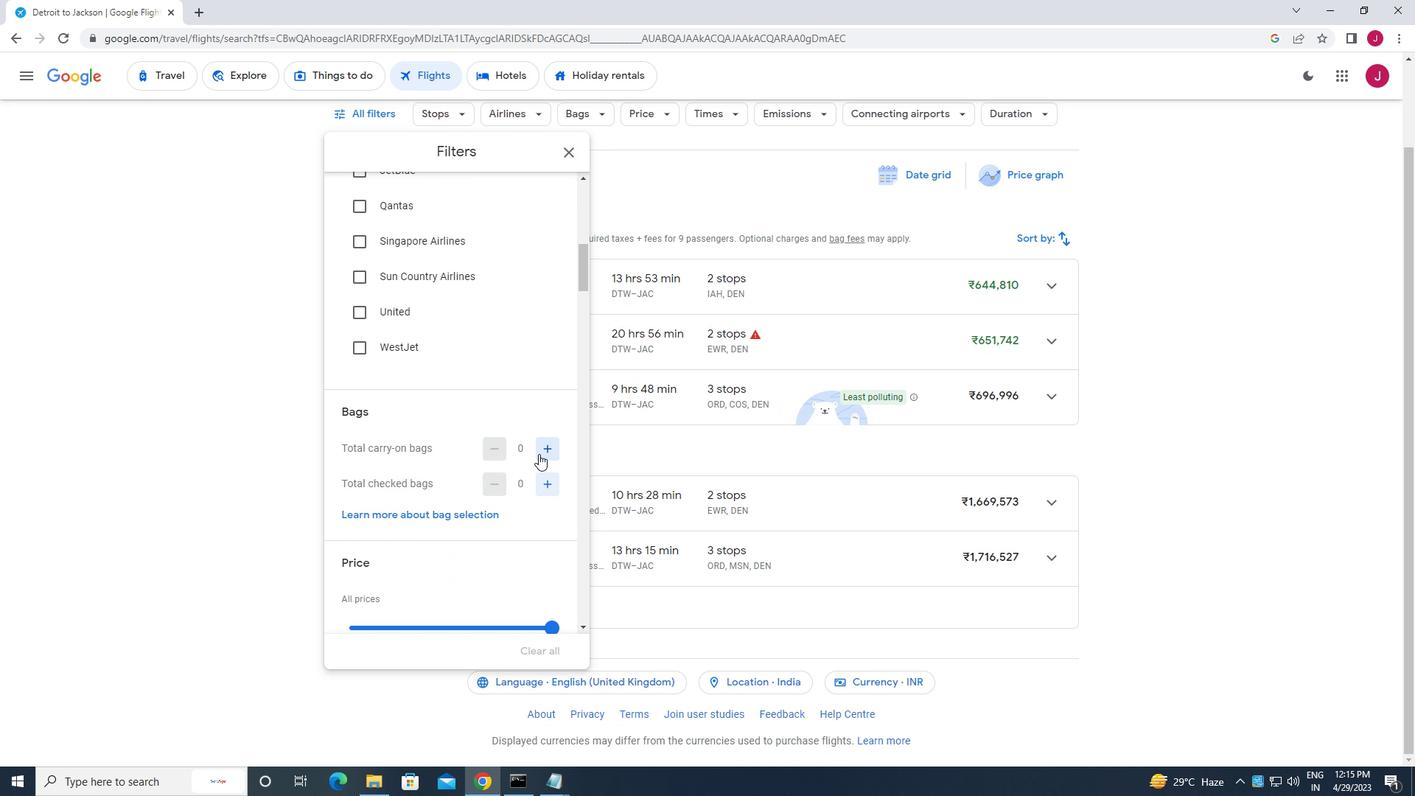 
Action: Mouse pressed left at (542, 452)
Screenshot: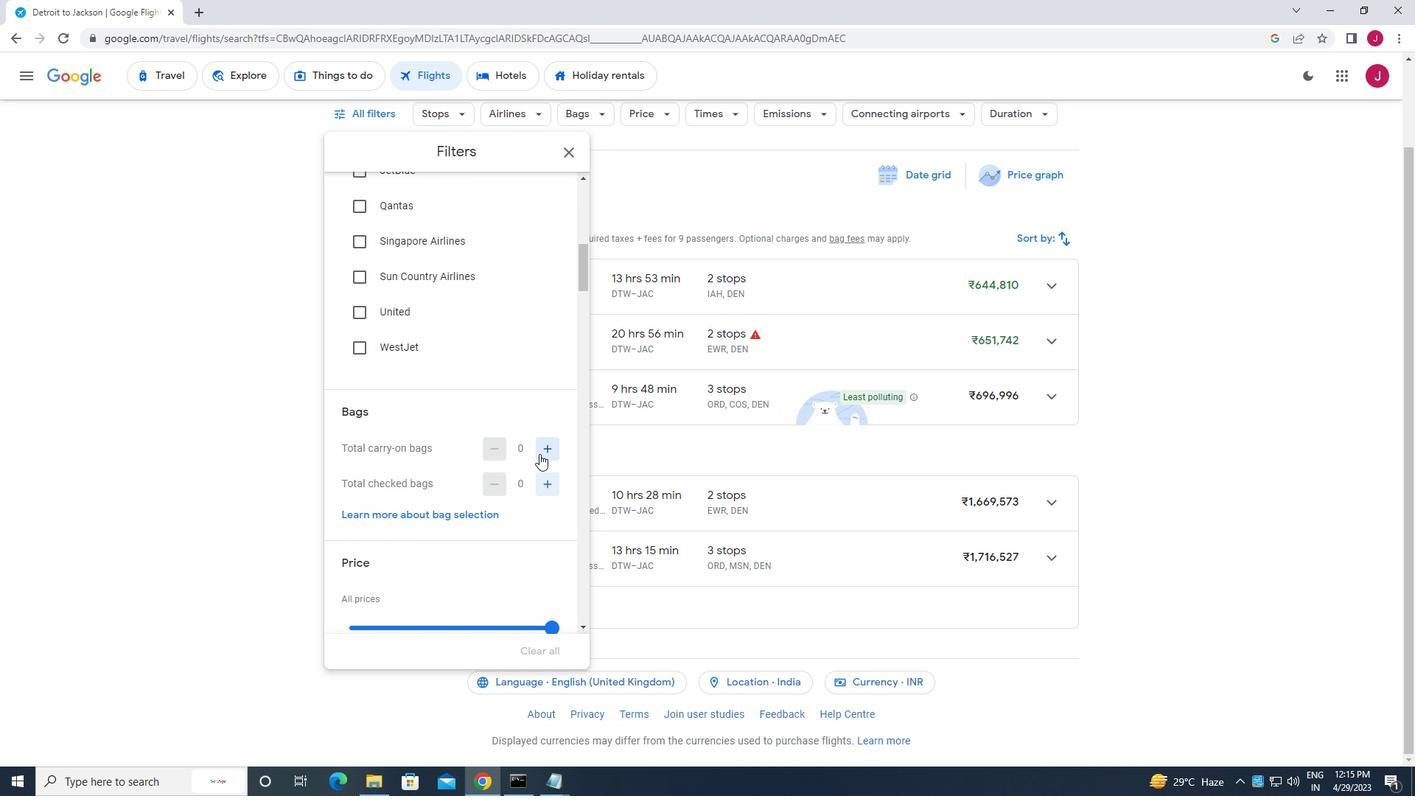 
Action: Mouse scrolled (542, 451) with delta (0, 0)
Screenshot: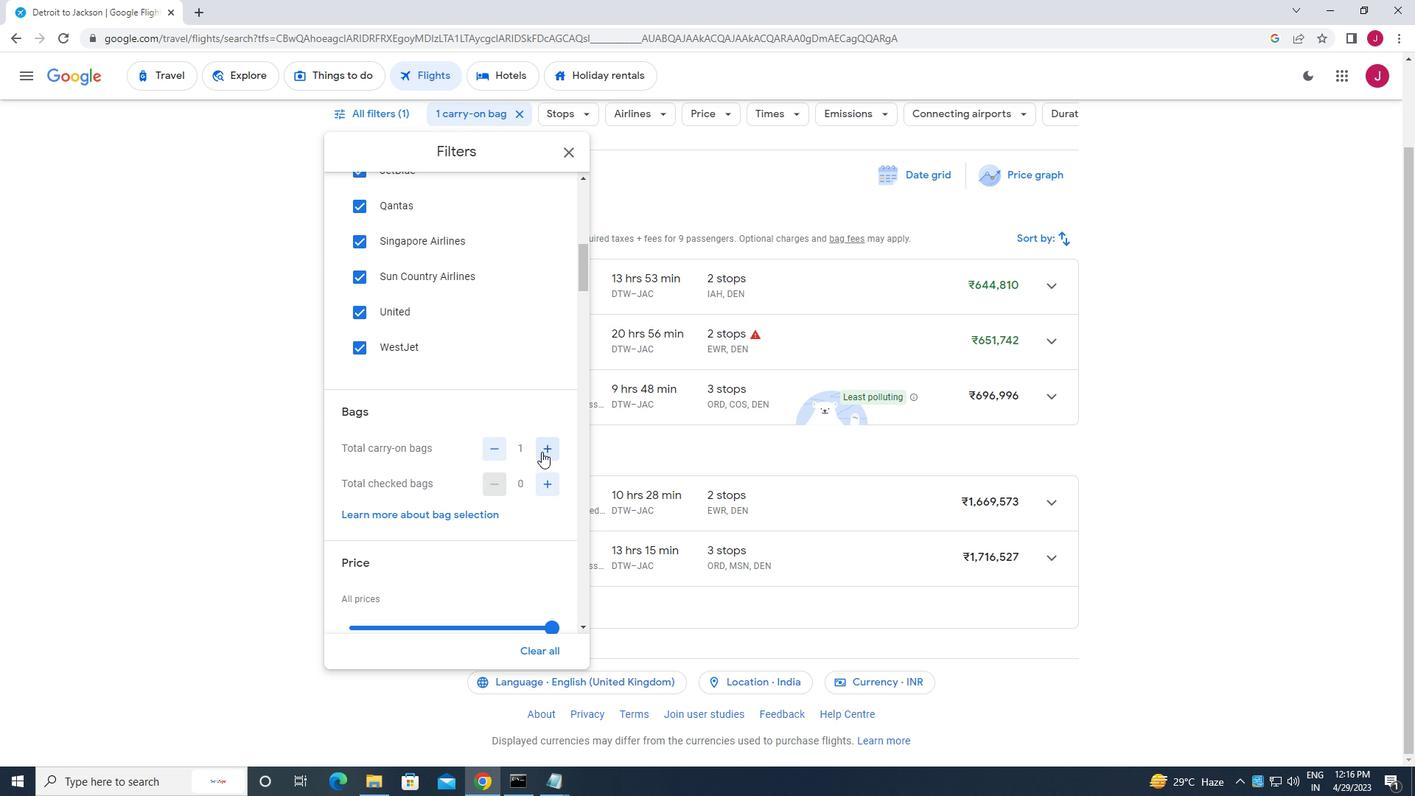 
Action: Mouse scrolled (542, 451) with delta (0, 0)
Screenshot: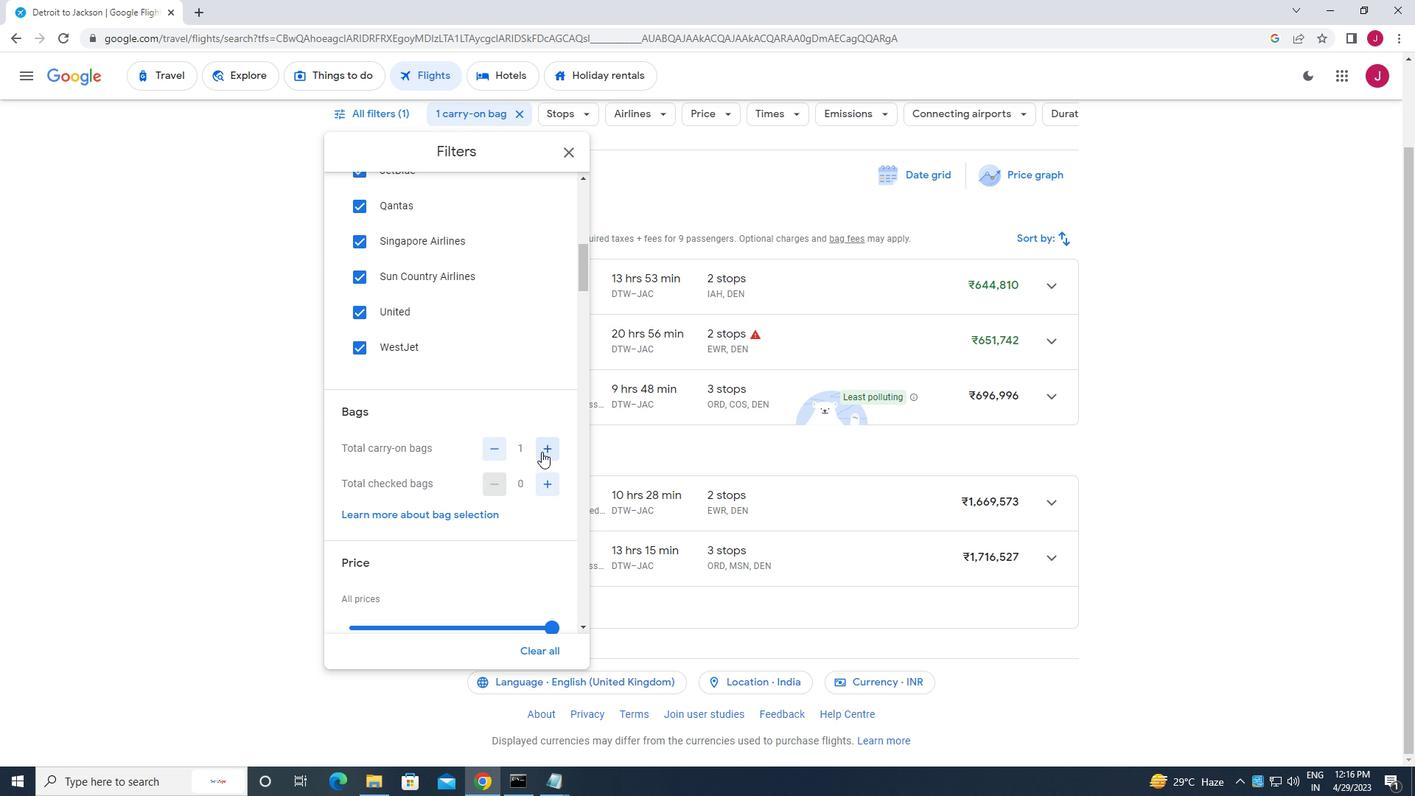 
Action: Mouse scrolled (542, 451) with delta (0, 0)
Screenshot: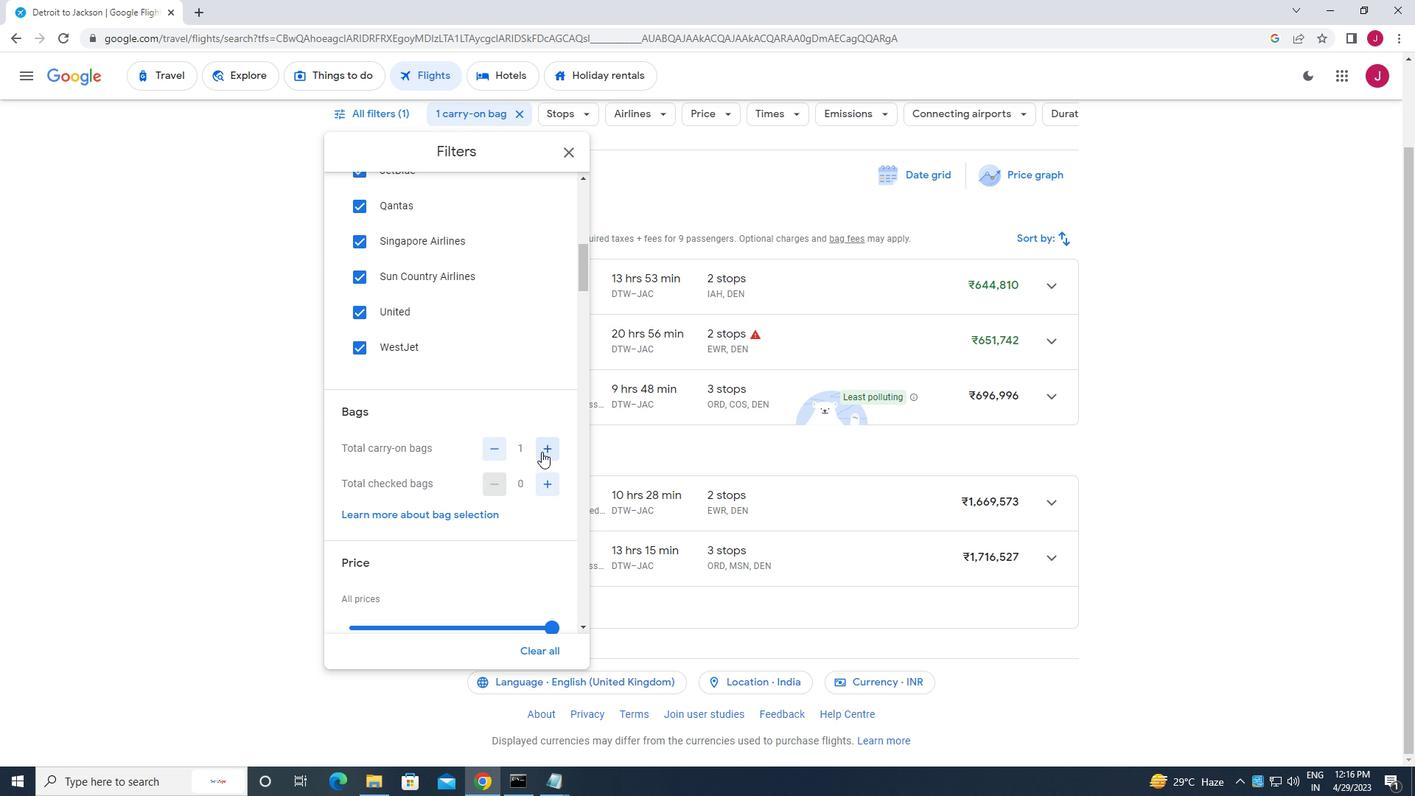 
Action: Mouse moved to (551, 406)
Screenshot: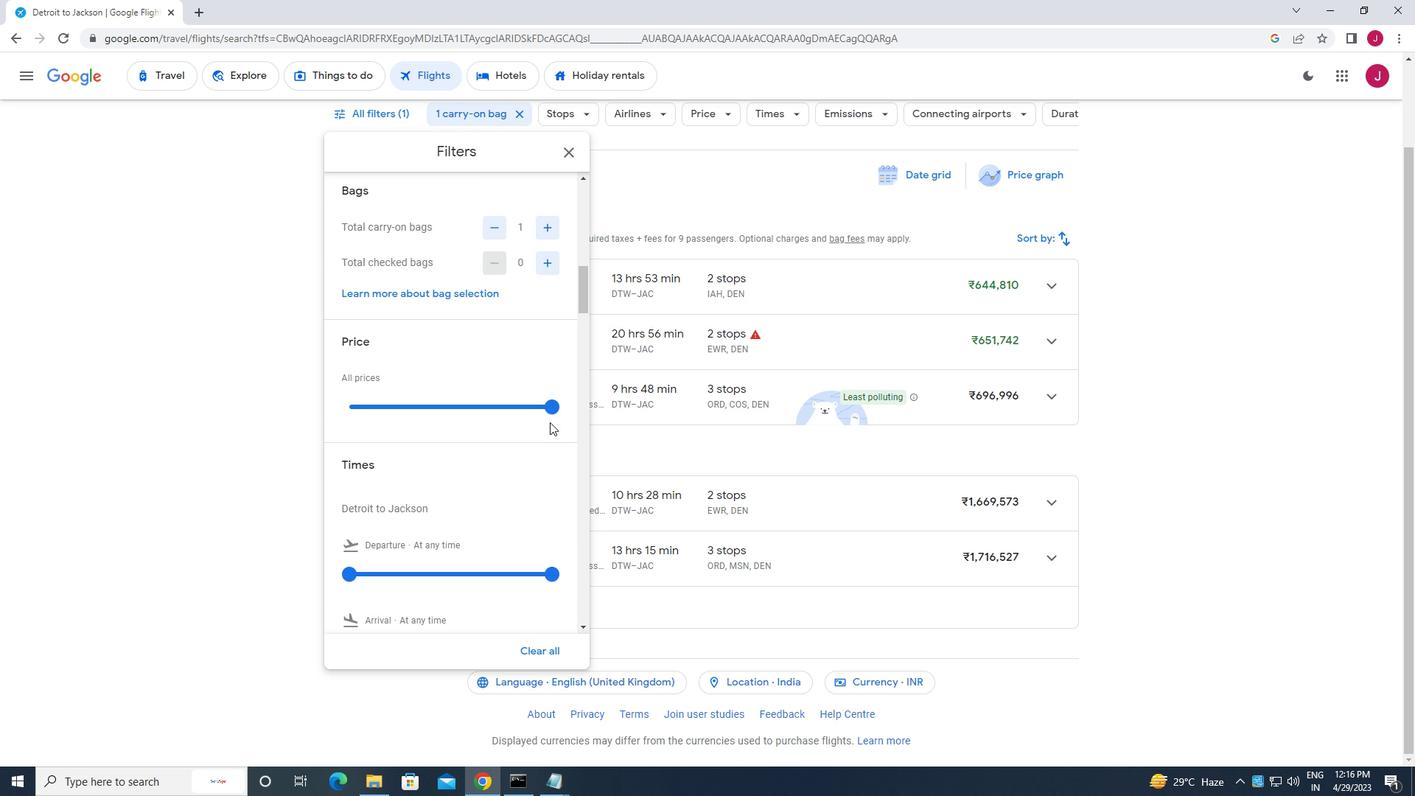 
Action: Mouse pressed left at (551, 406)
Screenshot: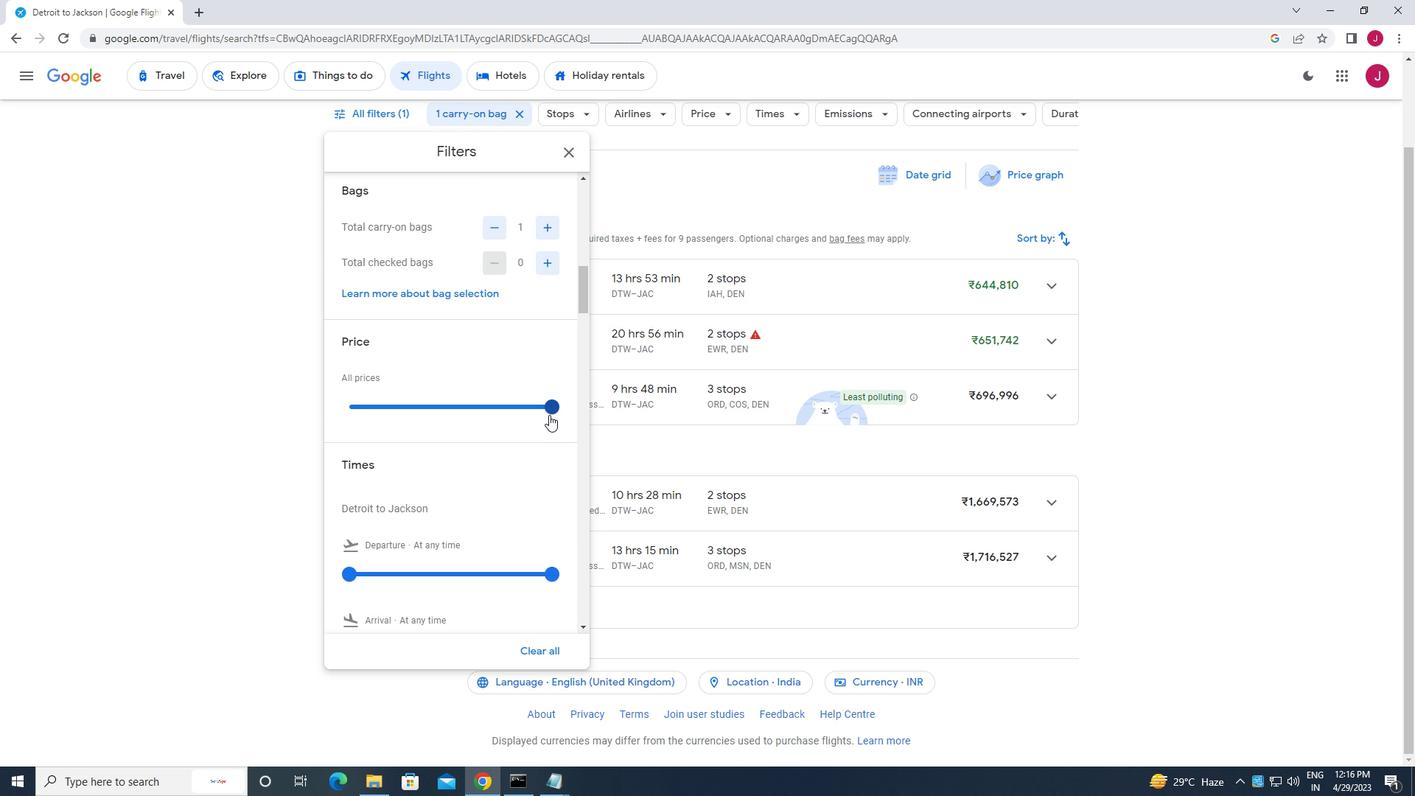 
Action: Mouse moved to (473, 404)
Screenshot: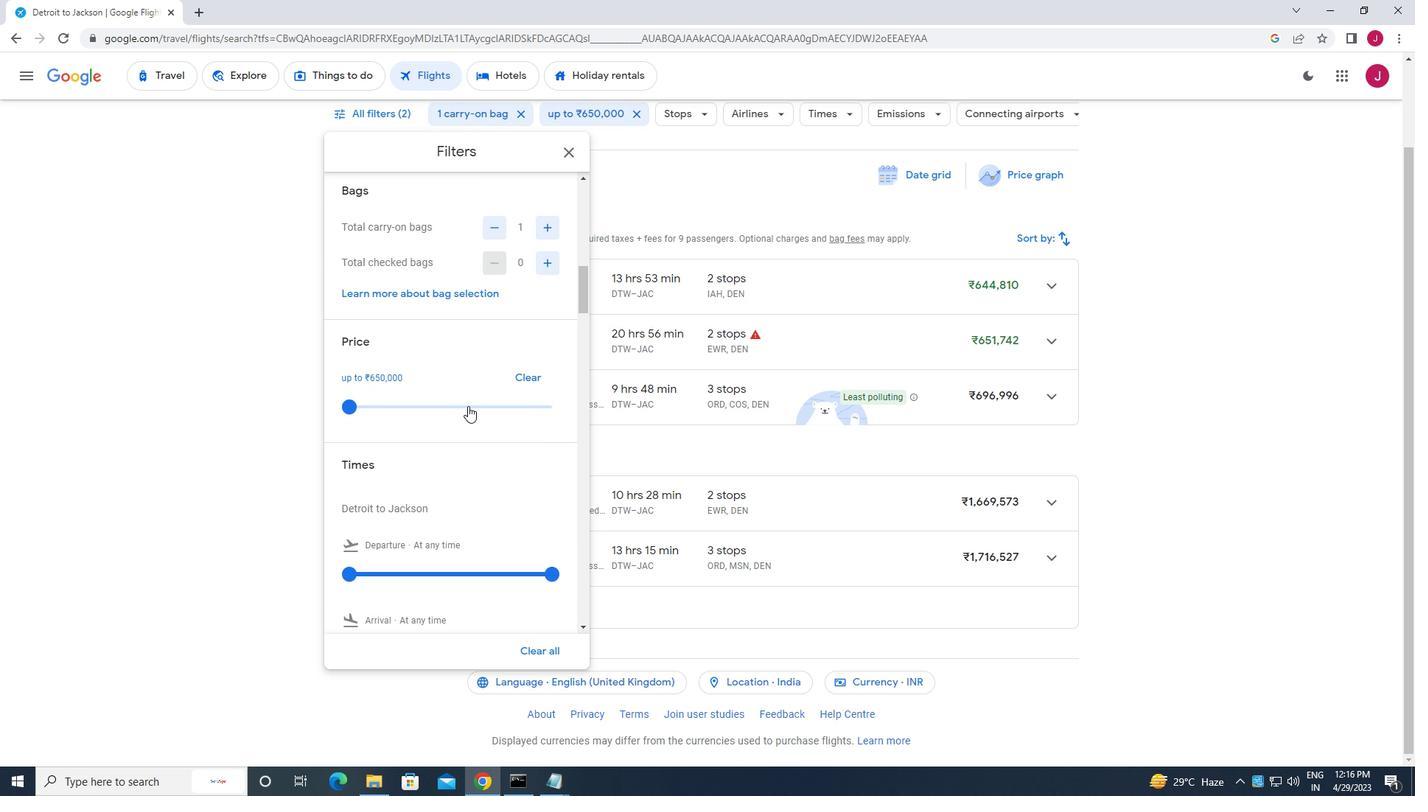 
Action: Mouse scrolled (473, 404) with delta (0, 0)
Screenshot: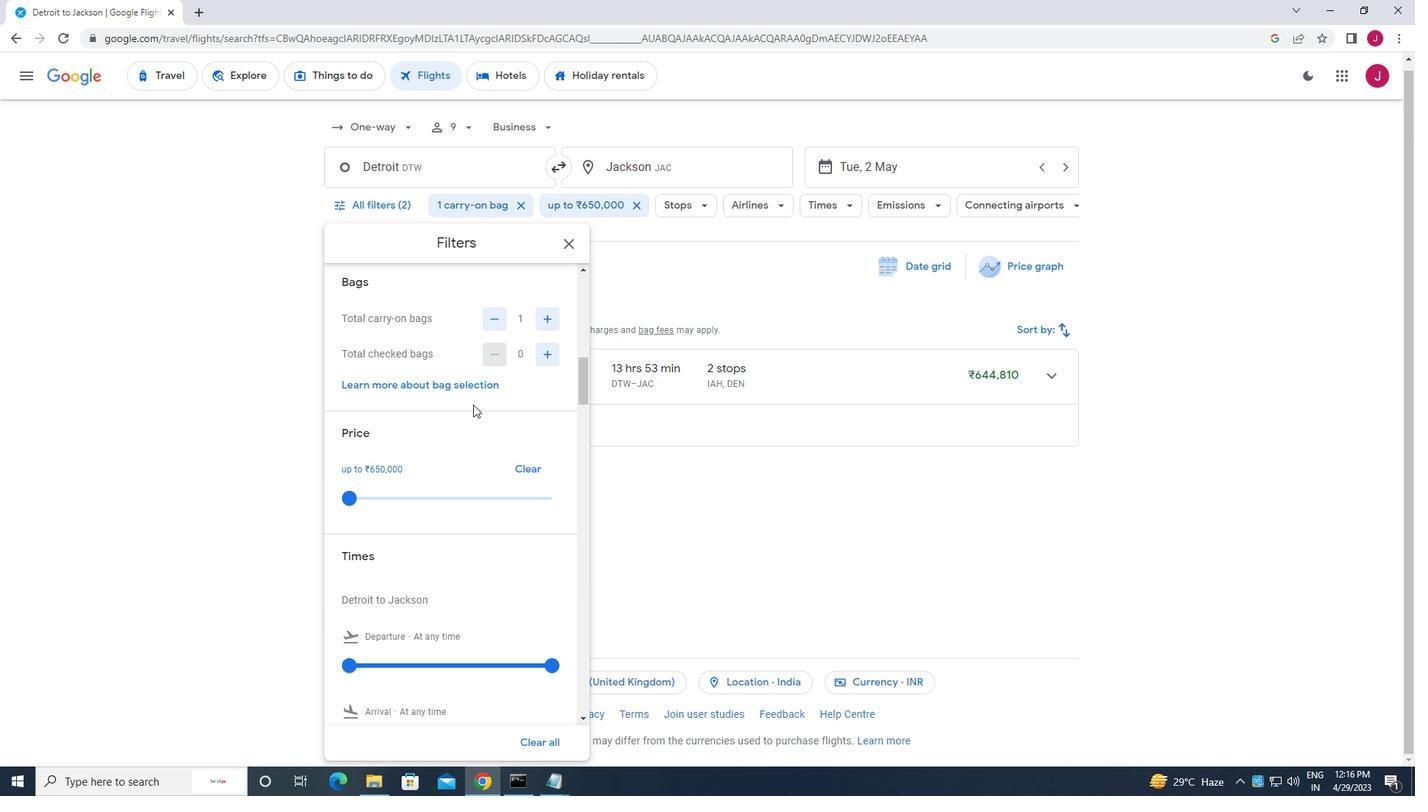 
Action: Mouse moved to (473, 404)
Screenshot: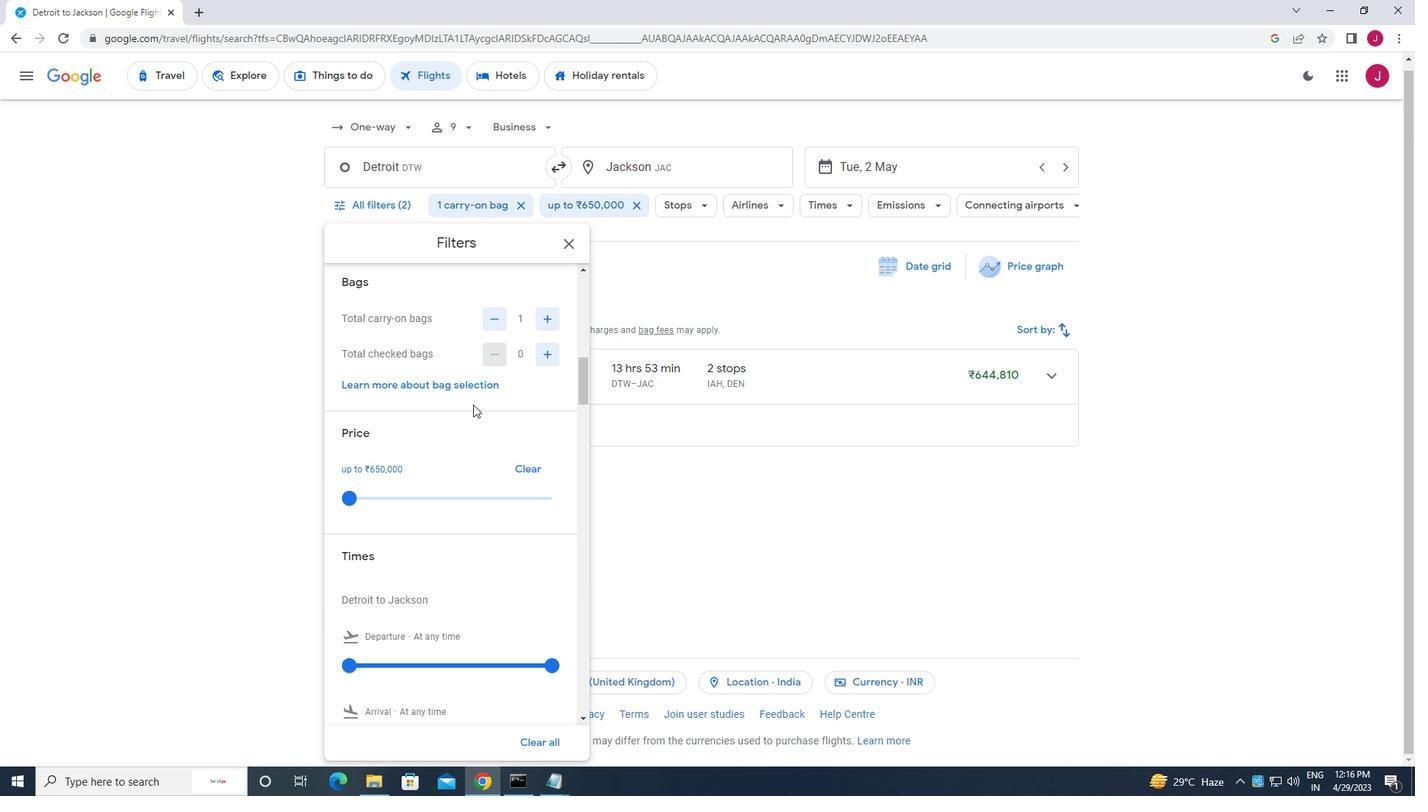 
Action: Mouse scrolled (473, 404) with delta (0, 0)
Screenshot: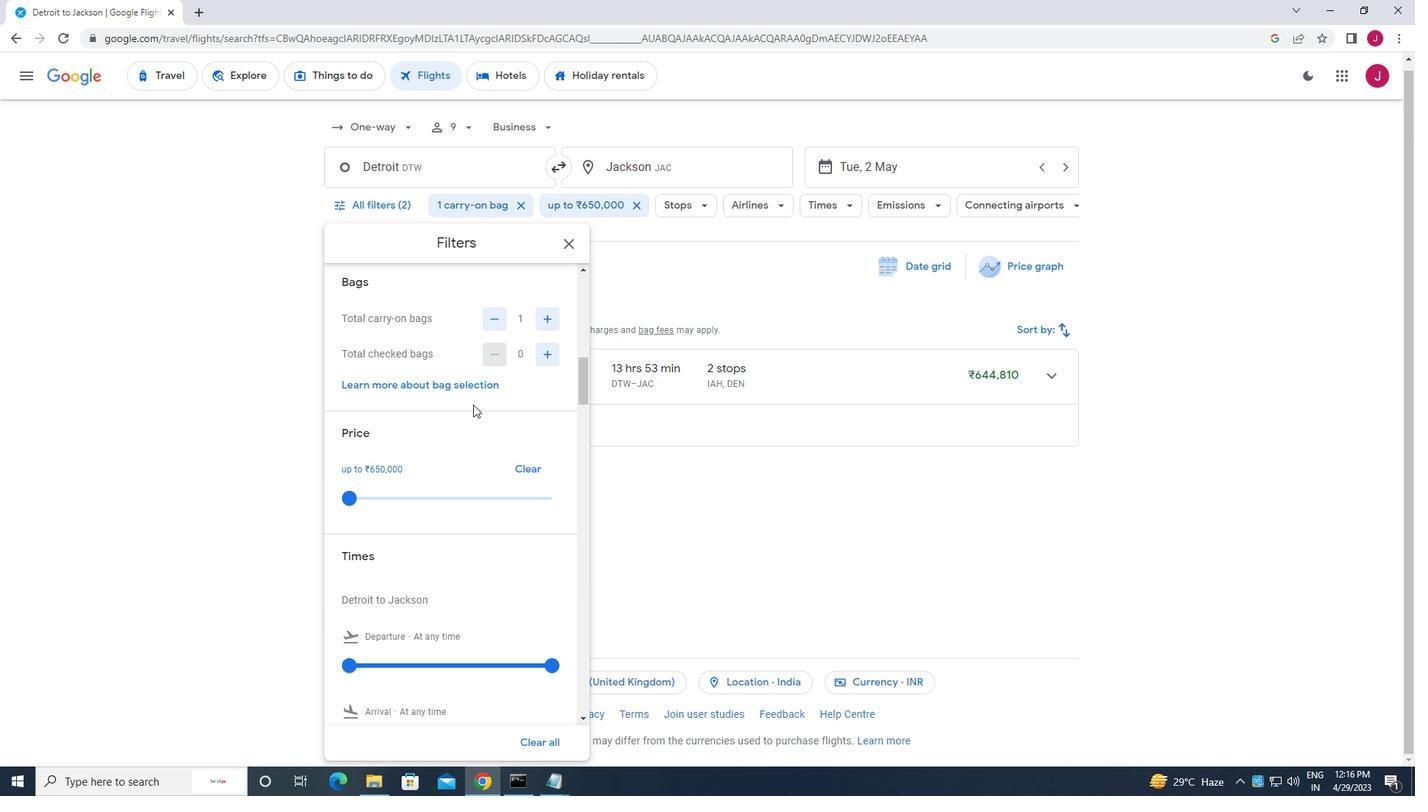 
Action: Mouse moved to (485, 502)
Screenshot: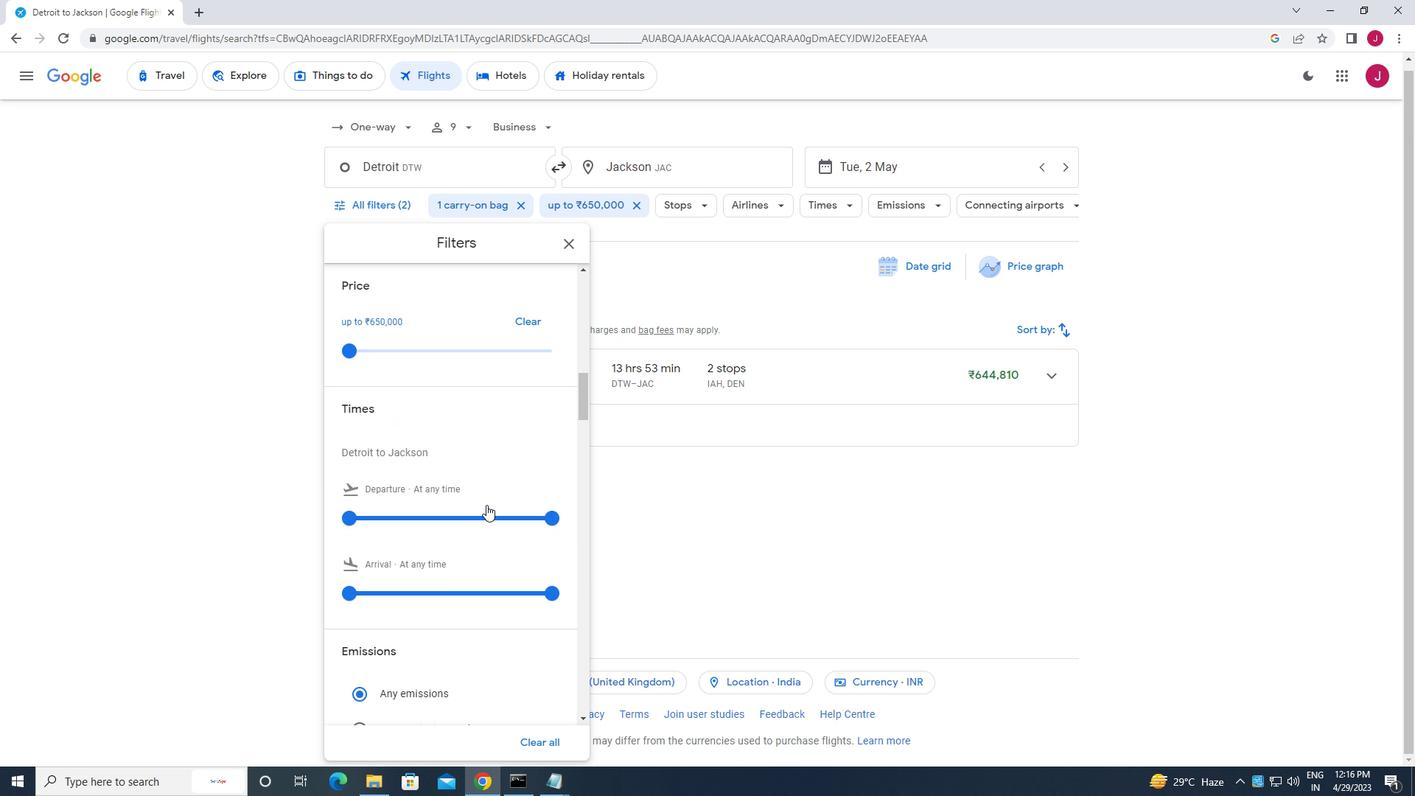 
Action: Mouse scrolled (485, 502) with delta (0, 0)
Screenshot: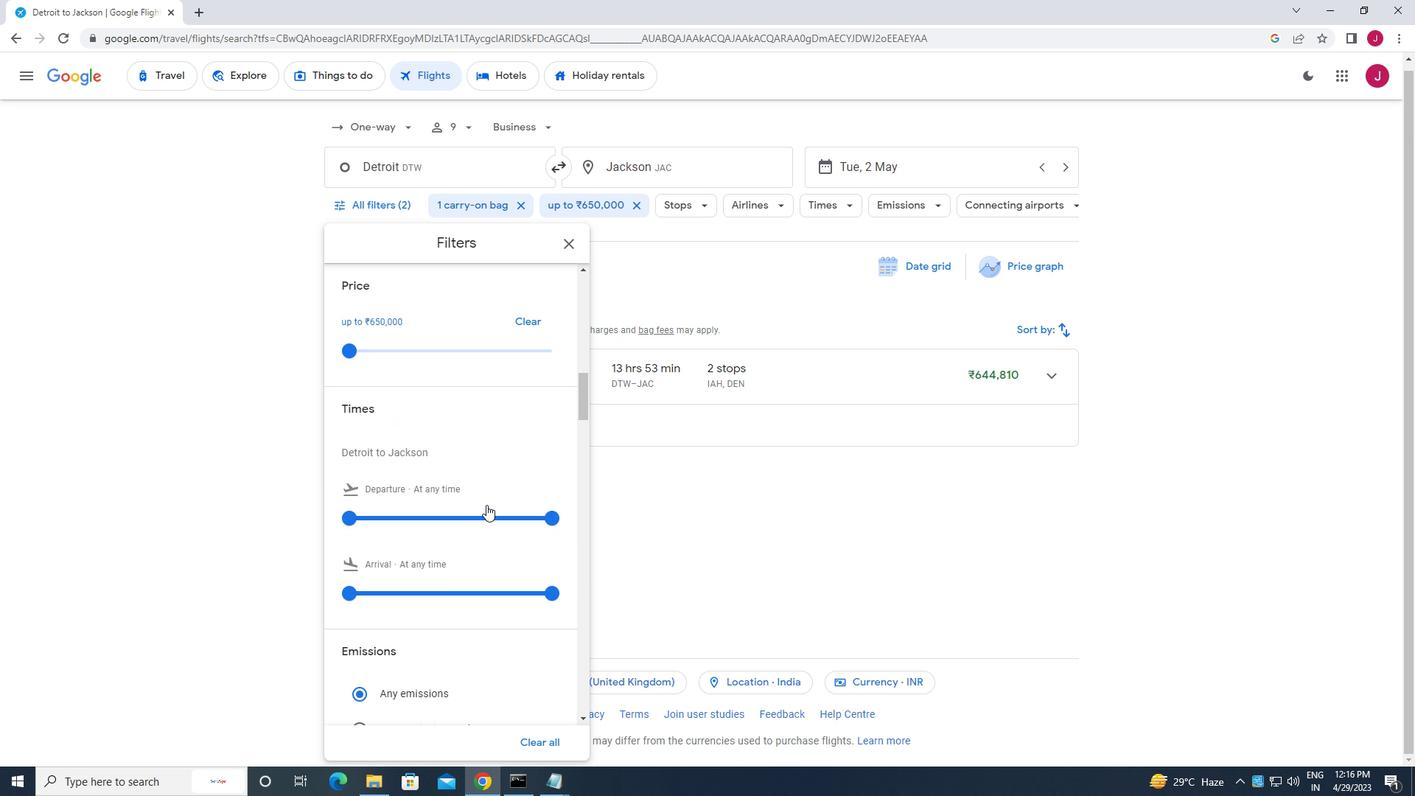 
Action: Mouse moved to (351, 440)
Screenshot: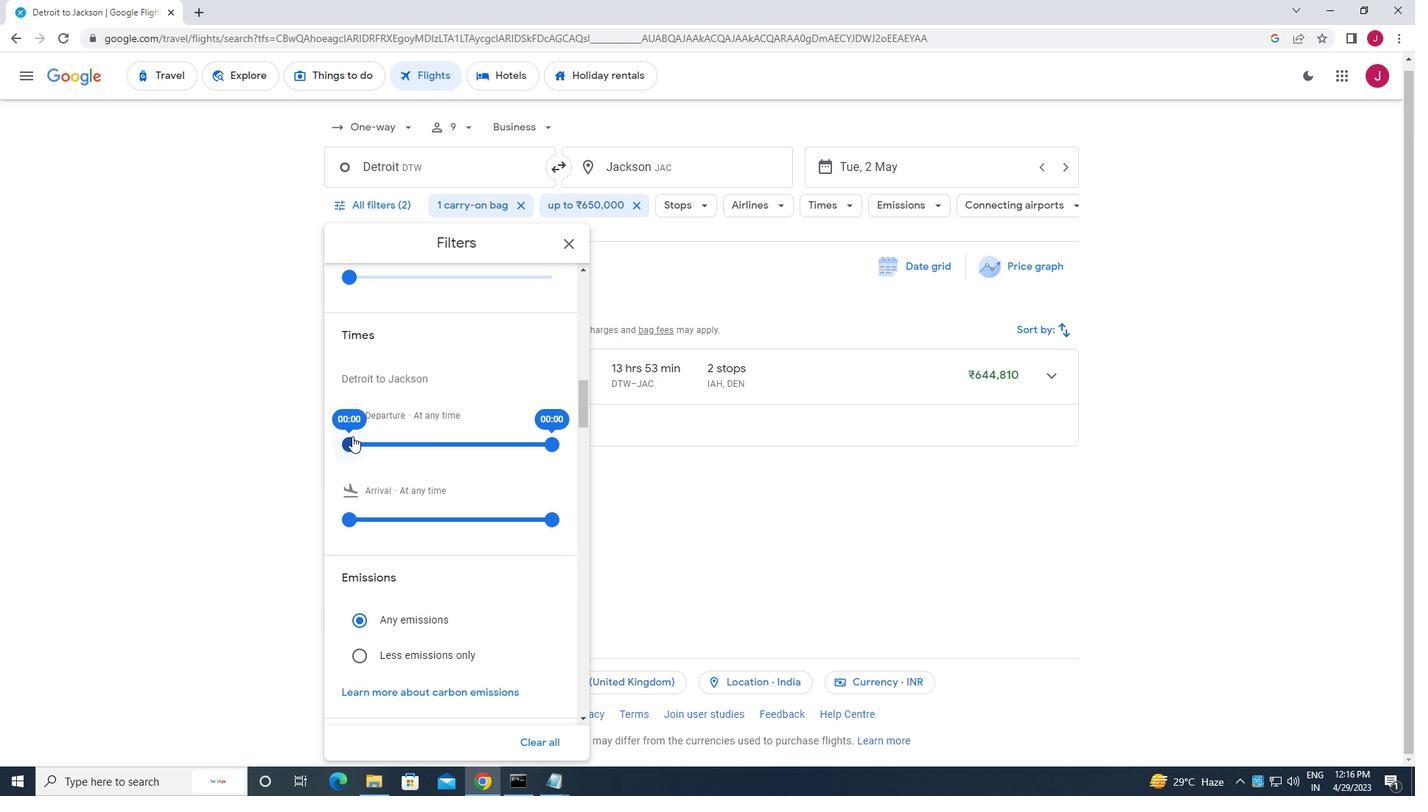 
Action: Mouse pressed left at (351, 440)
Screenshot: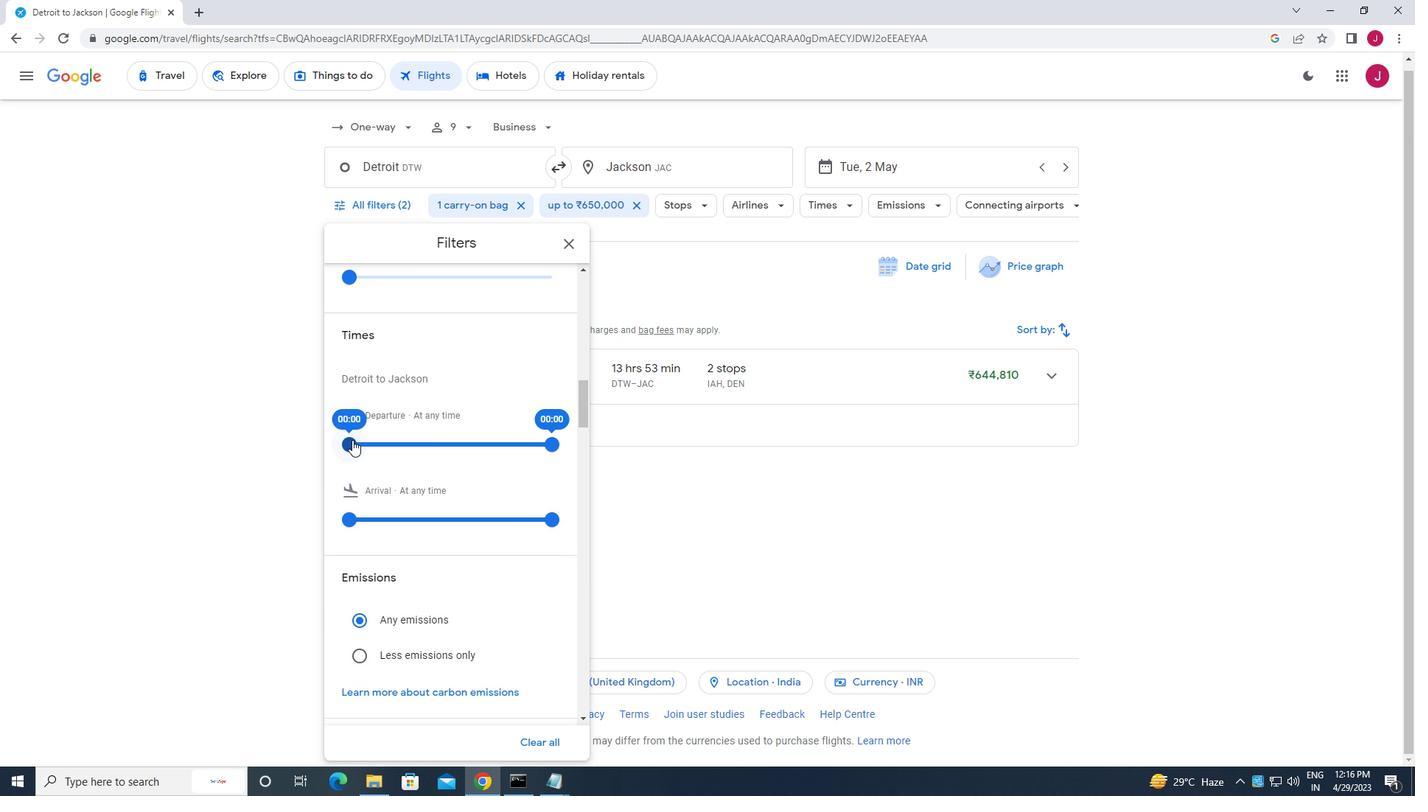 
Action: Mouse moved to (551, 443)
Screenshot: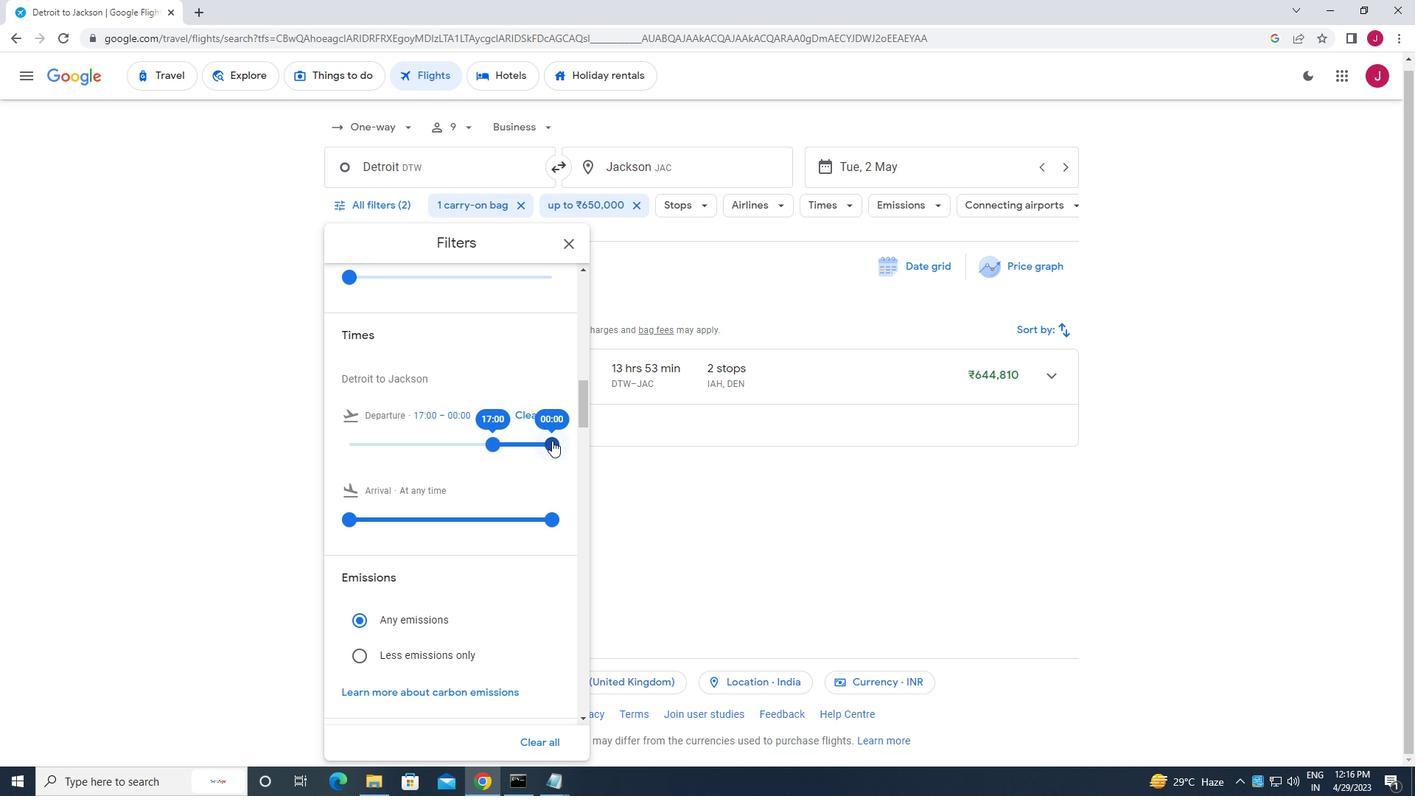 
Action: Mouse pressed left at (551, 443)
Screenshot: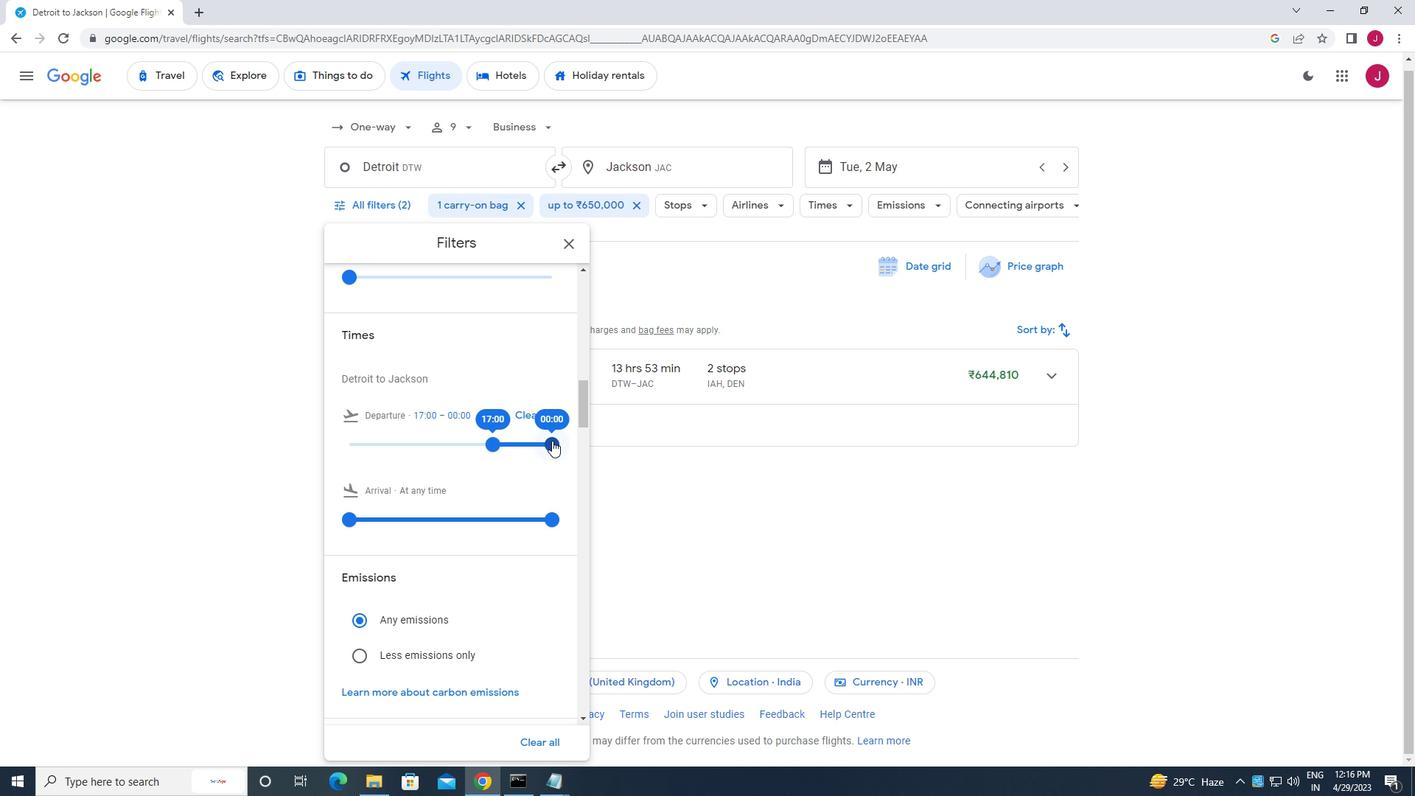 
Action: Mouse moved to (568, 242)
Screenshot: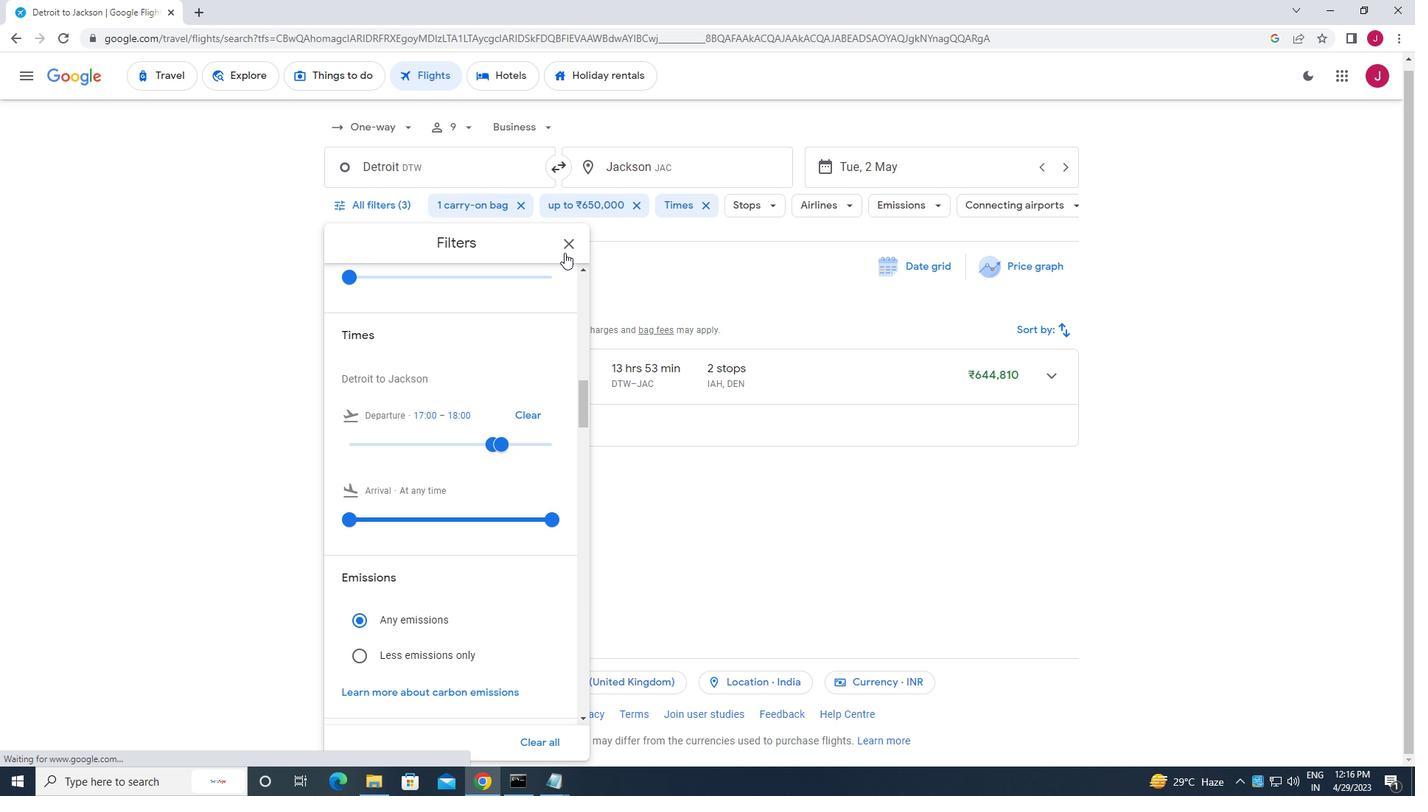 
Action: Mouse pressed left at (568, 242)
Screenshot: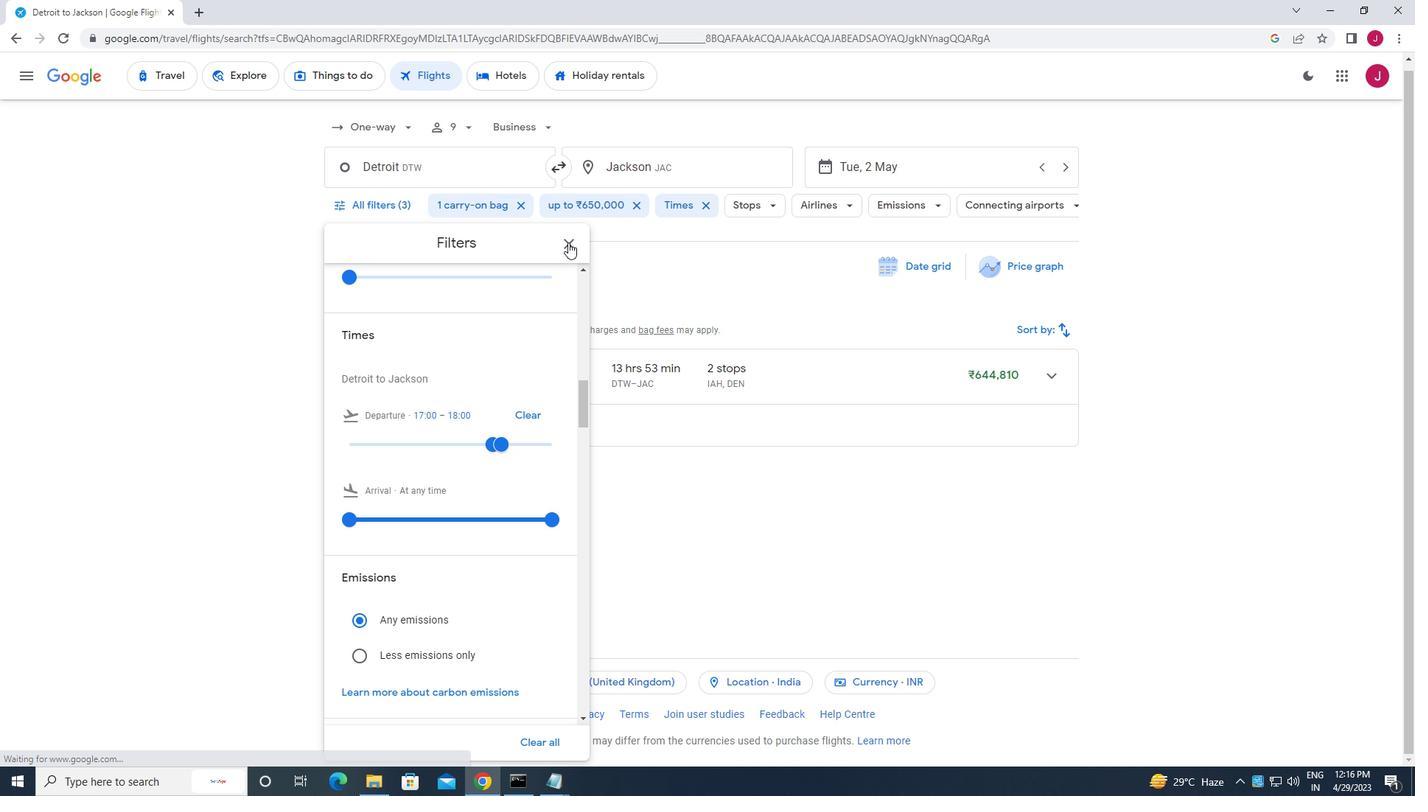 
Action: Mouse moved to (567, 244)
Screenshot: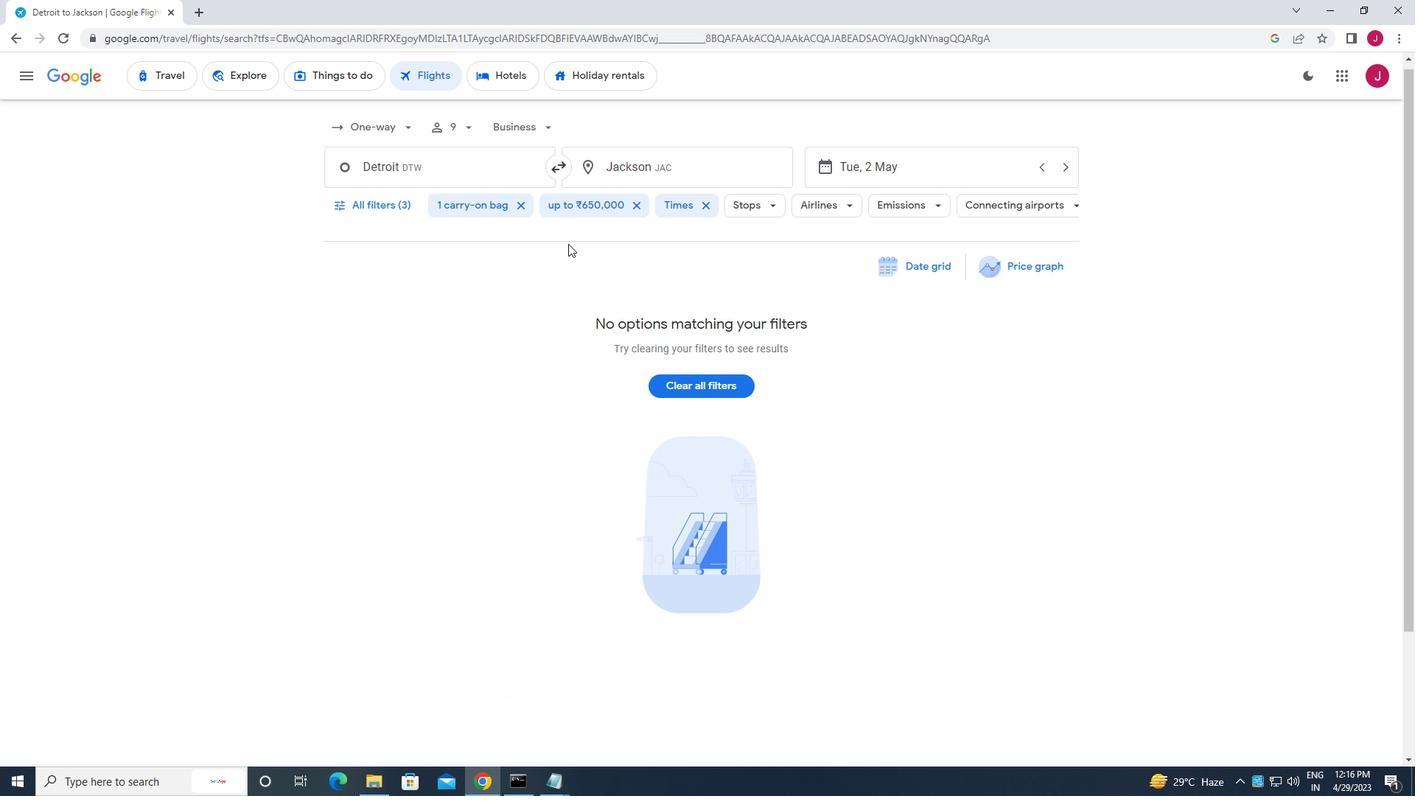 
